 Task: Look for space in Zürich (Kreis 11) / Oerlikon, Switzerland from 10th July, 2023 to 15th July, 2023 for 7 adults in price range Rs.10000 to Rs.15000. Place can be entire place or shared room with 4 bedrooms having 7 beds and 4 bathrooms. Property type can be house, flat, guest house. Amenities needed are: wifi, TV, free parkinig on premises, gym, breakfast. Booking option can be shelf check-in. Required host language is English.
Action: Mouse moved to (503, 111)
Screenshot: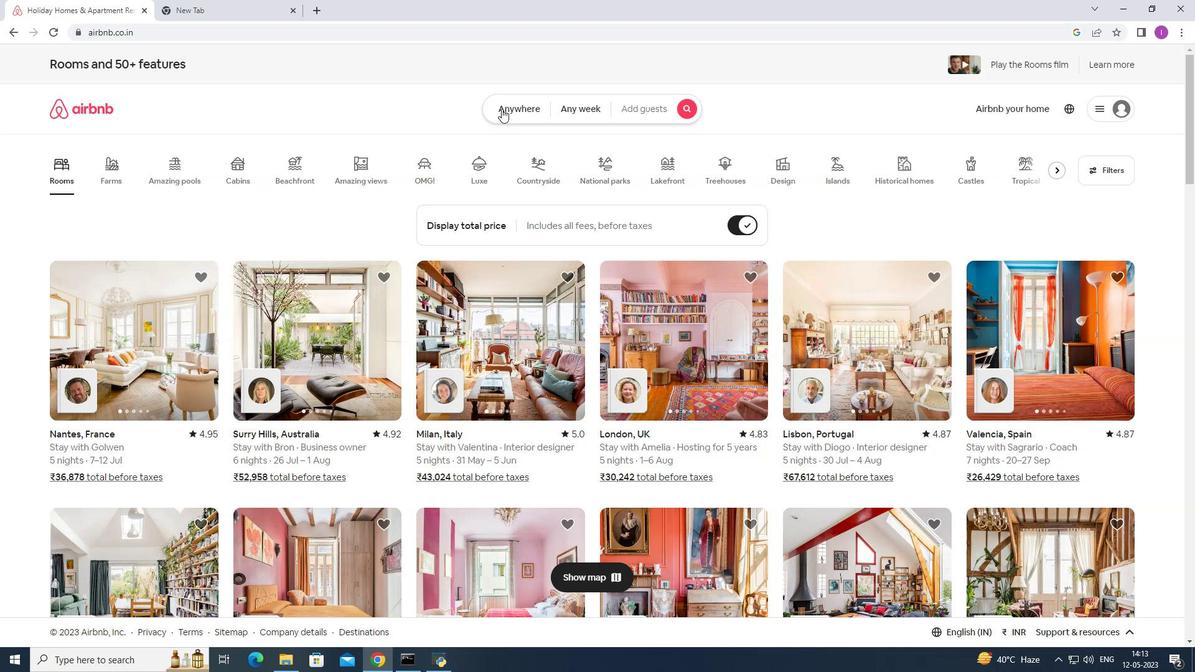 
Action: Mouse pressed left at (503, 111)
Screenshot: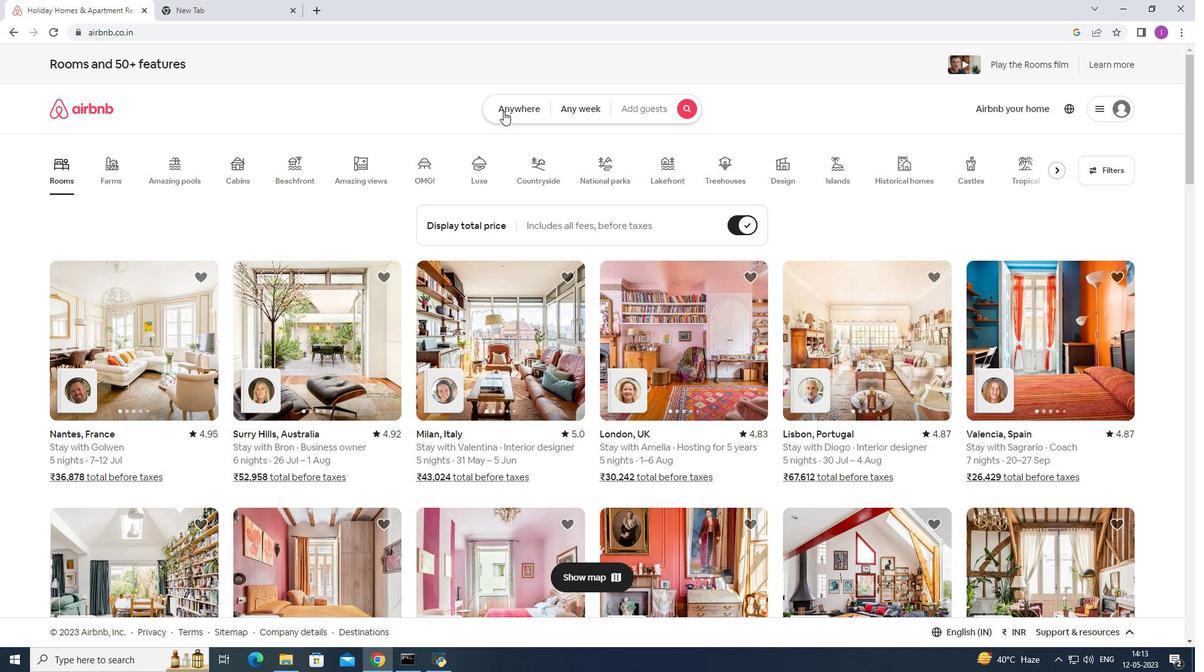 
Action: Mouse moved to (417, 166)
Screenshot: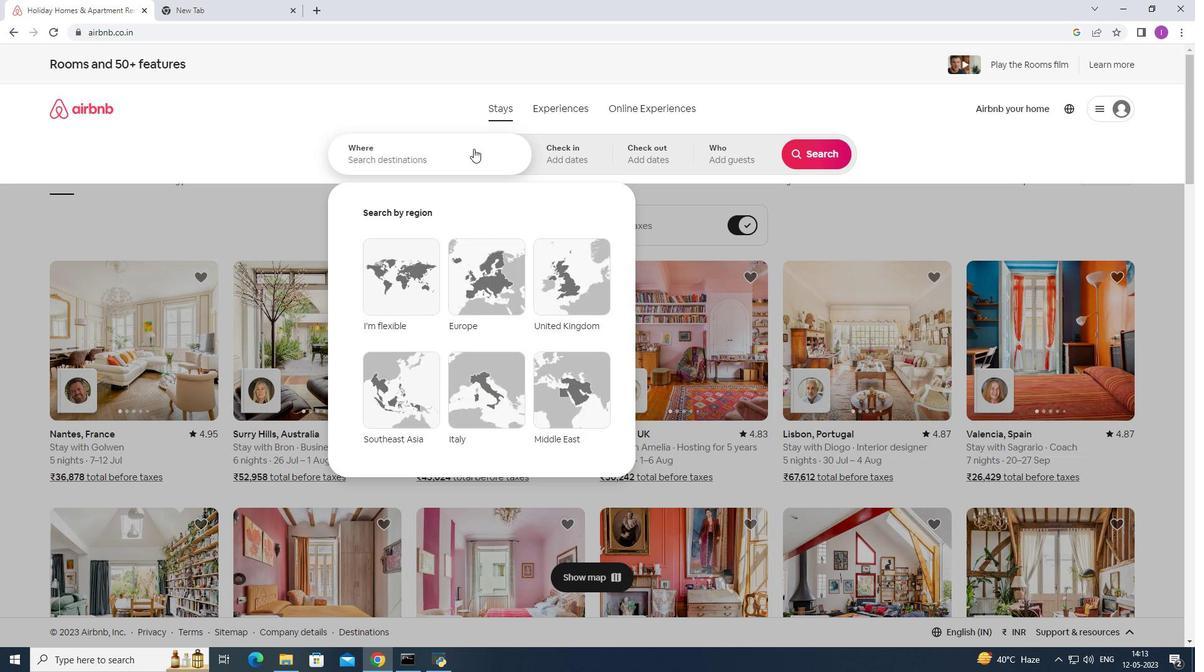 
Action: Mouse pressed left at (417, 166)
Screenshot: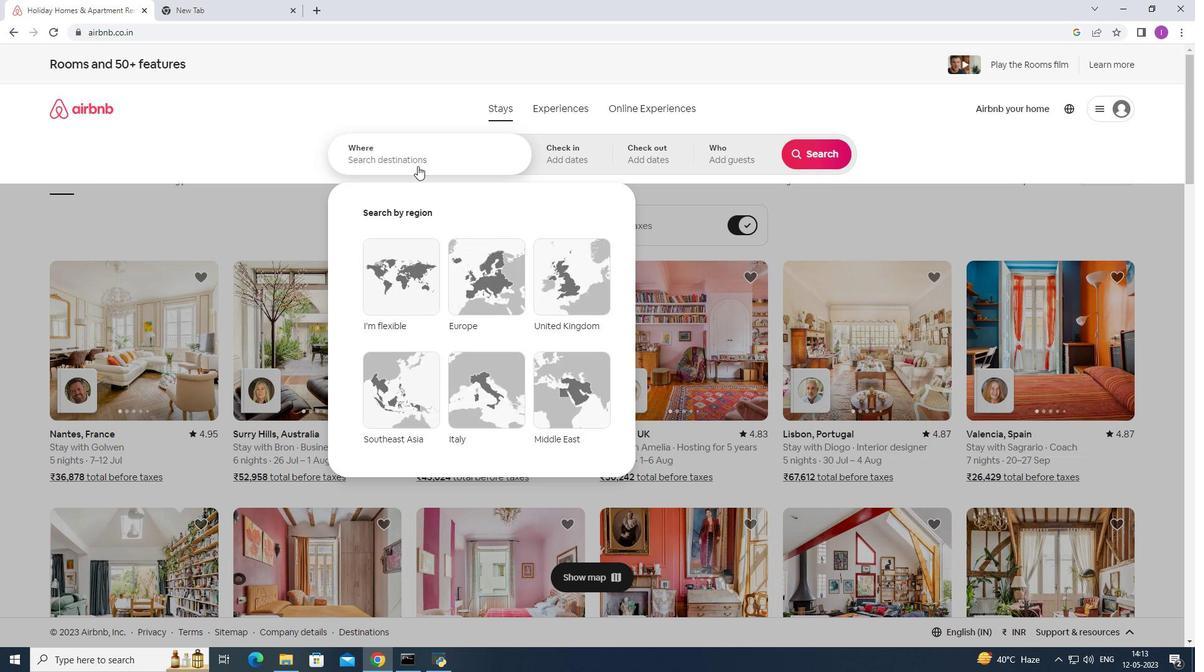 
Action: Key pressed <Key.shift><Key.shift><Key.shift><Key.shift><Key.shift><Key.shift><Key.shift><Key.shift><Key.shift><Key.shift><Key.shift><Key.shift><Key.shift><Key.shift><Key.shift><Key.shift><Key.shift><Key.shift><Key.shift><Key.shift><Key.shift><Key.shift><Key.shift><Key.shift>Zurich,<Key.backspace>
Screenshot: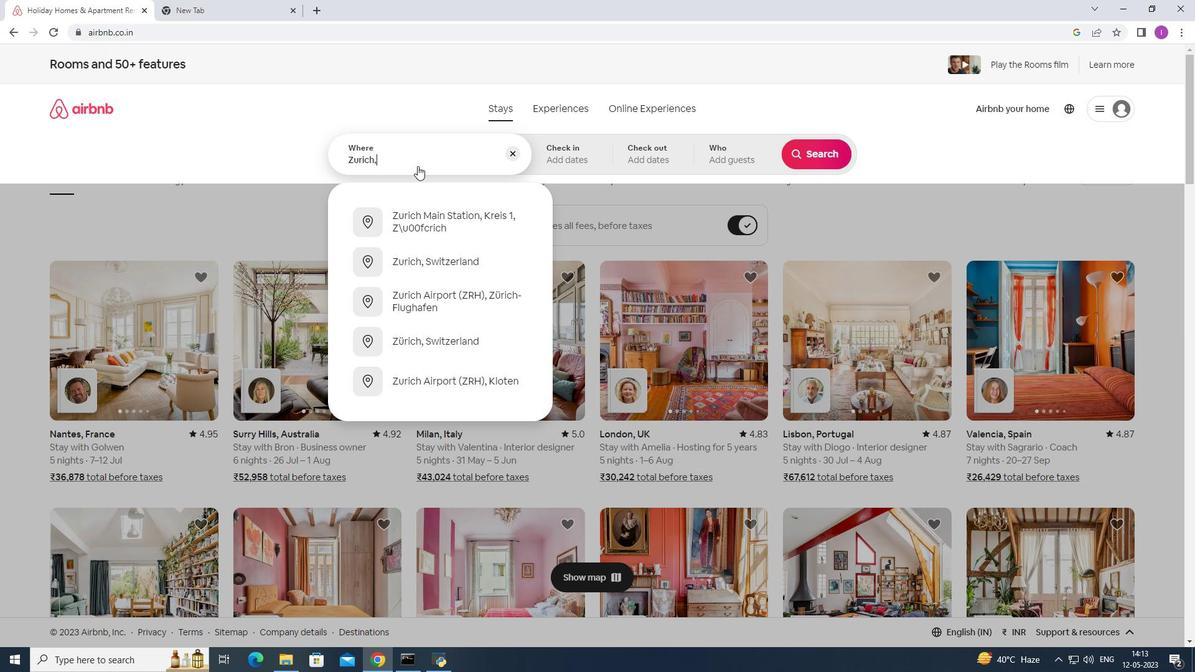 
Action: Mouse moved to (427, 227)
Screenshot: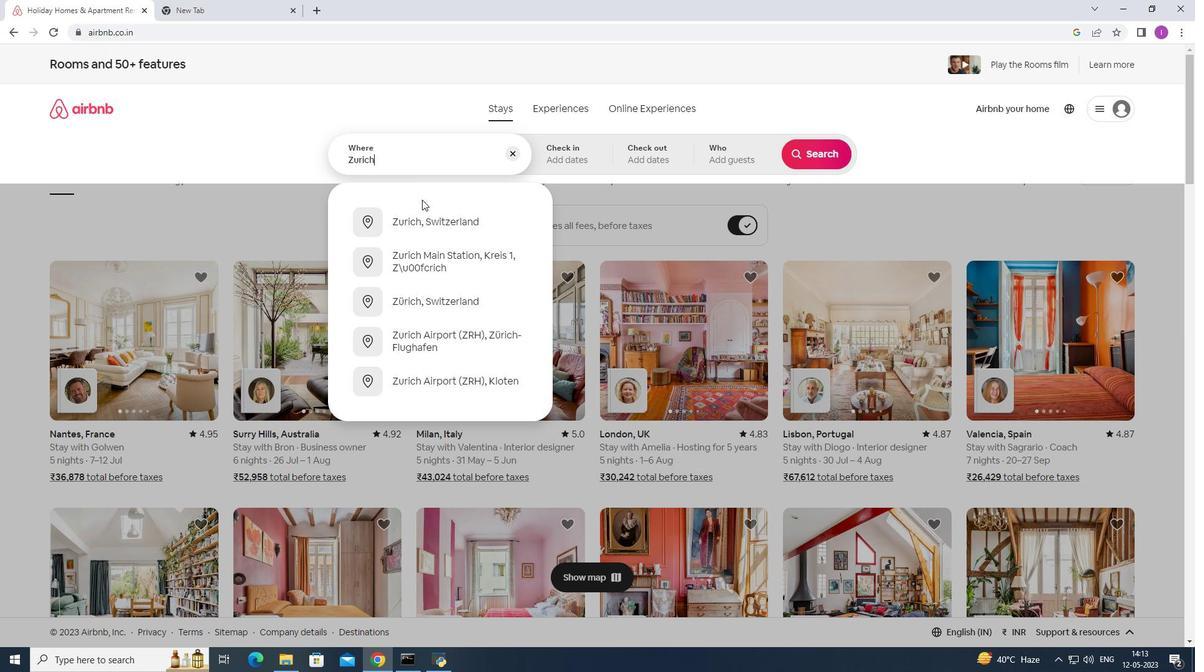 
Action: Mouse pressed left at (427, 227)
Screenshot: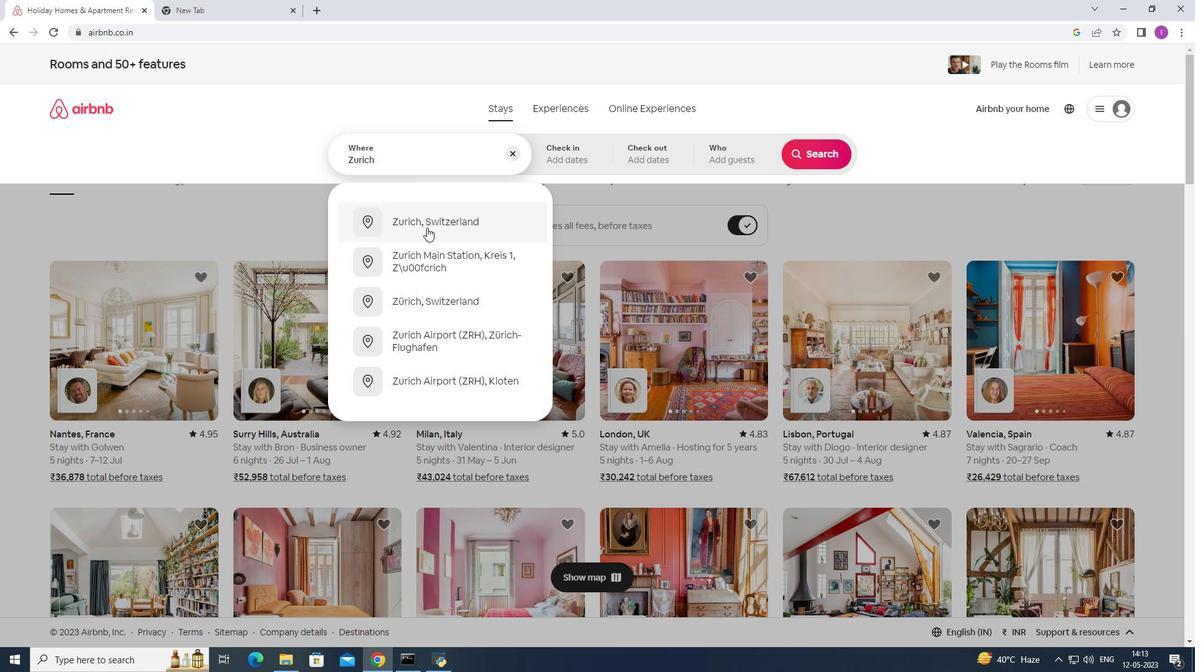
Action: Mouse moved to (825, 246)
Screenshot: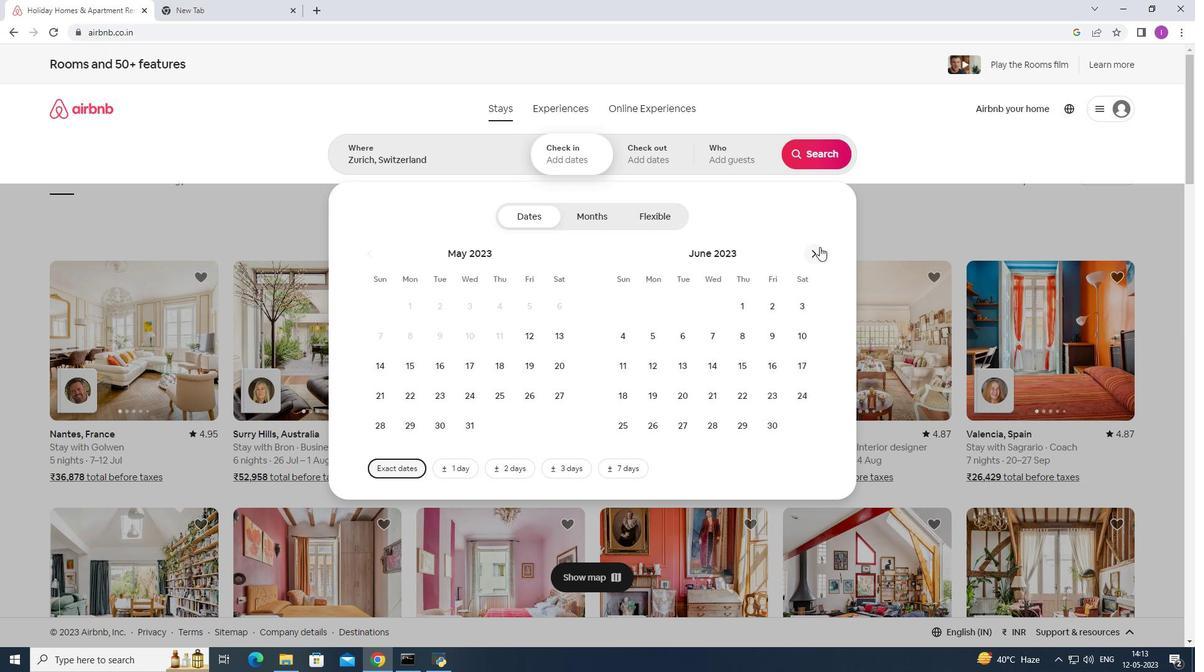 
Action: Mouse pressed left at (825, 246)
Screenshot: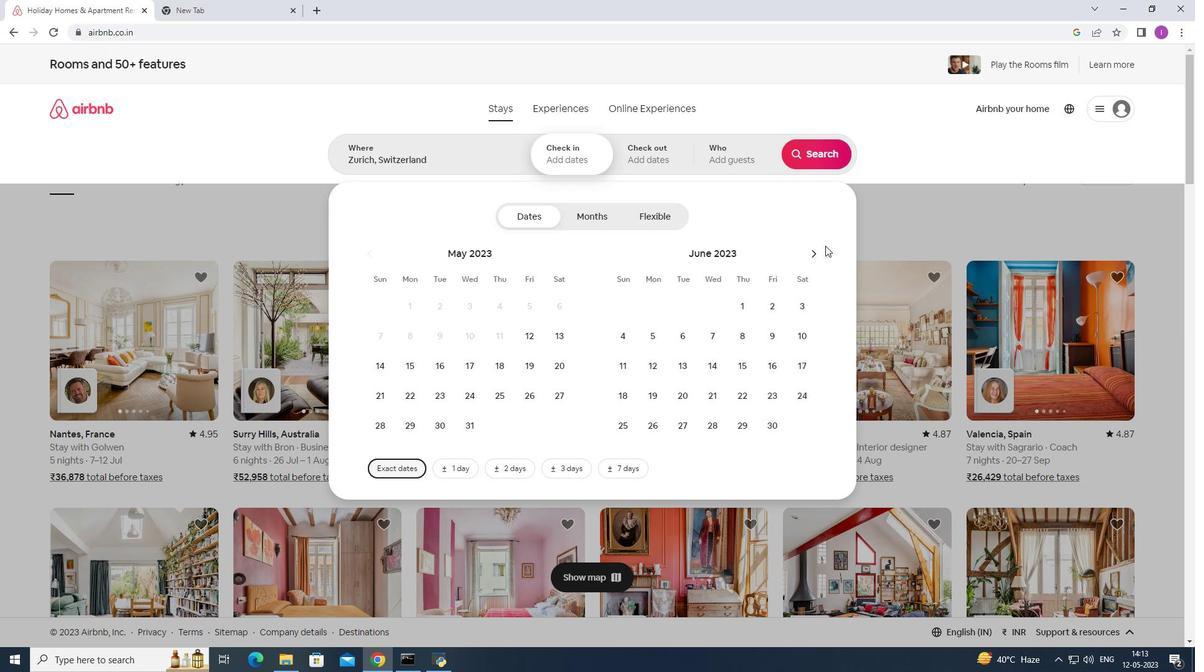 
Action: Mouse moved to (818, 252)
Screenshot: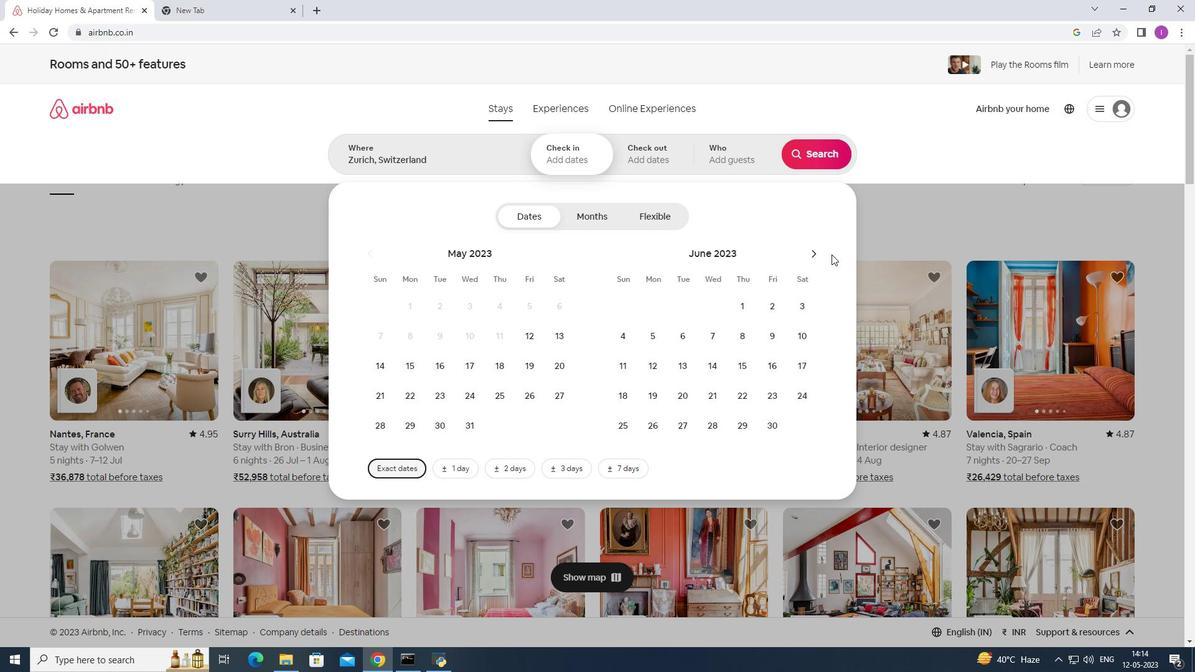 
Action: Mouse pressed left at (818, 252)
Screenshot: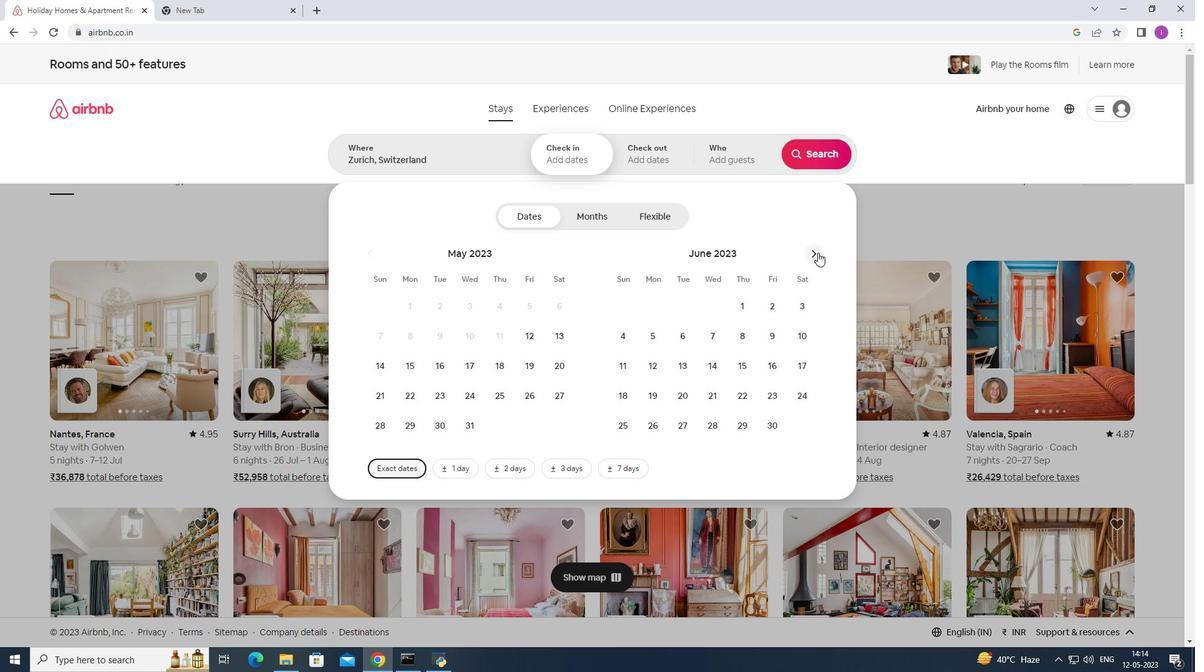 
Action: Mouse moved to (660, 362)
Screenshot: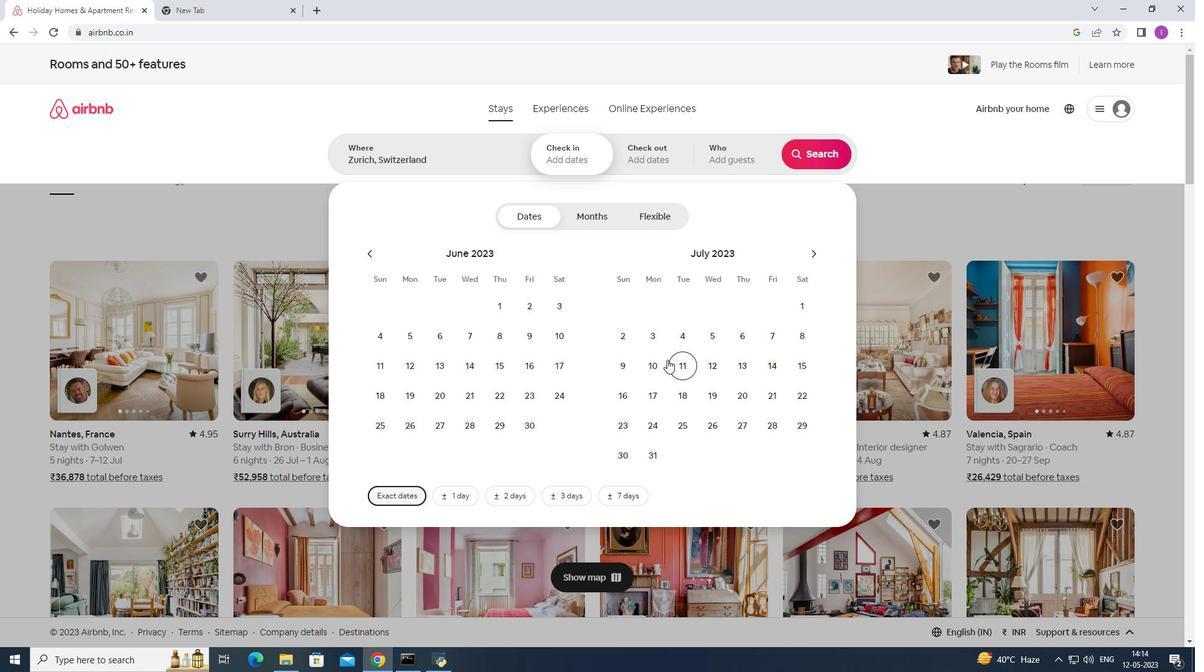 
Action: Mouse pressed left at (660, 362)
Screenshot: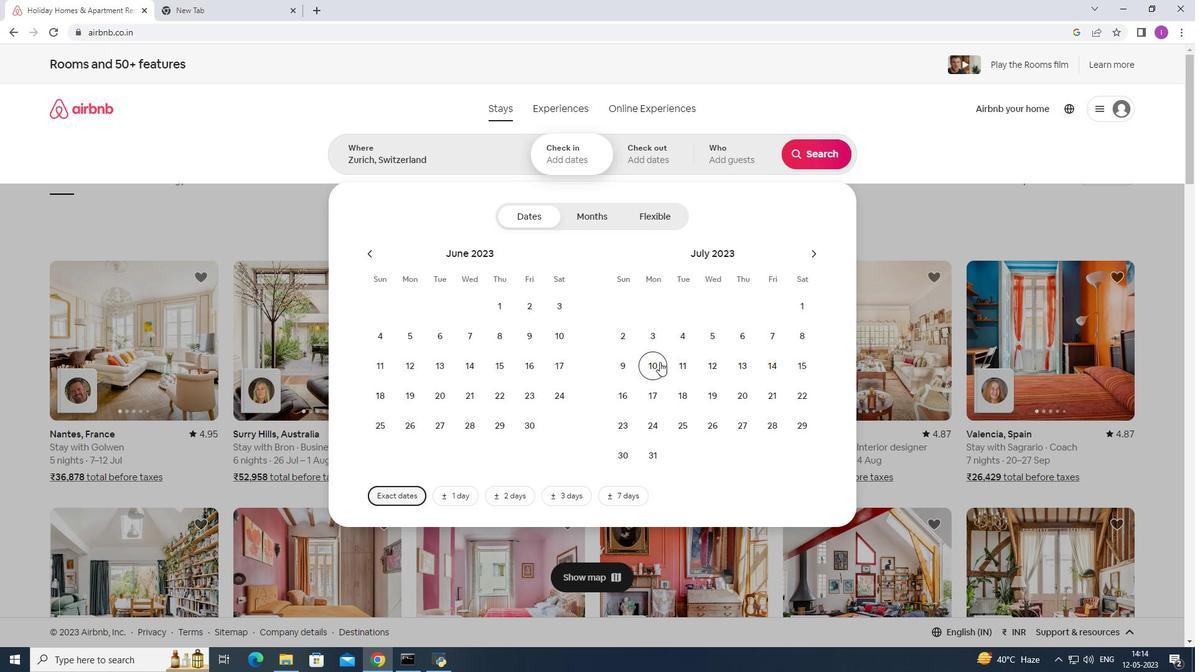 
Action: Mouse pressed left at (660, 362)
Screenshot: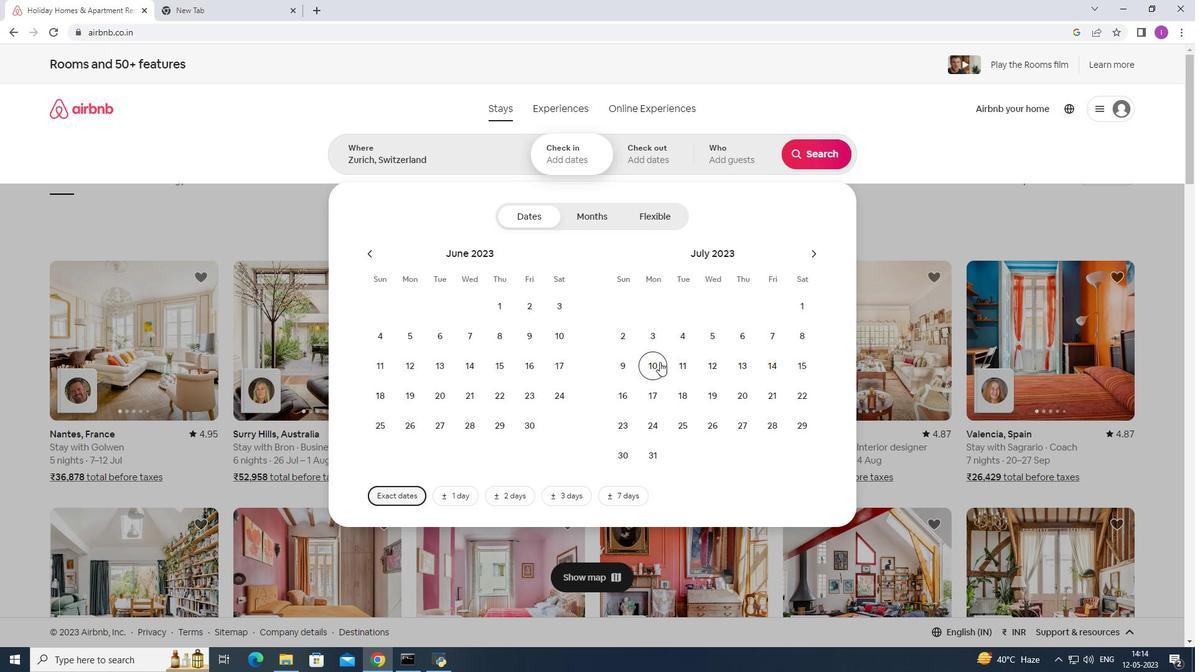 
Action: Mouse moved to (800, 358)
Screenshot: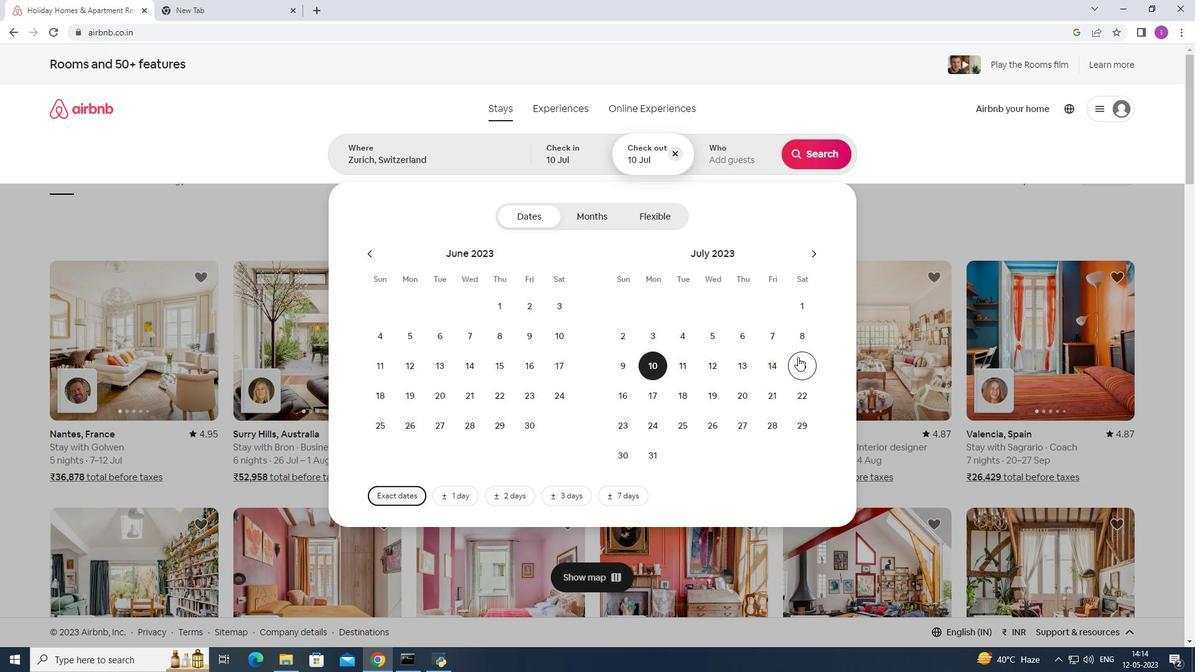 
Action: Mouse pressed left at (800, 358)
Screenshot: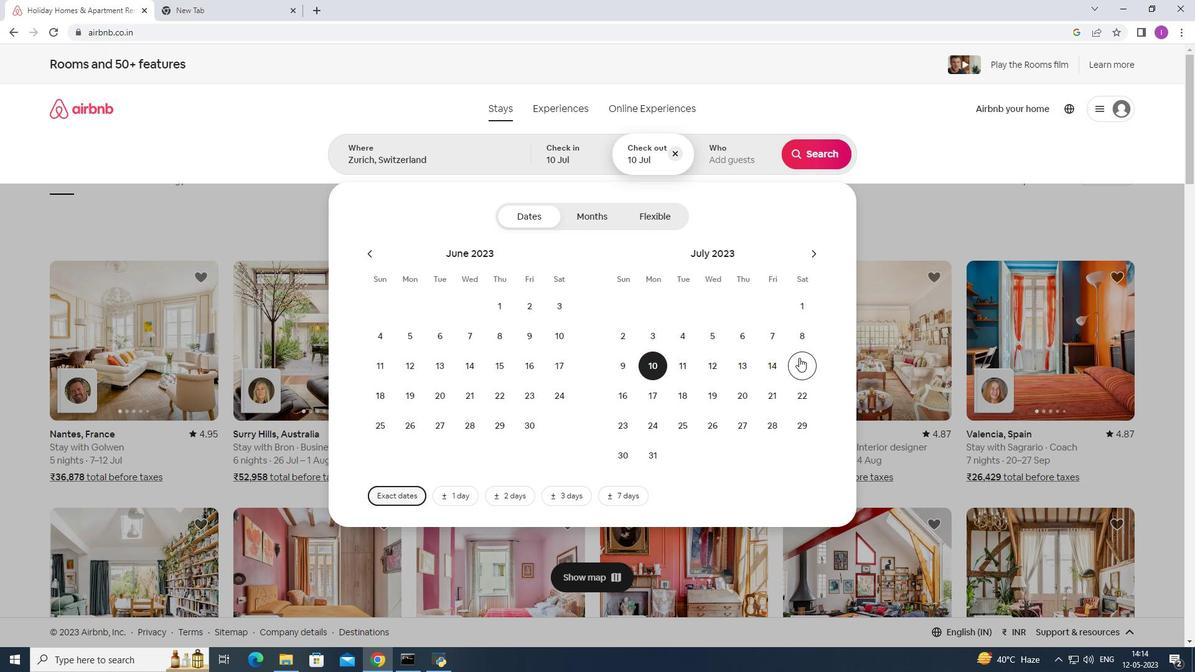 
Action: Mouse moved to (741, 166)
Screenshot: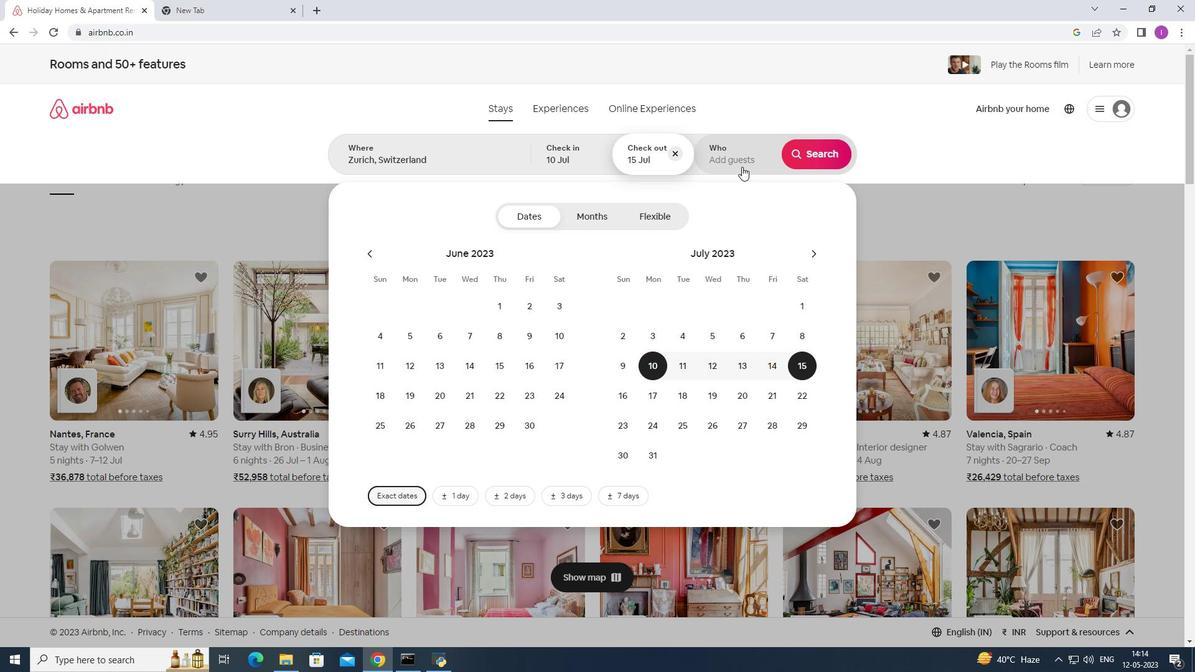 
Action: Mouse pressed left at (741, 166)
Screenshot: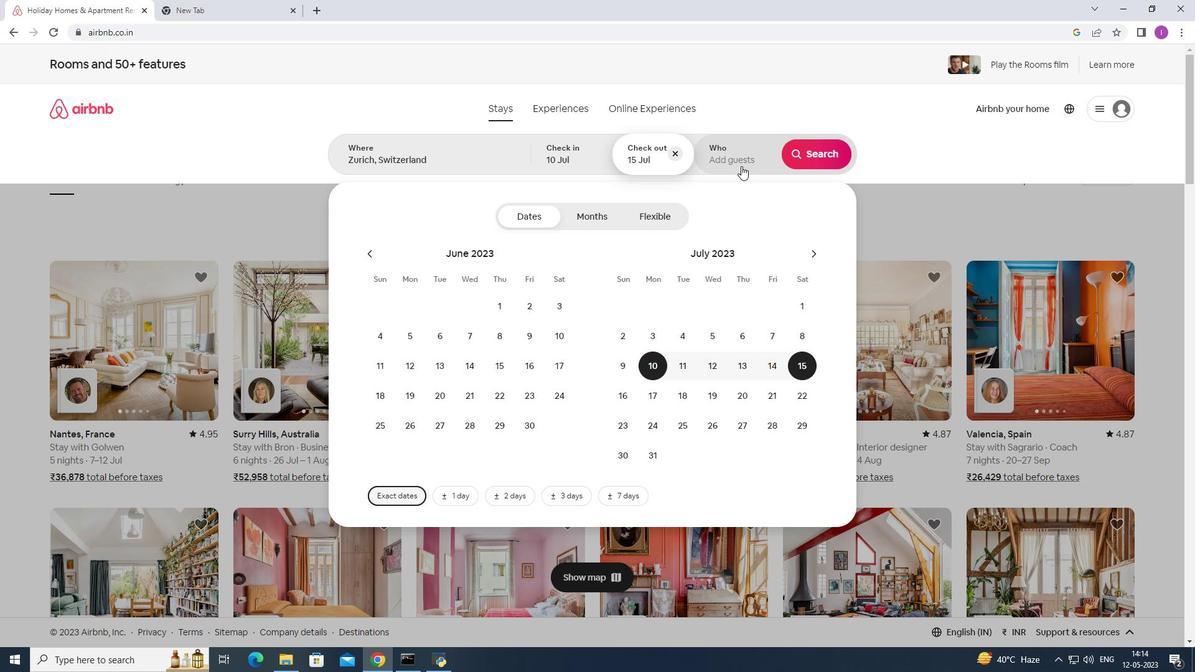 
Action: Mouse moved to (815, 221)
Screenshot: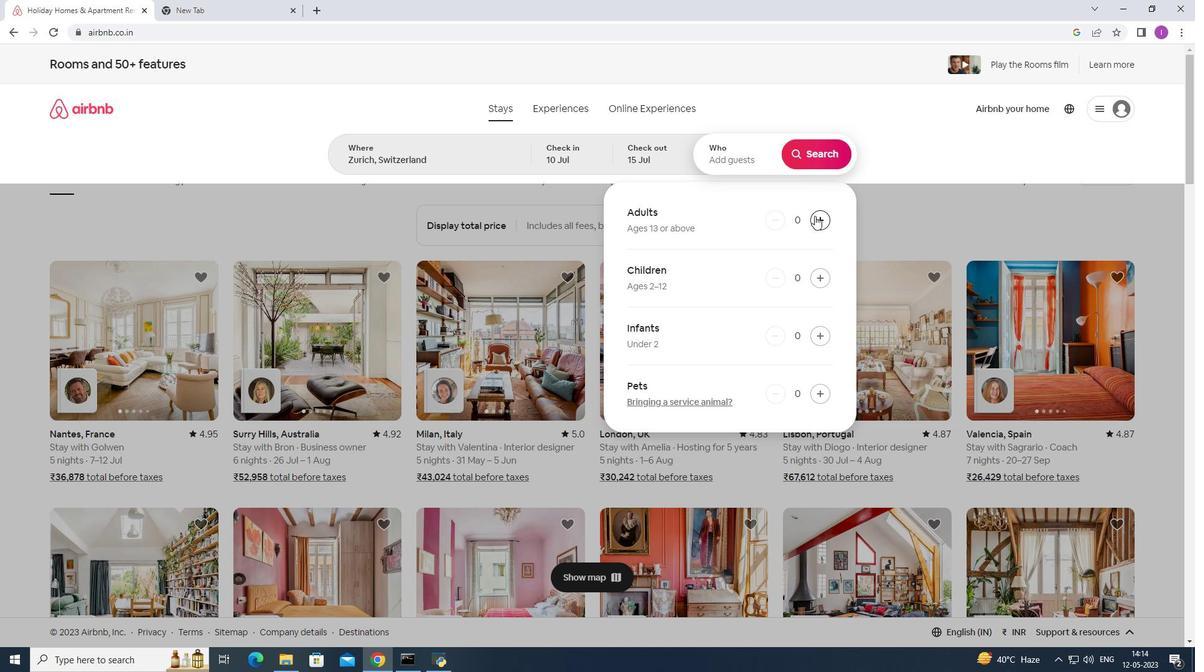 
Action: Mouse pressed left at (815, 221)
Screenshot: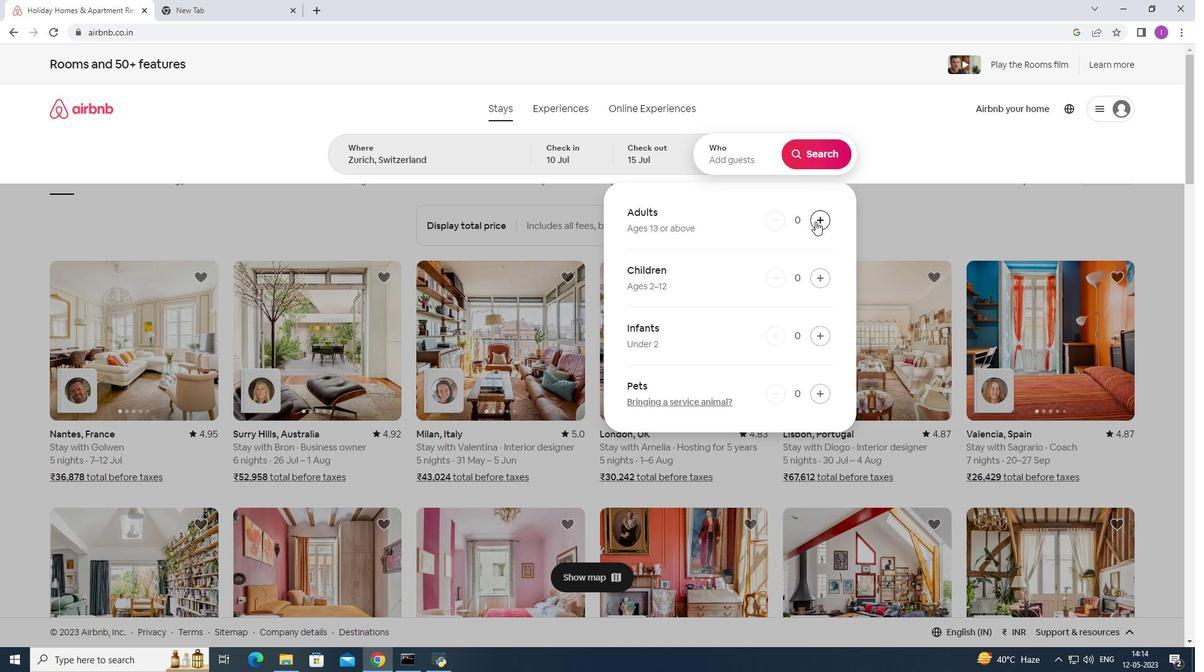 
Action: Mouse pressed left at (815, 221)
Screenshot: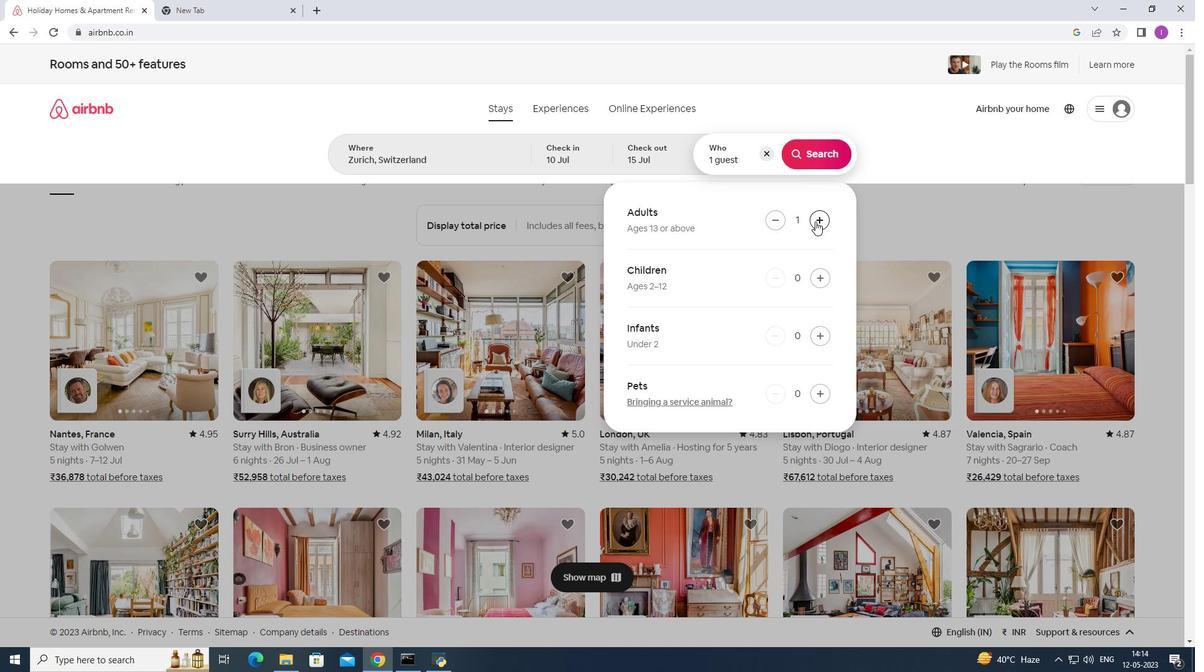 
Action: Mouse pressed left at (815, 221)
Screenshot: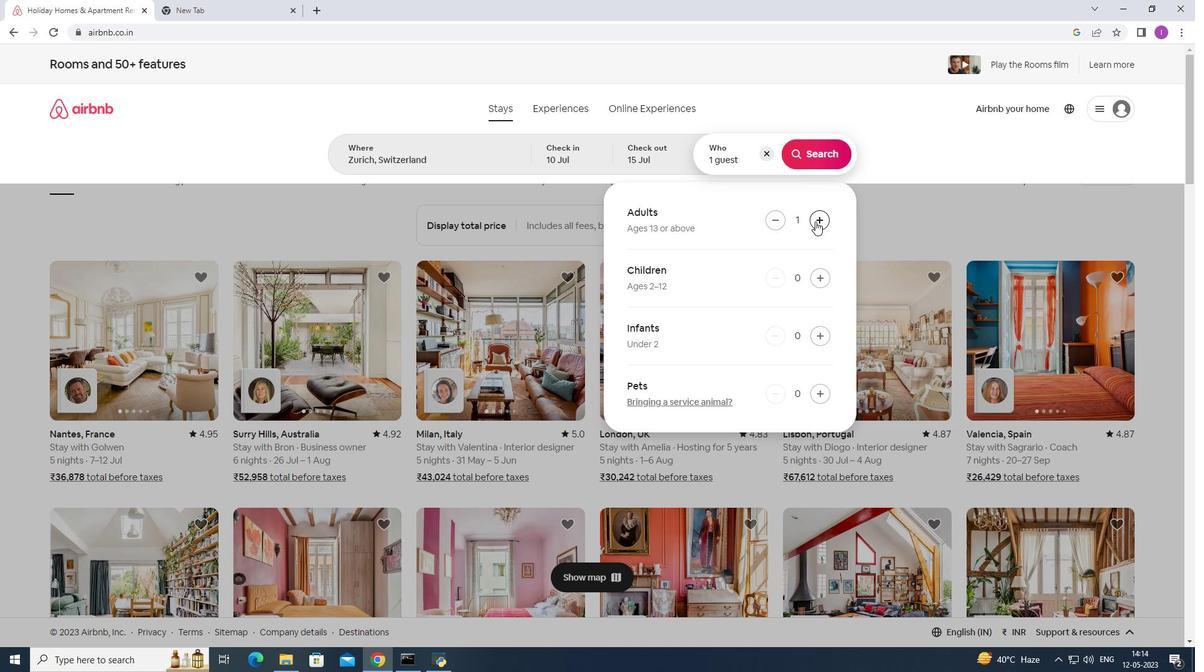 
Action: Mouse pressed left at (815, 221)
Screenshot: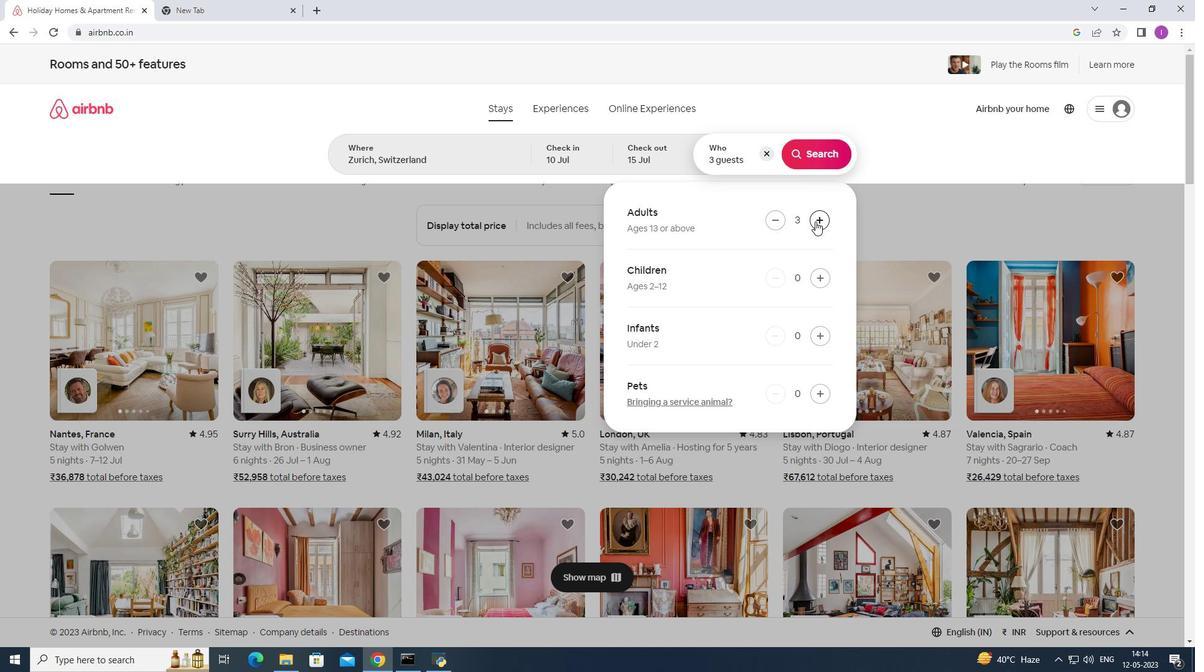 
Action: Mouse pressed left at (815, 221)
Screenshot: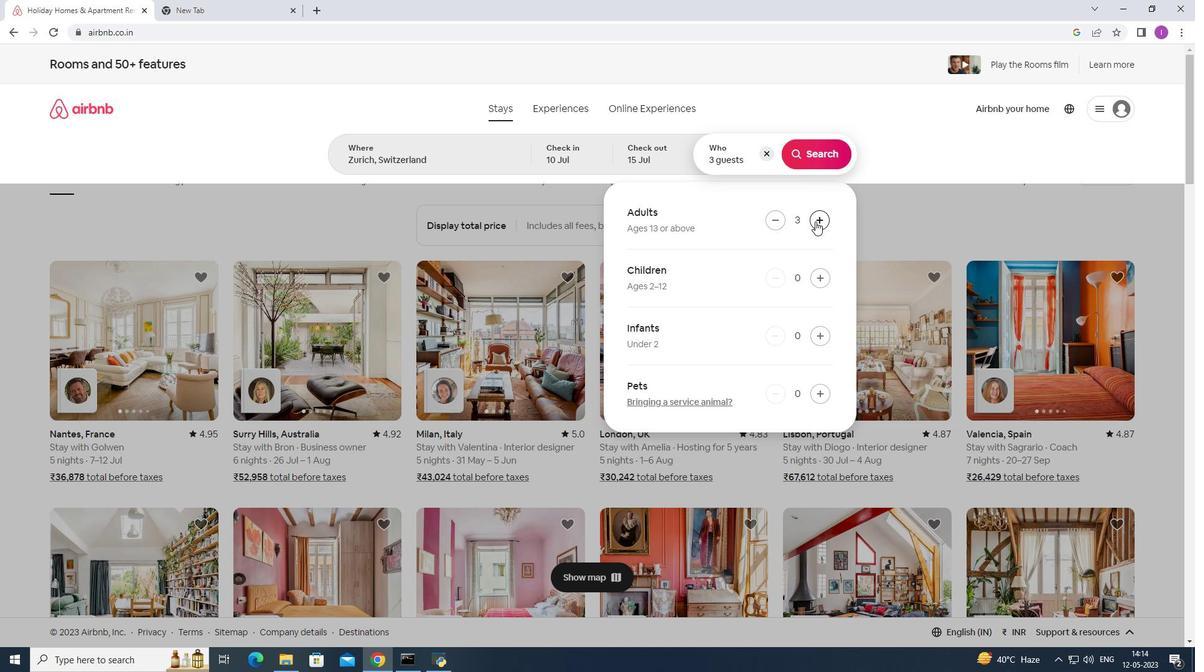 
Action: Mouse pressed left at (815, 221)
Screenshot: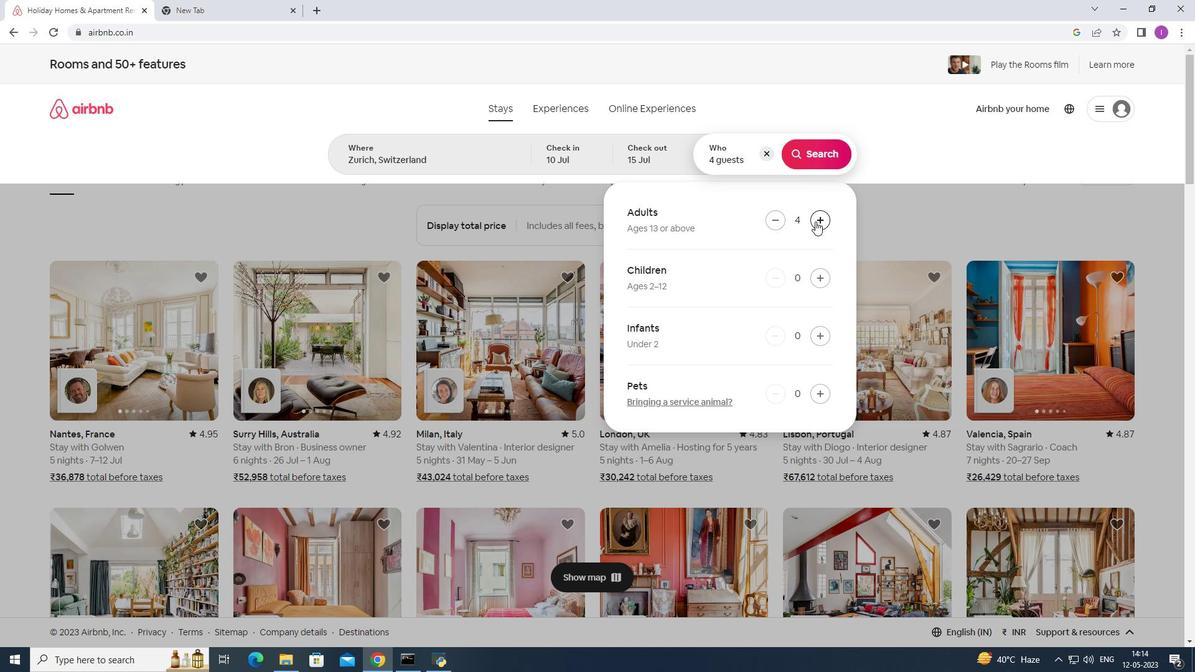 
Action: Mouse pressed left at (815, 221)
Screenshot: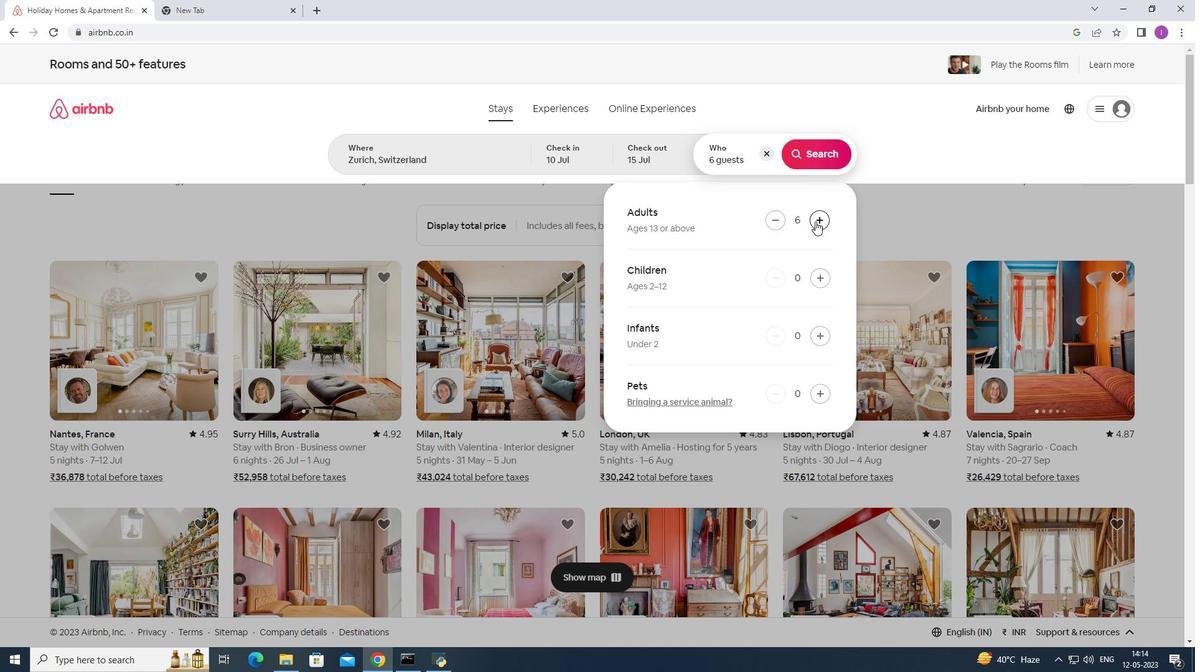 
Action: Mouse moved to (817, 160)
Screenshot: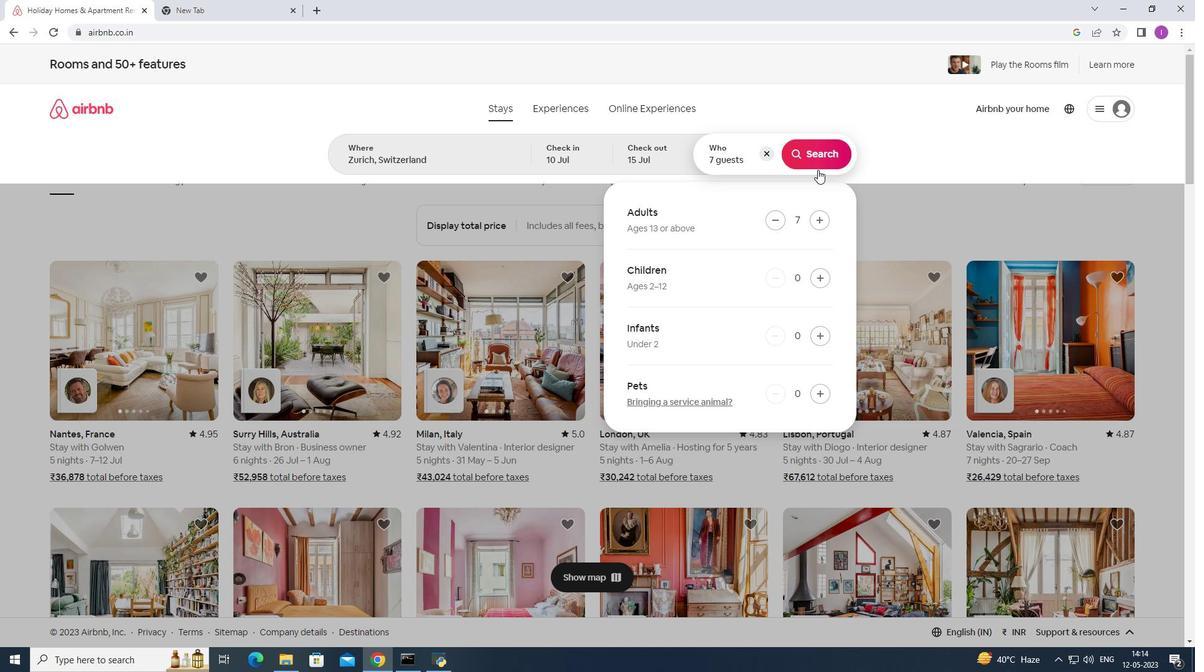 
Action: Mouse pressed left at (817, 160)
Screenshot: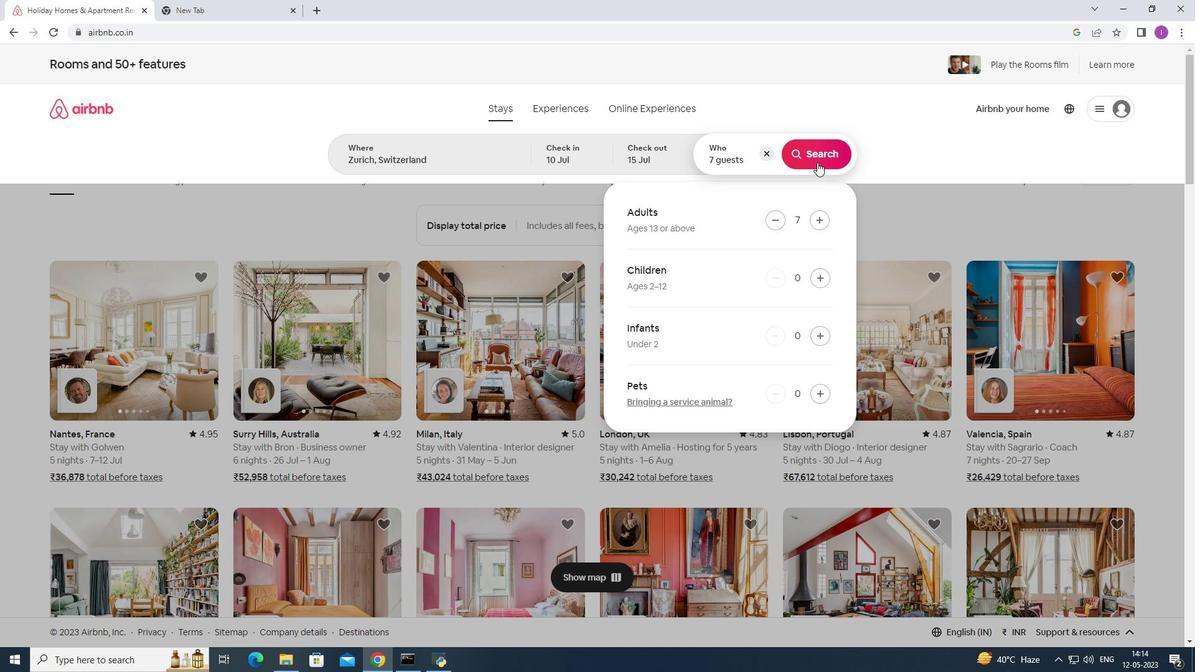 
Action: Mouse moved to (1139, 115)
Screenshot: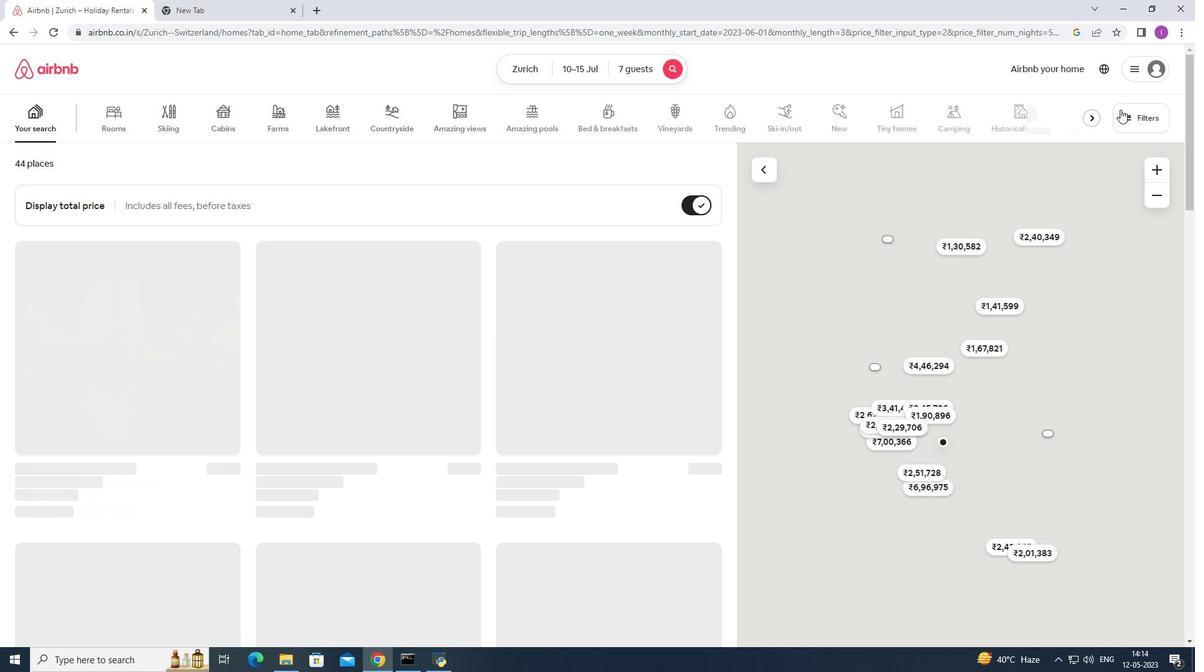 
Action: Mouse pressed left at (1139, 115)
Screenshot: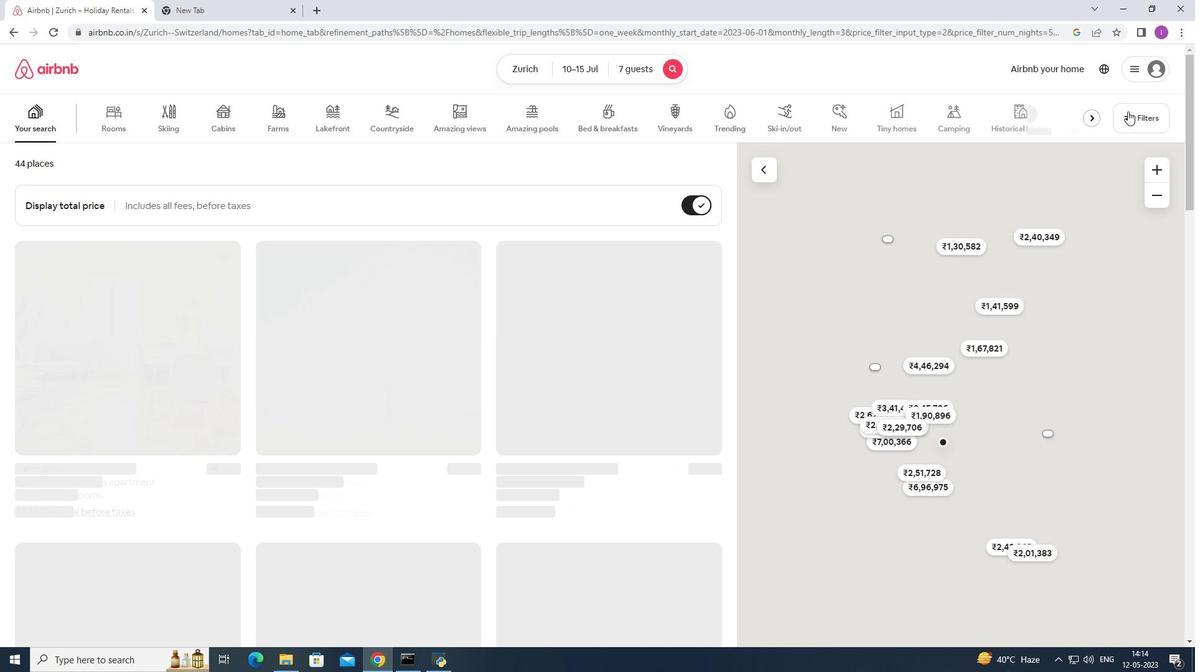 
Action: Mouse moved to (690, 423)
Screenshot: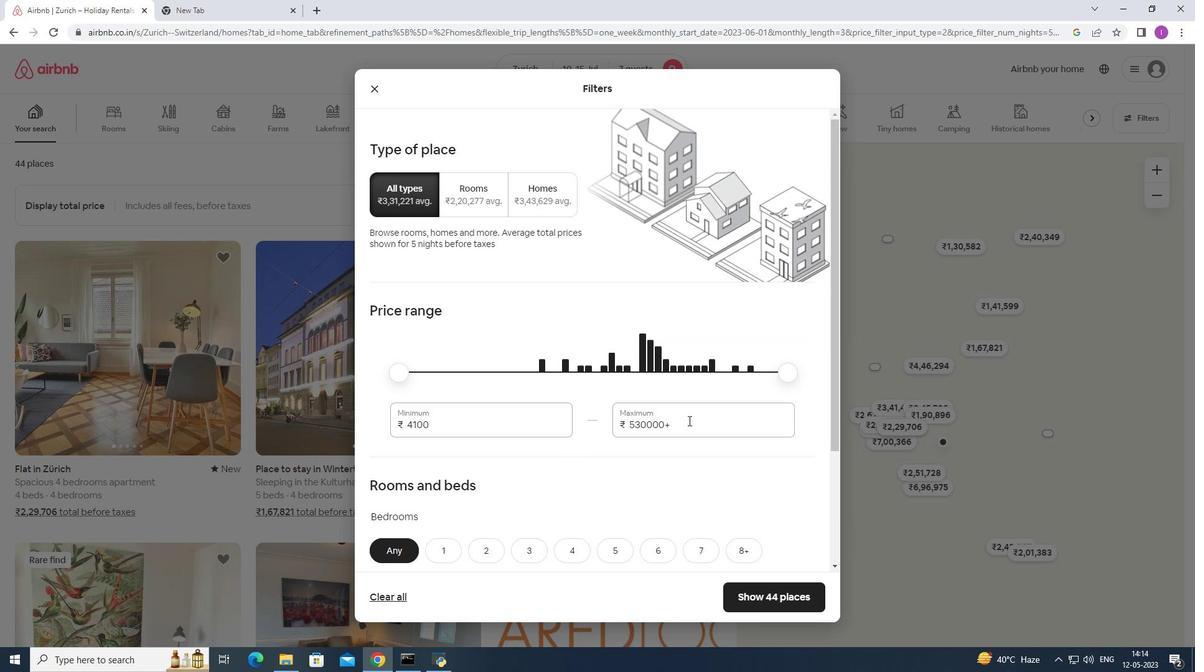 
Action: Mouse pressed left at (690, 423)
Screenshot: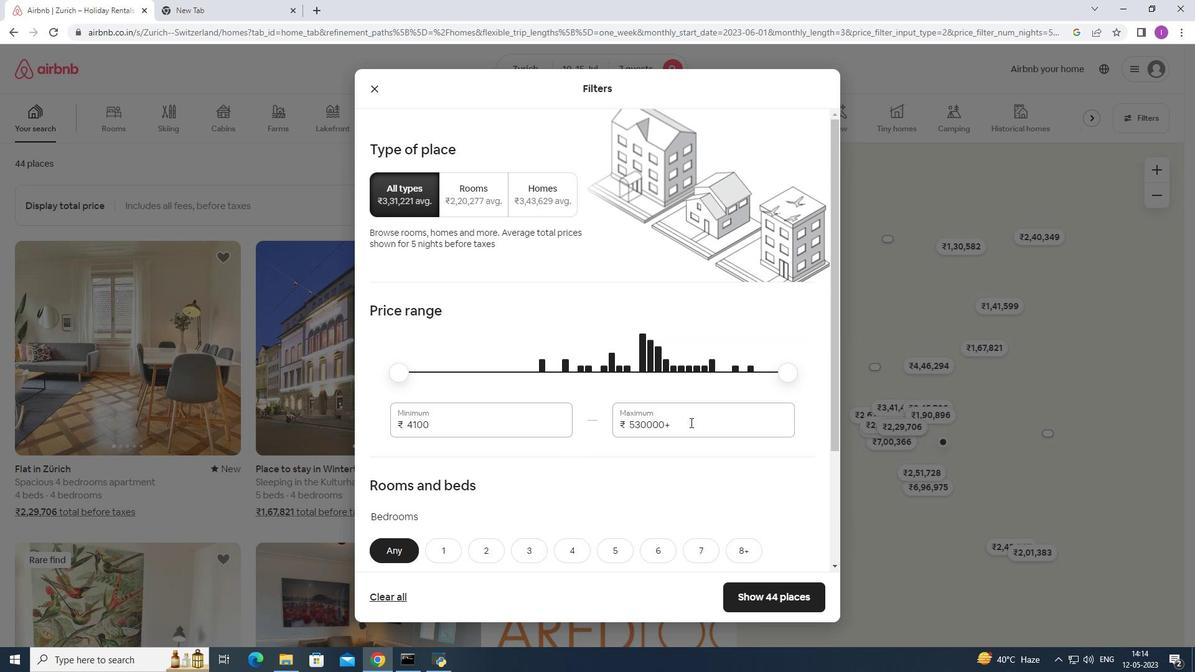 
Action: Mouse moved to (614, 422)
Screenshot: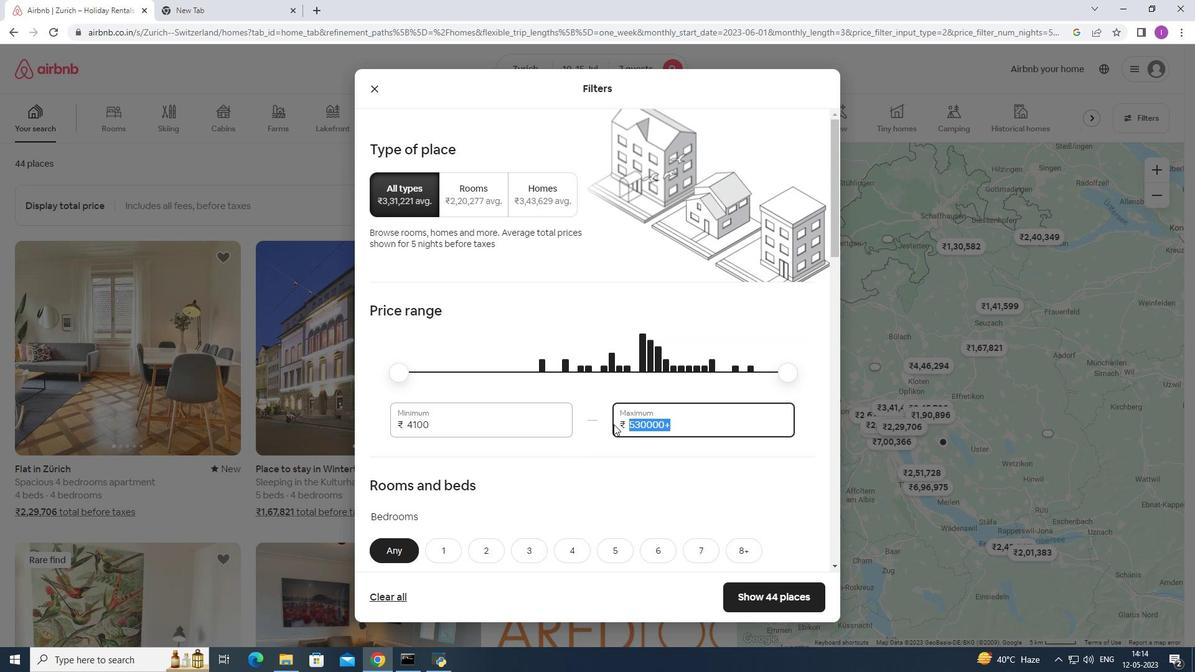 
Action: Key pressed 1
Screenshot: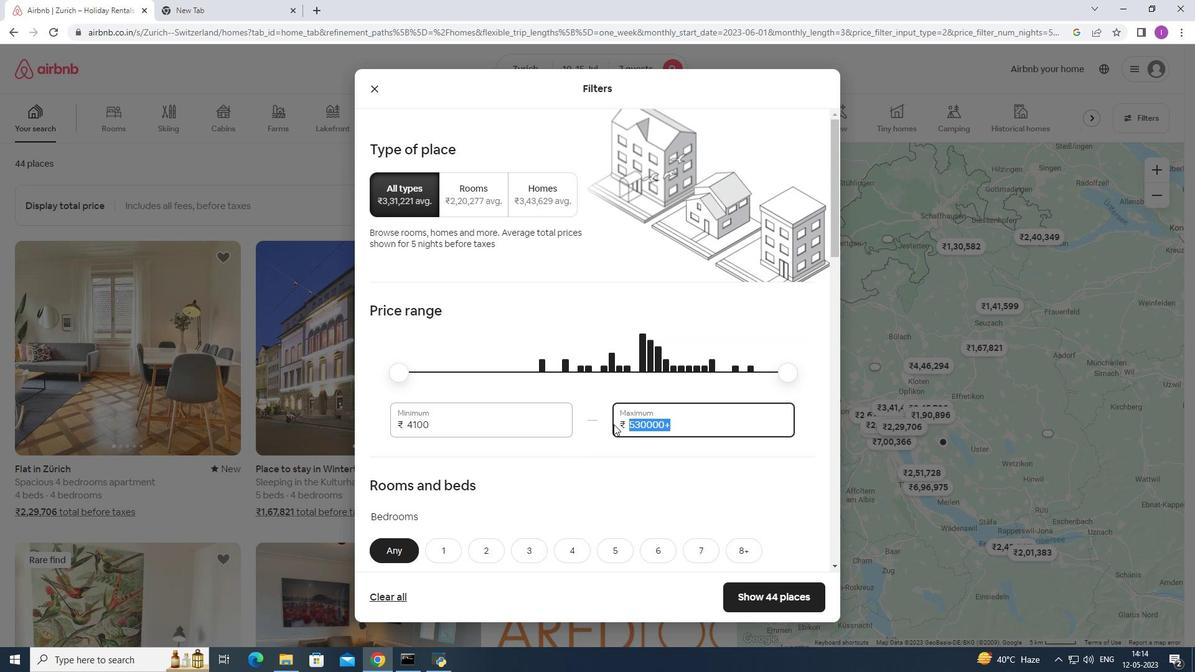 
Action: Mouse moved to (614, 420)
Screenshot: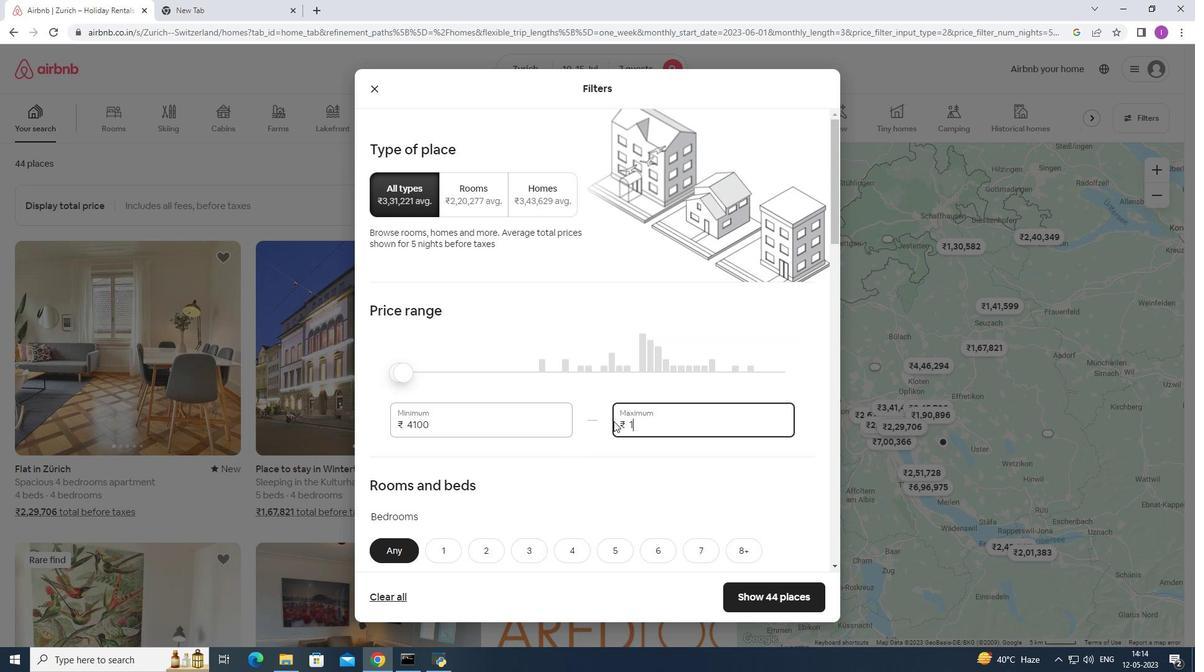 
Action: Key pressed 500
Screenshot: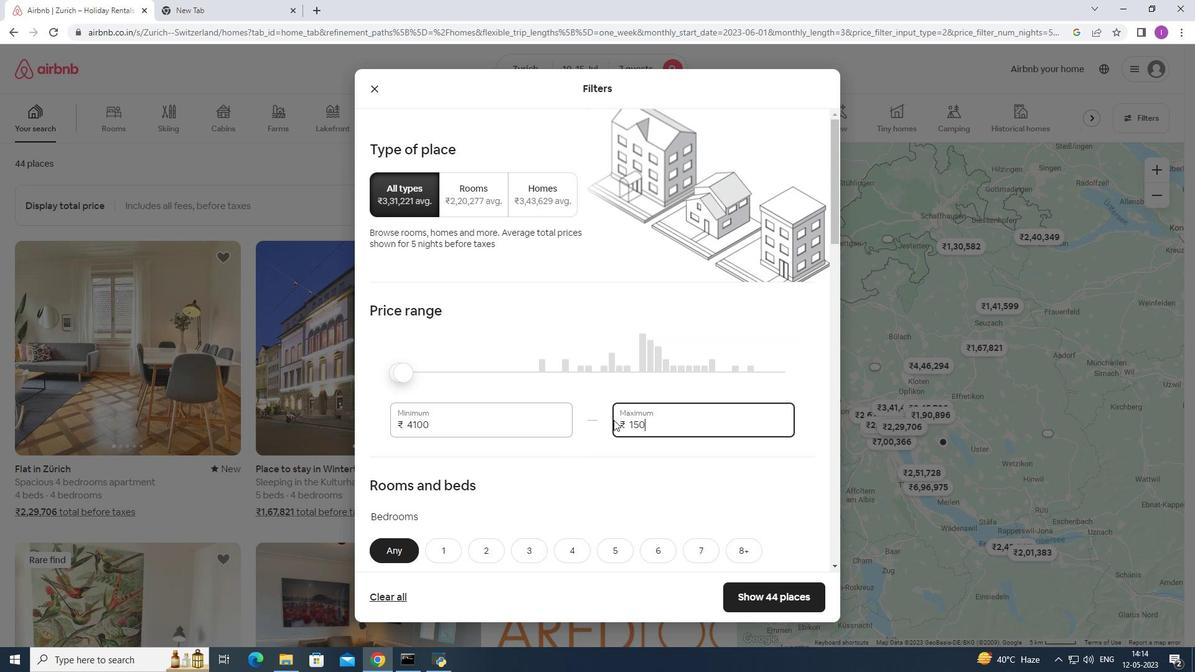 
Action: Mouse moved to (614, 419)
Screenshot: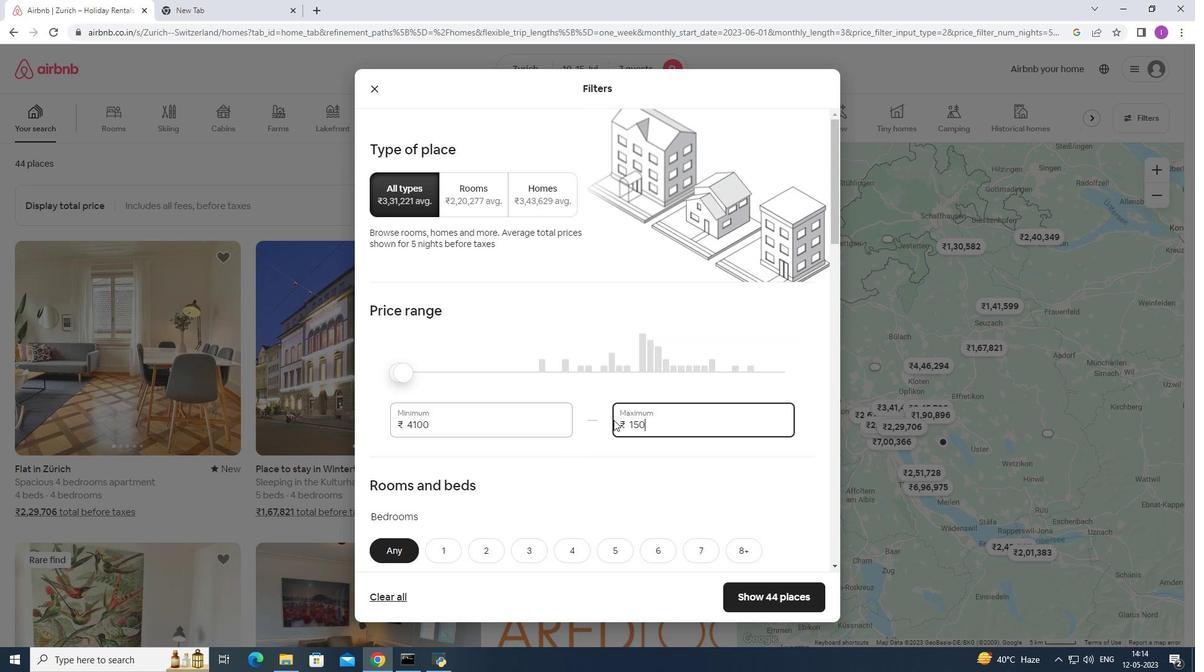 
Action: Key pressed 0
Screenshot: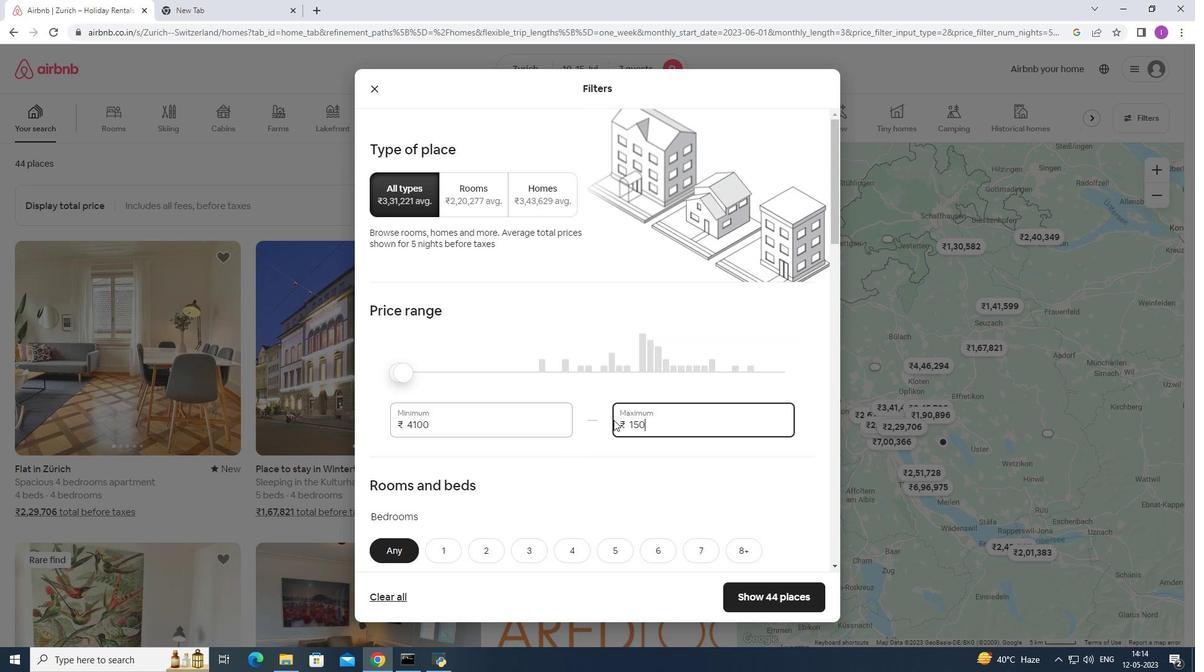 
Action: Mouse moved to (445, 427)
Screenshot: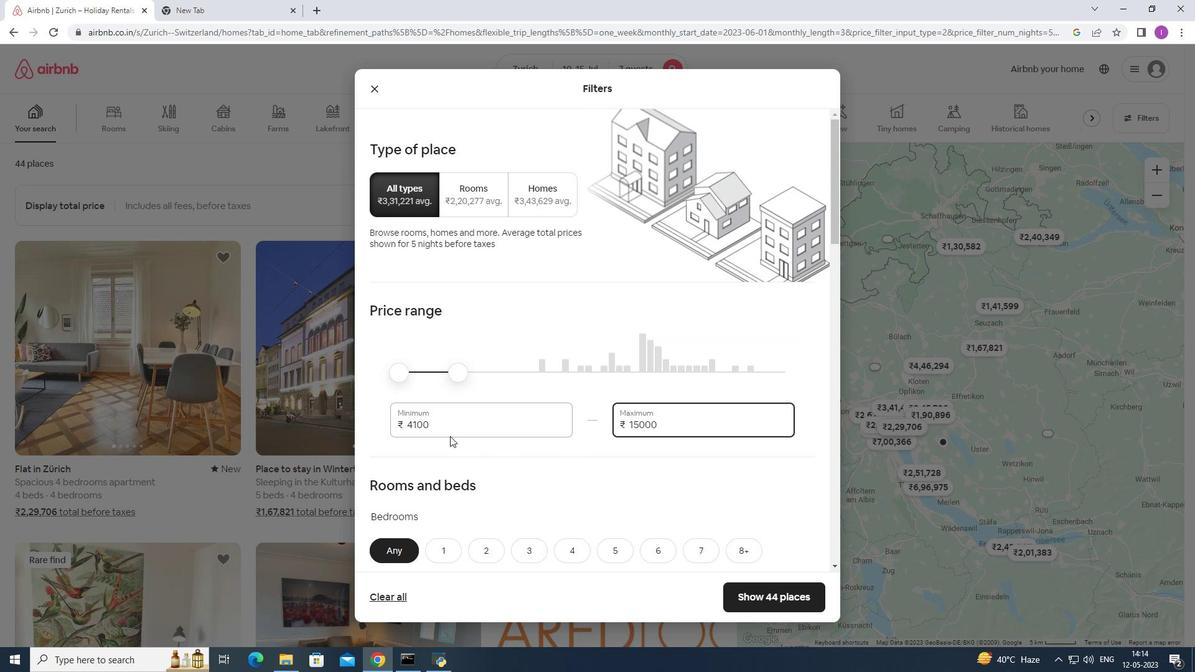 
Action: Mouse pressed left at (445, 427)
Screenshot: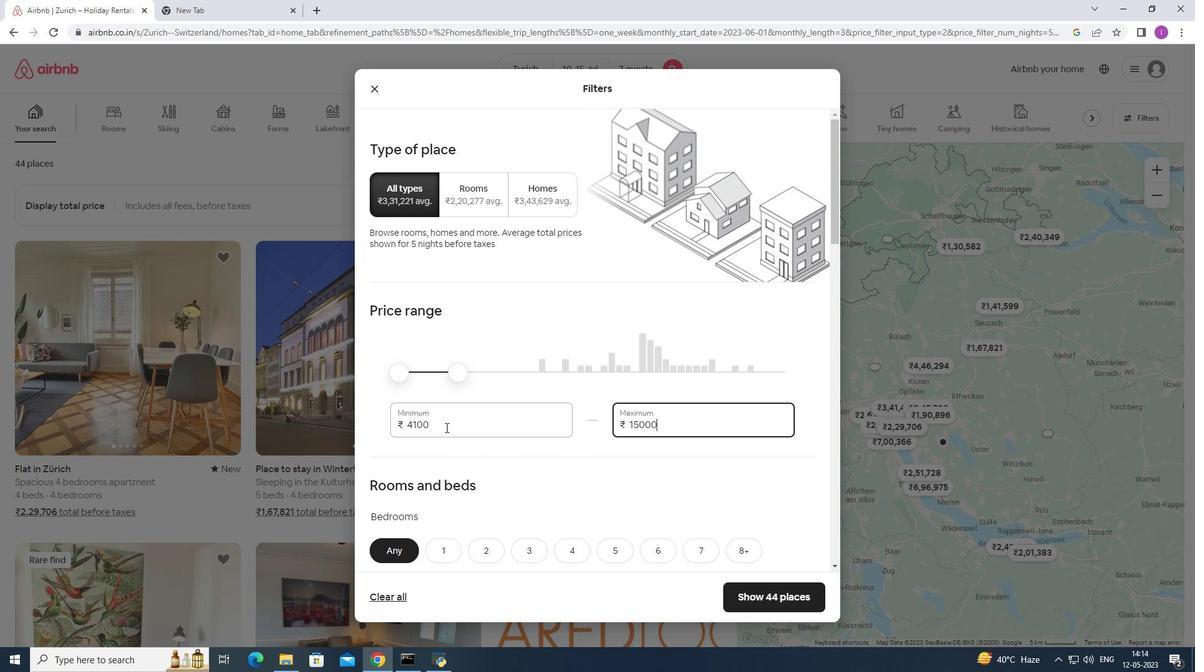 
Action: Mouse moved to (395, 423)
Screenshot: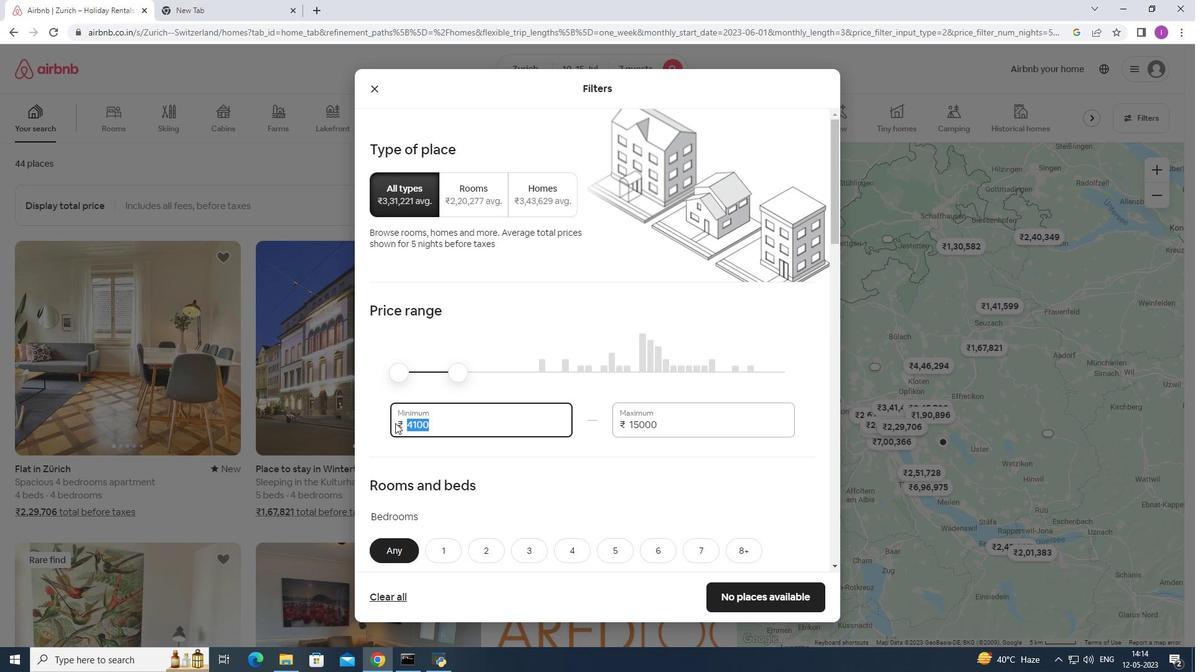 
Action: Key pressed 1
Screenshot: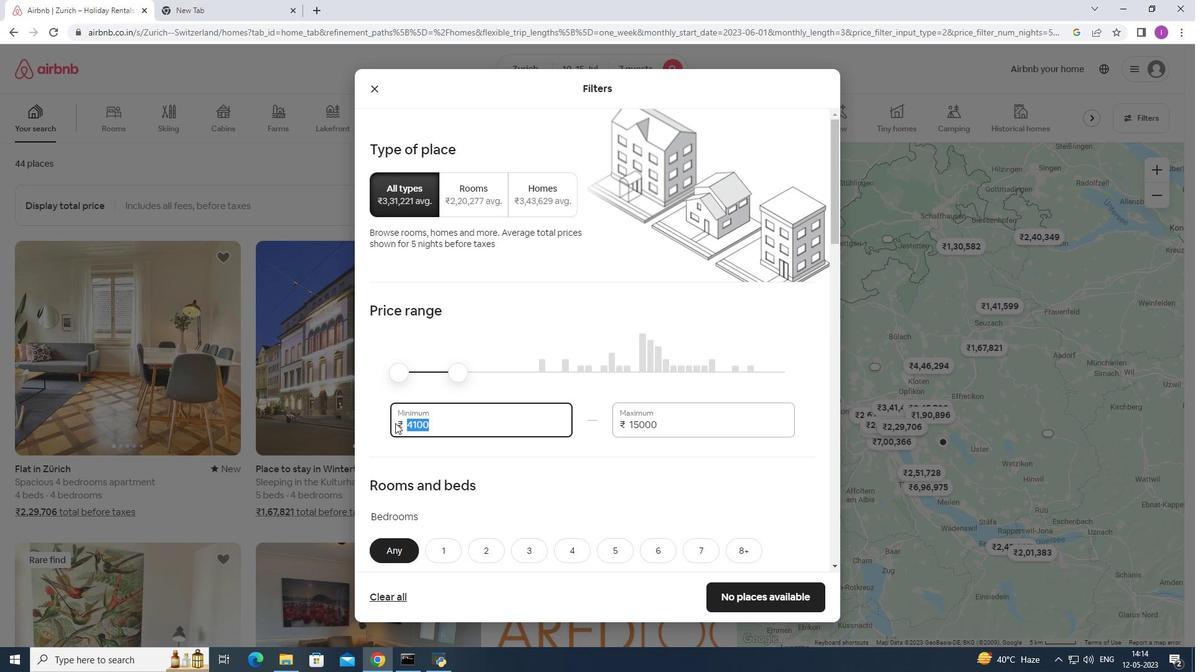 
Action: Mouse moved to (394, 429)
Screenshot: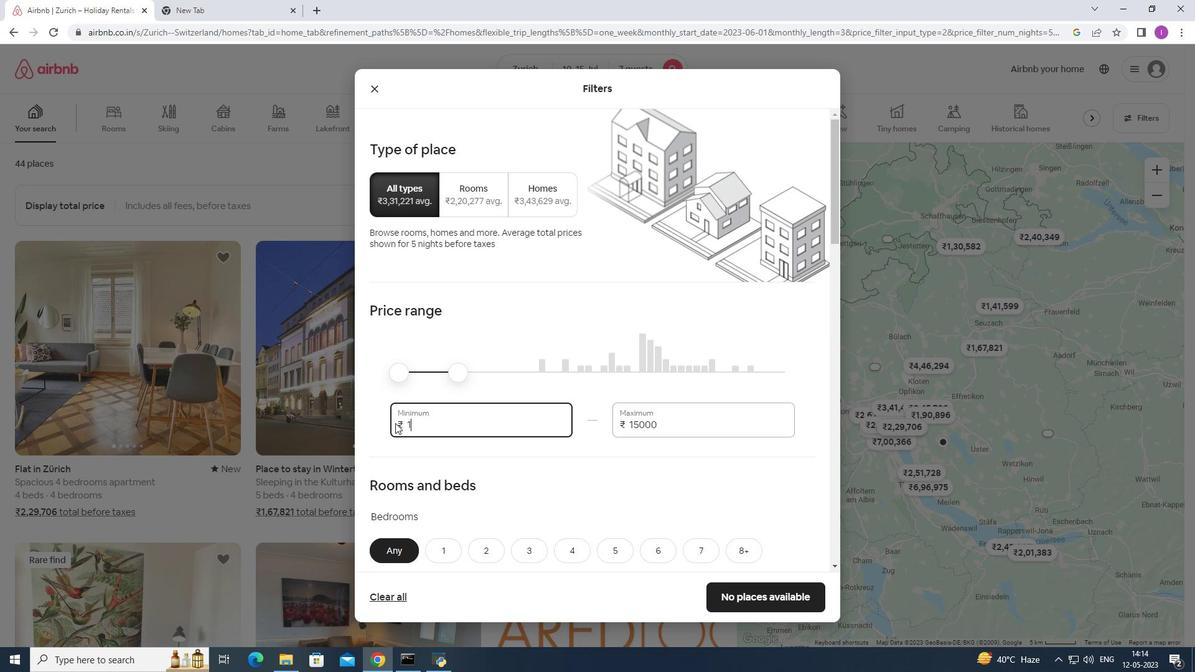 
Action: Key pressed 0
Screenshot: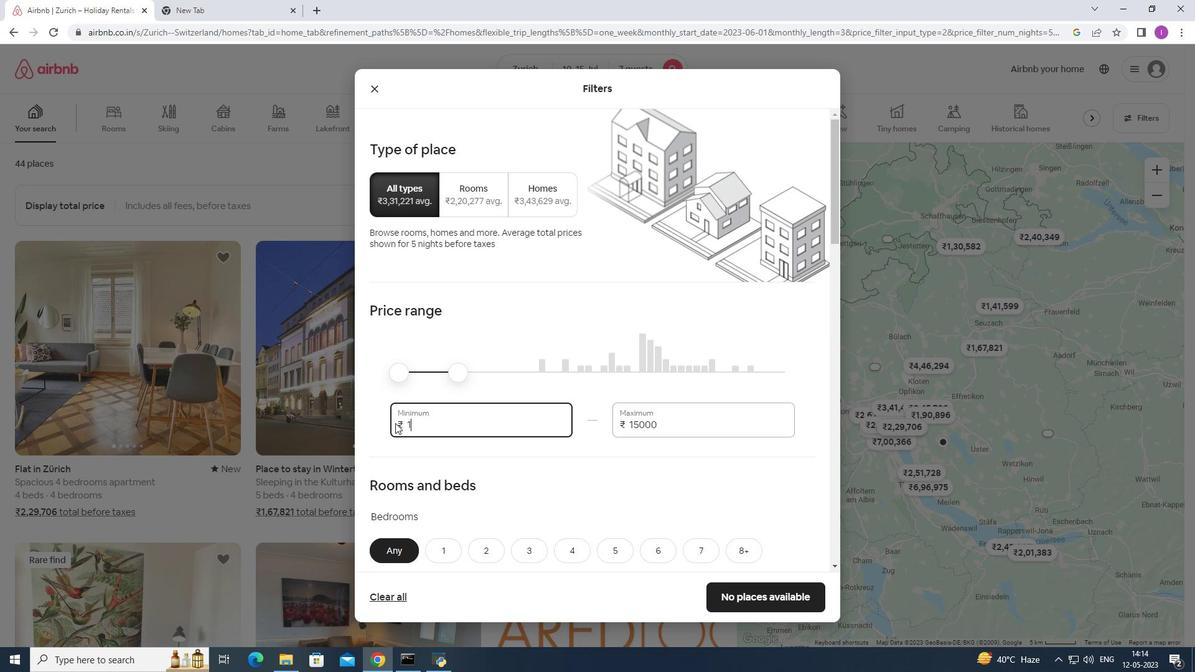 
Action: Mouse moved to (394, 430)
Screenshot: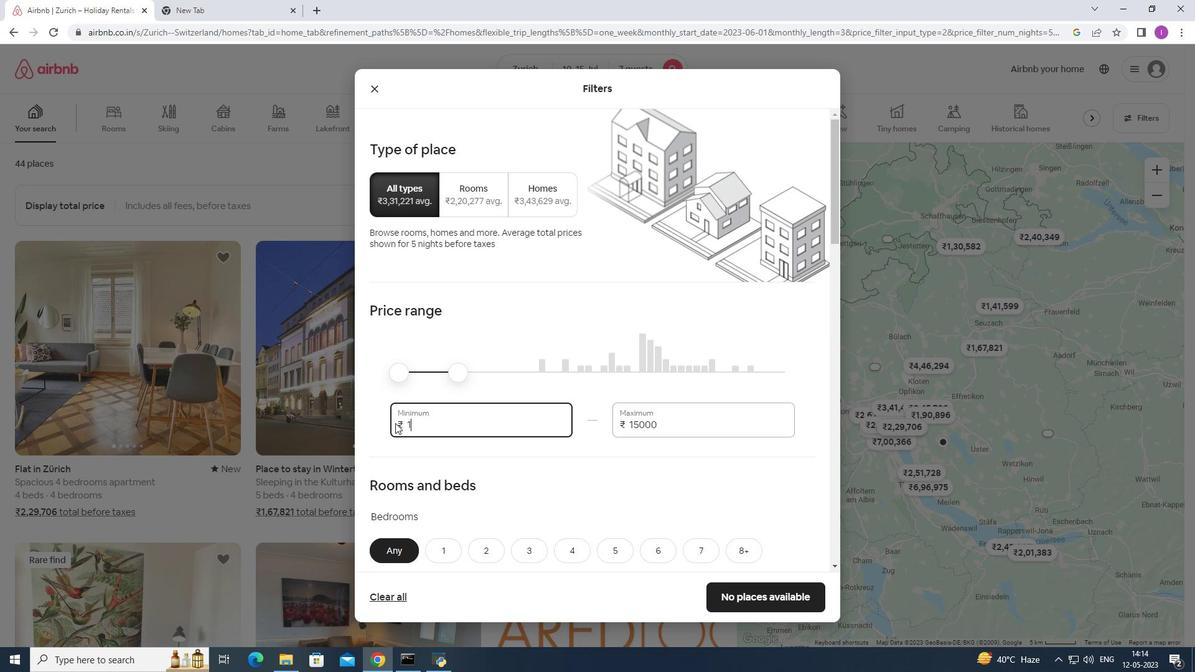 
Action: Key pressed 00
Screenshot: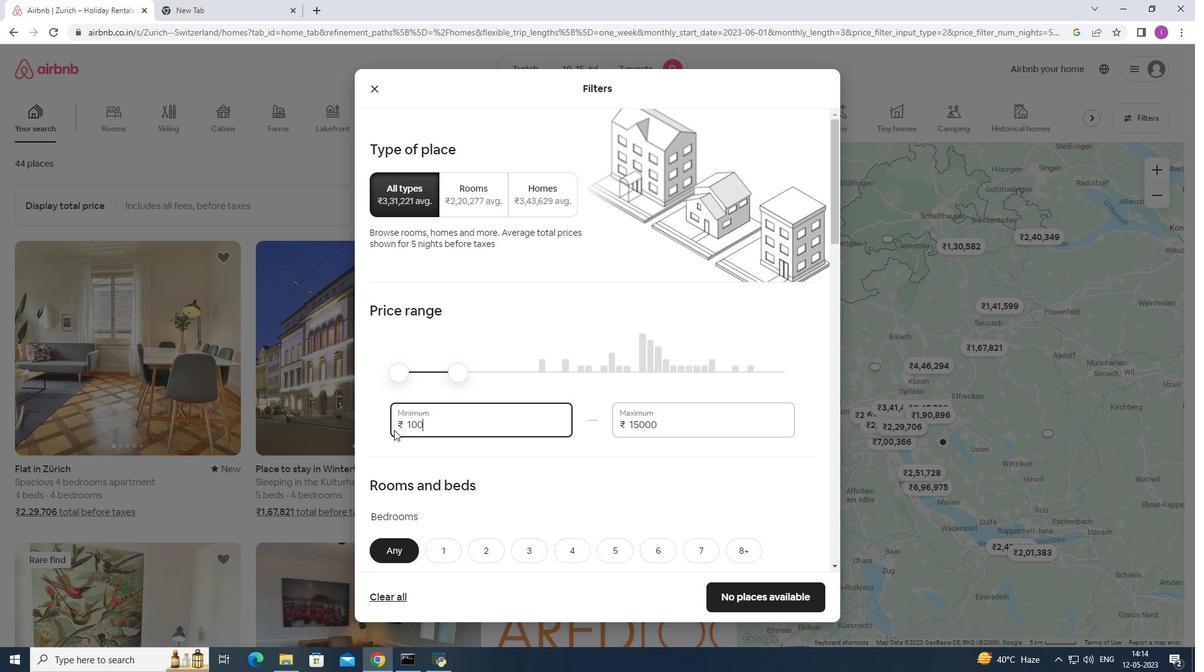 
Action: Mouse moved to (394, 430)
Screenshot: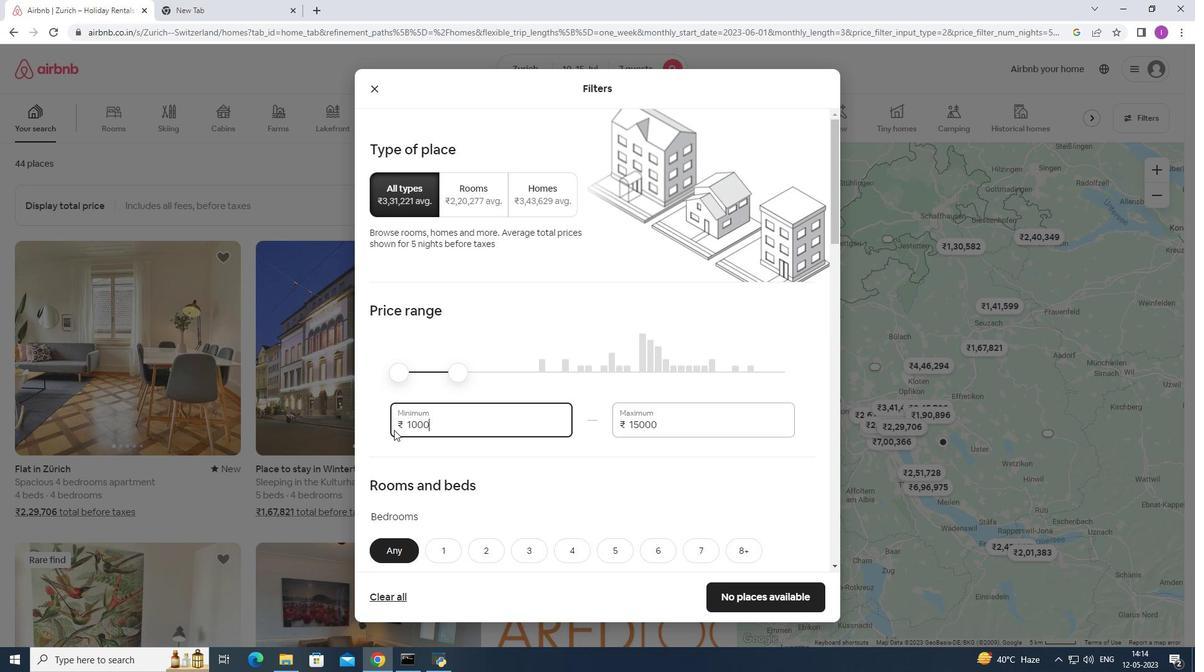 
Action: Key pressed 0
Screenshot: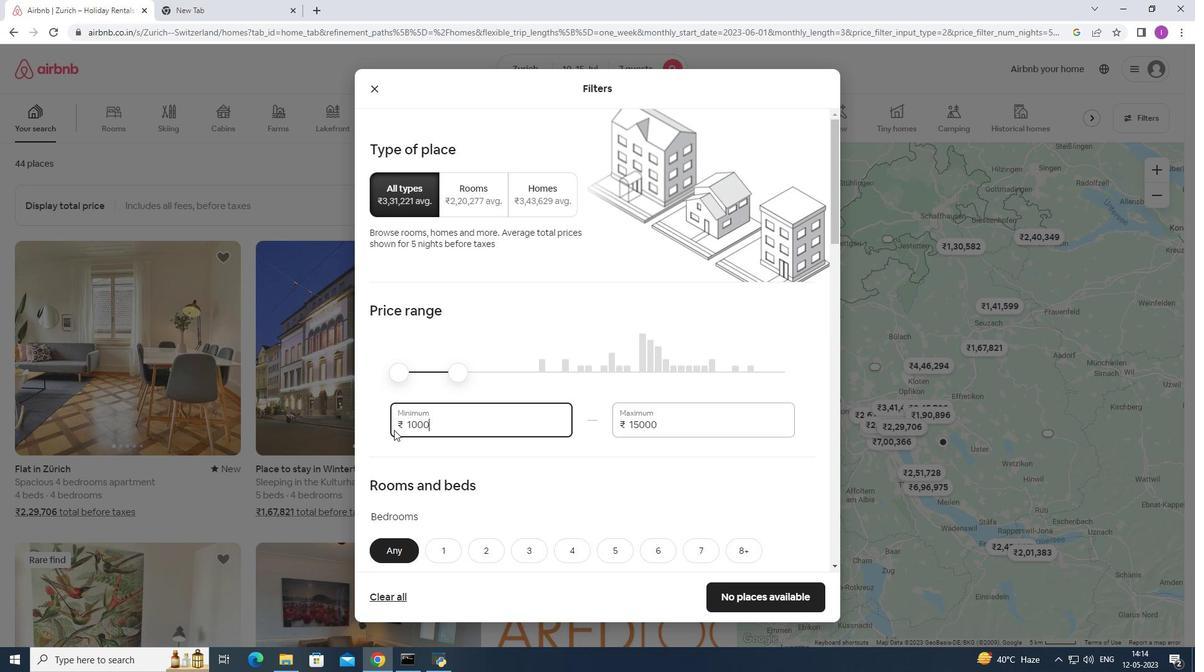 
Action: Mouse moved to (627, 409)
Screenshot: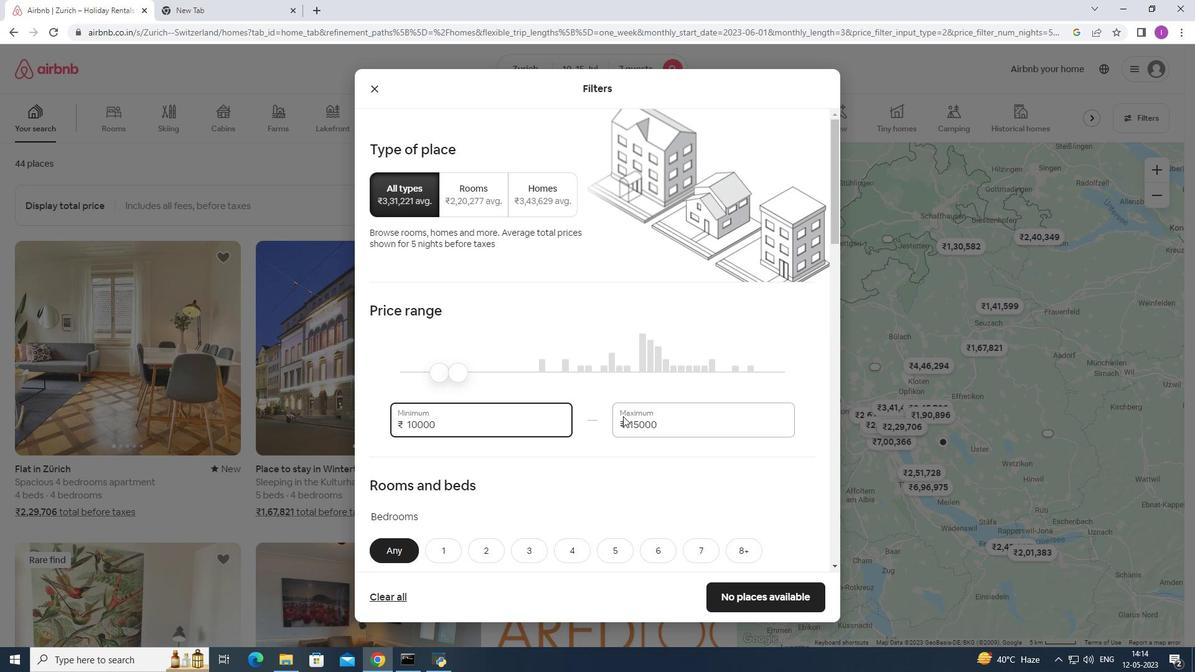 
Action: Mouse scrolled (627, 409) with delta (0, 0)
Screenshot: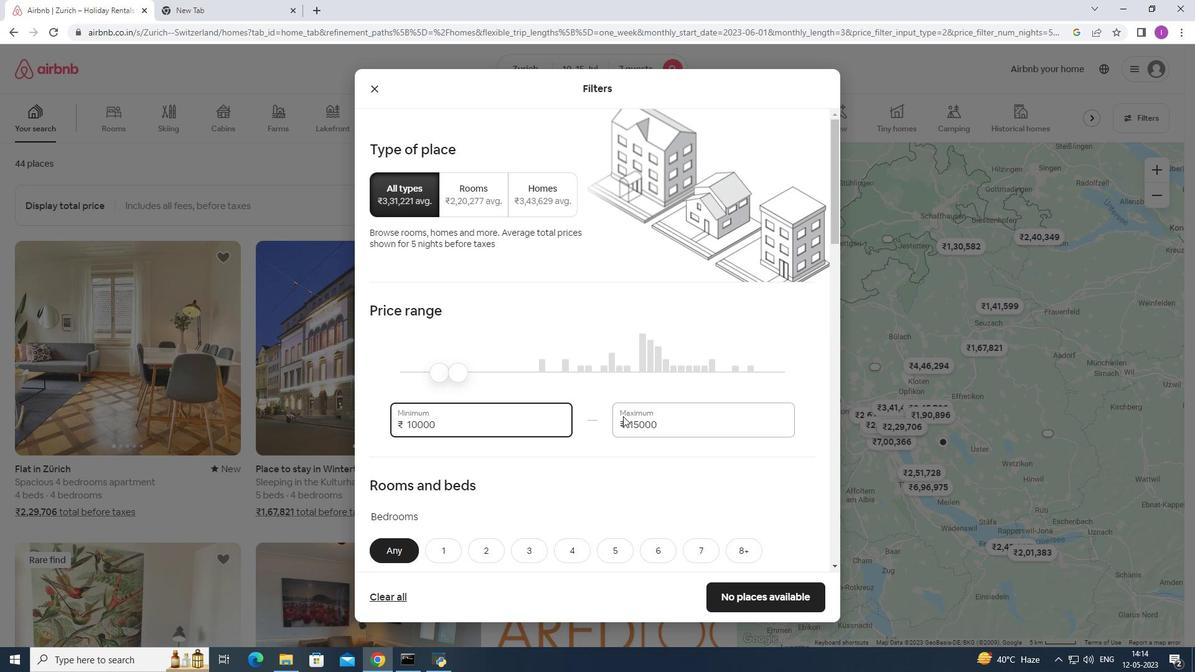 
Action: Mouse scrolled (627, 409) with delta (0, 0)
Screenshot: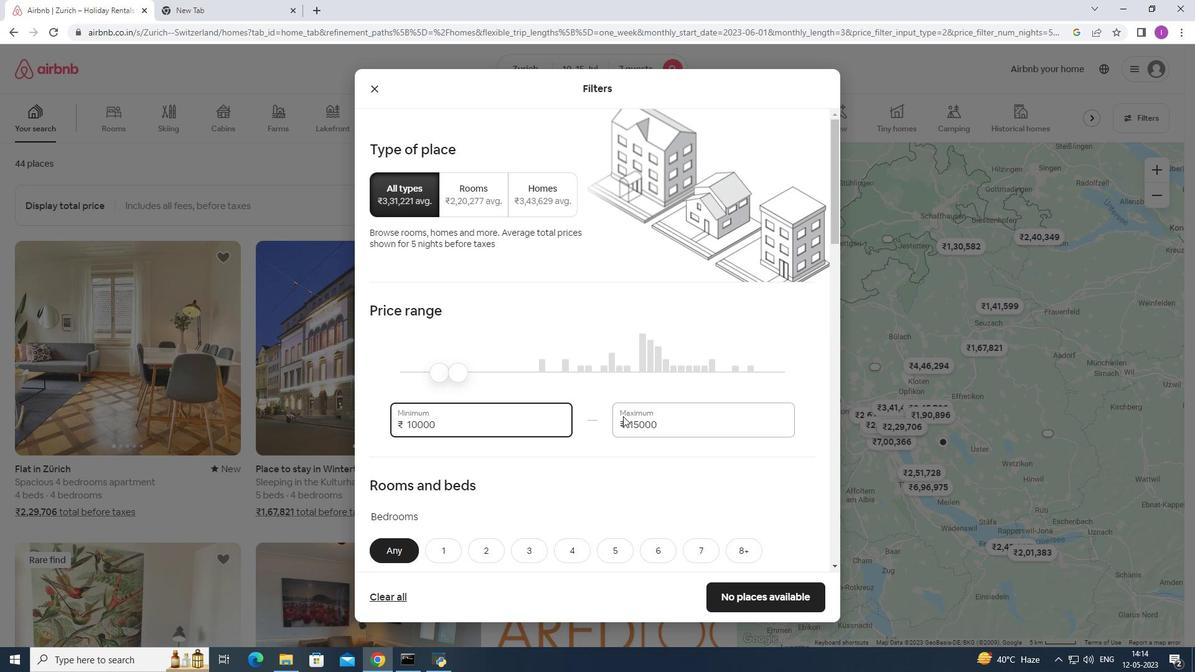 
Action: Mouse moved to (627, 409)
Screenshot: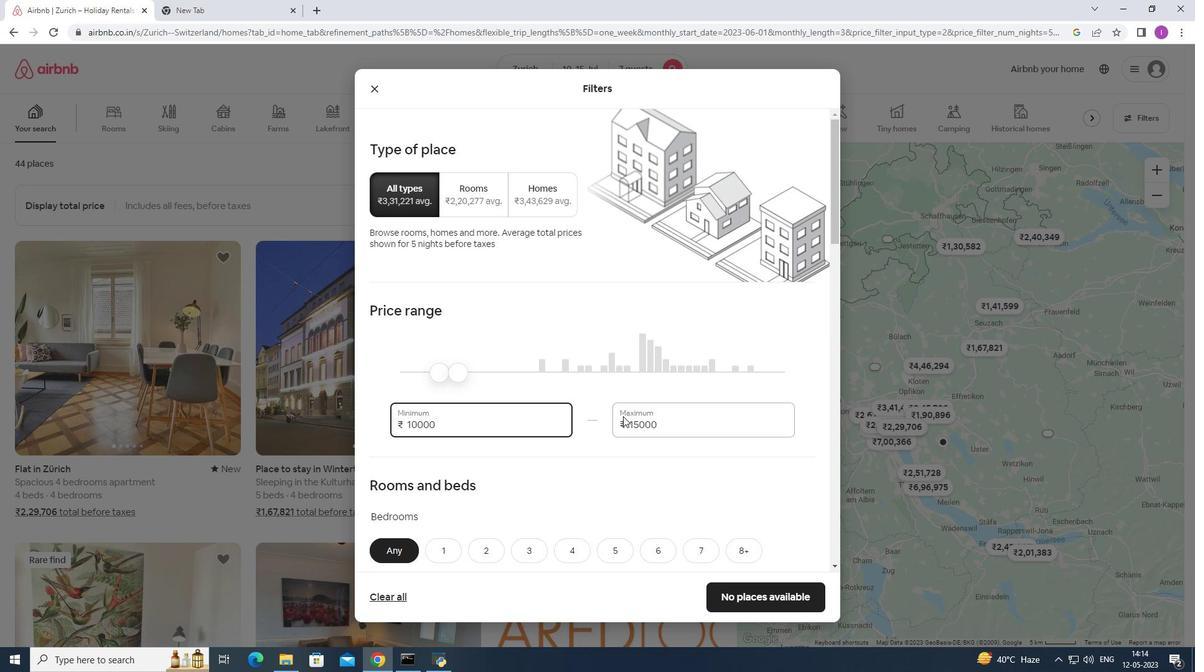 
Action: Mouse scrolled (627, 408) with delta (0, 0)
Screenshot: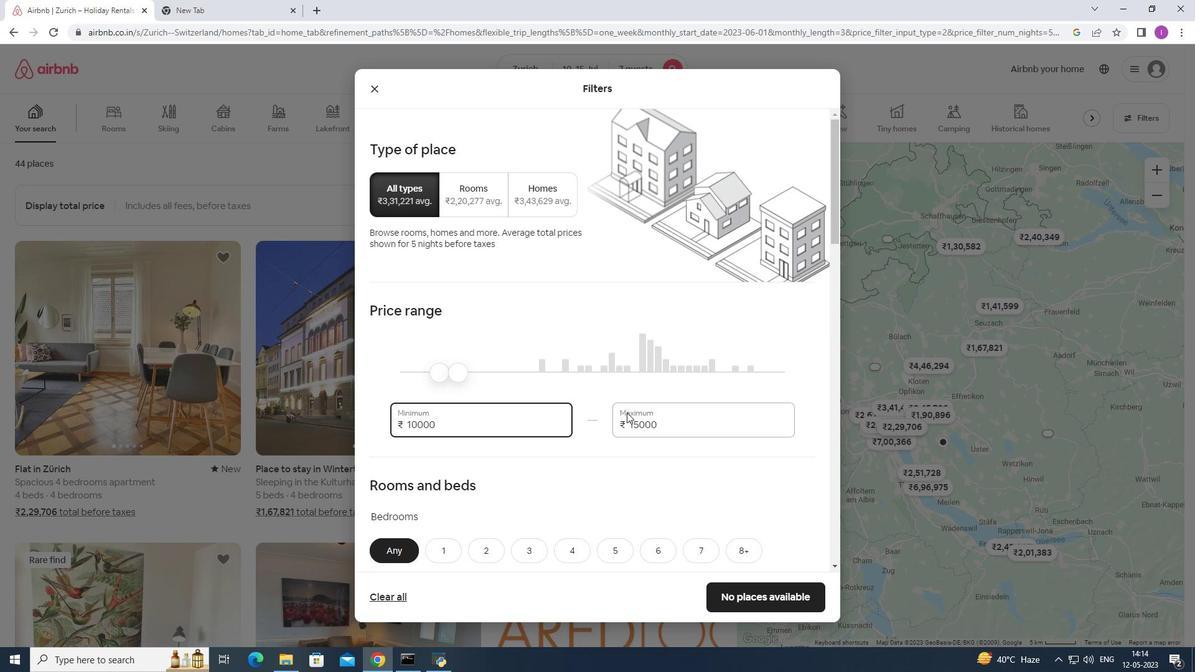 
Action: Mouse moved to (548, 322)
Screenshot: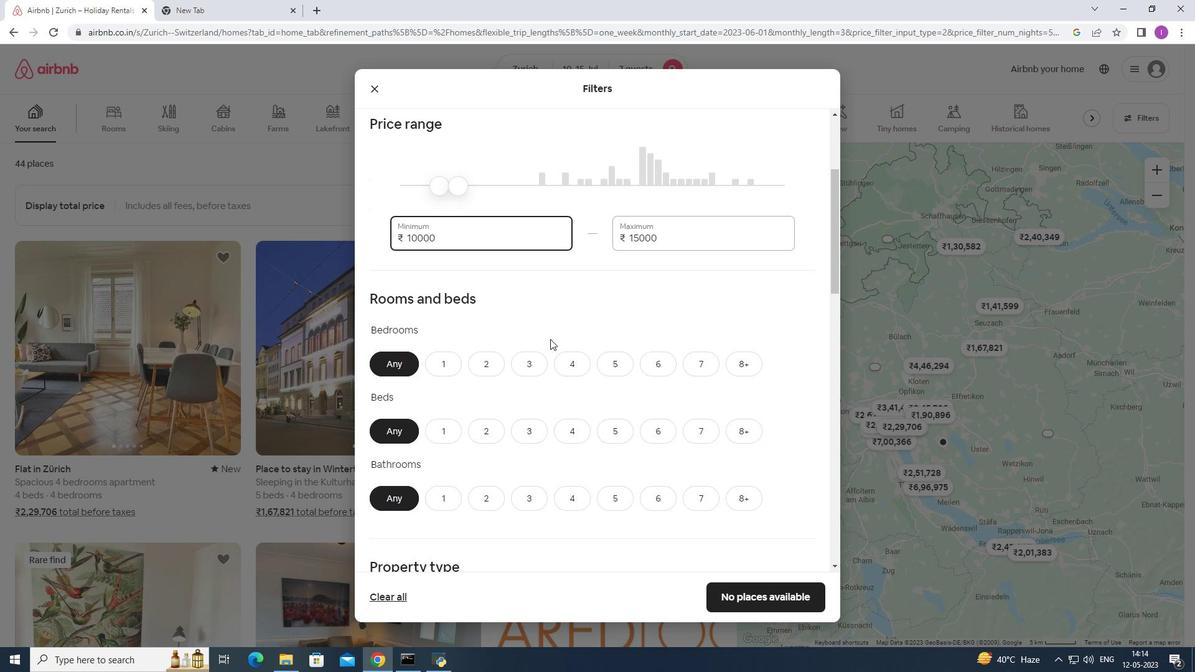 
Action: Mouse scrolled (548, 321) with delta (0, 0)
Screenshot: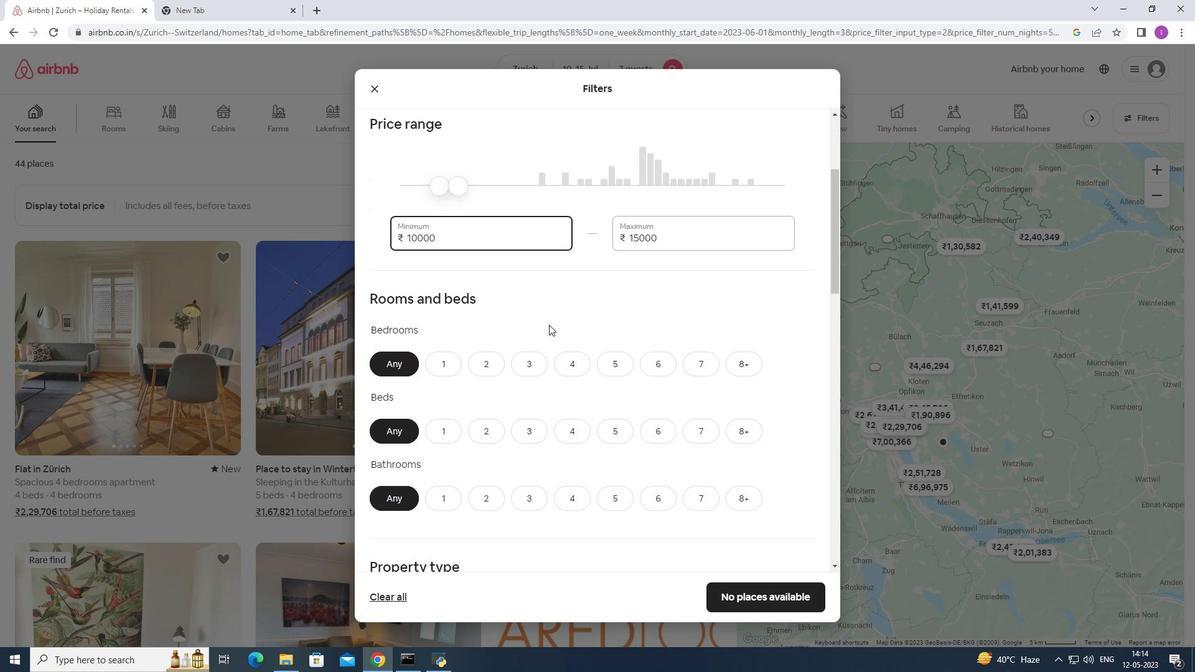 
Action: Mouse moved to (548, 322)
Screenshot: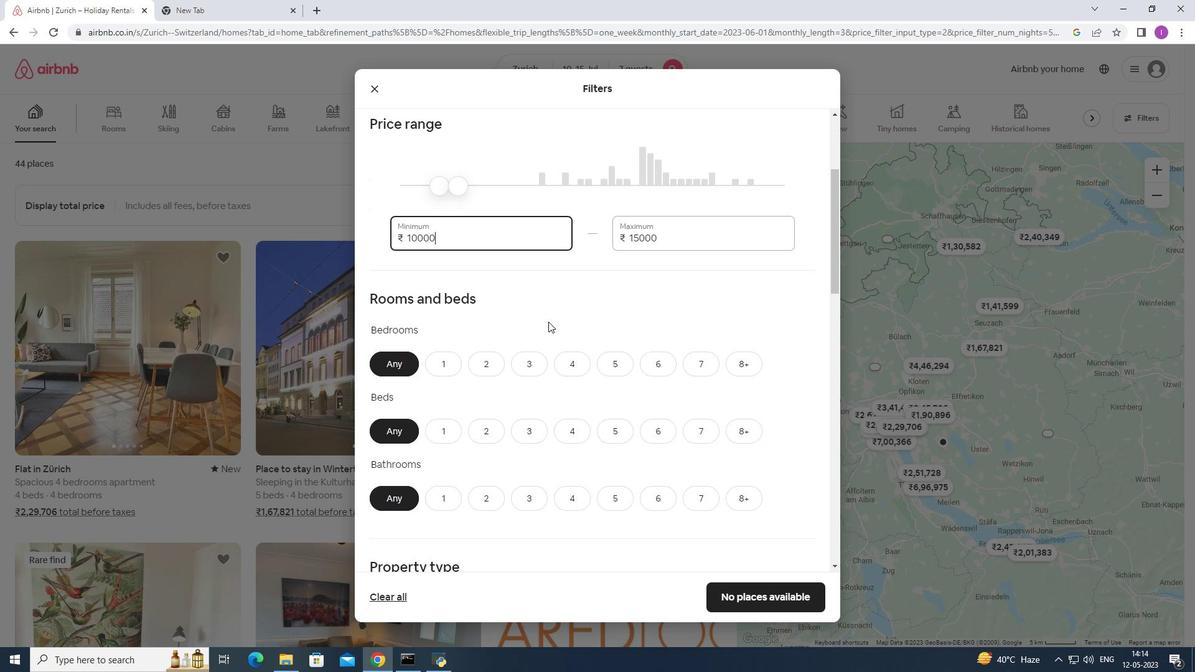 
Action: Mouse scrolled (548, 321) with delta (0, 0)
Screenshot: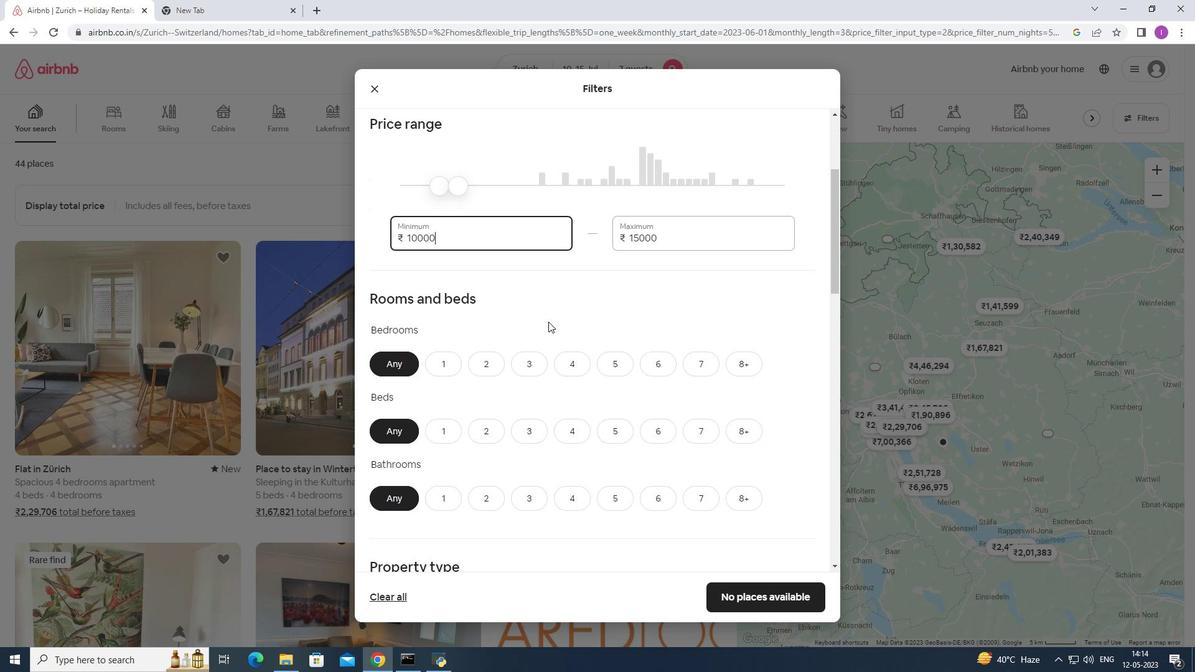 
Action: Mouse moved to (567, 233)
Screenshot: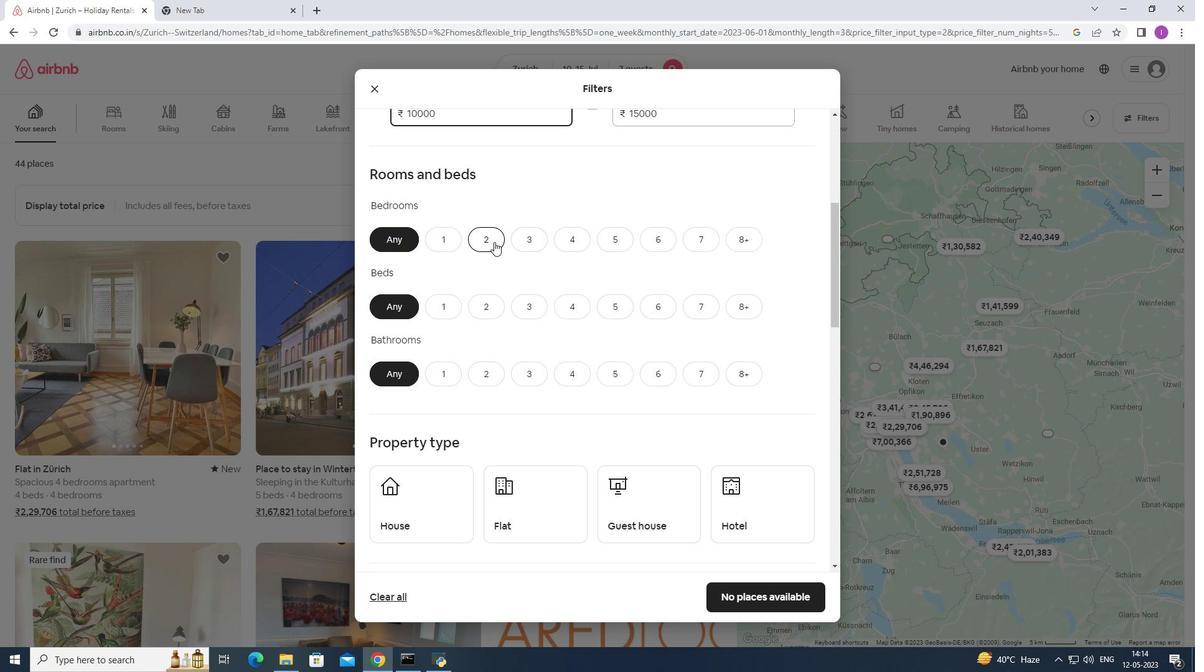 
Action: Mouse pressed left at (567, 233)
Screenshot: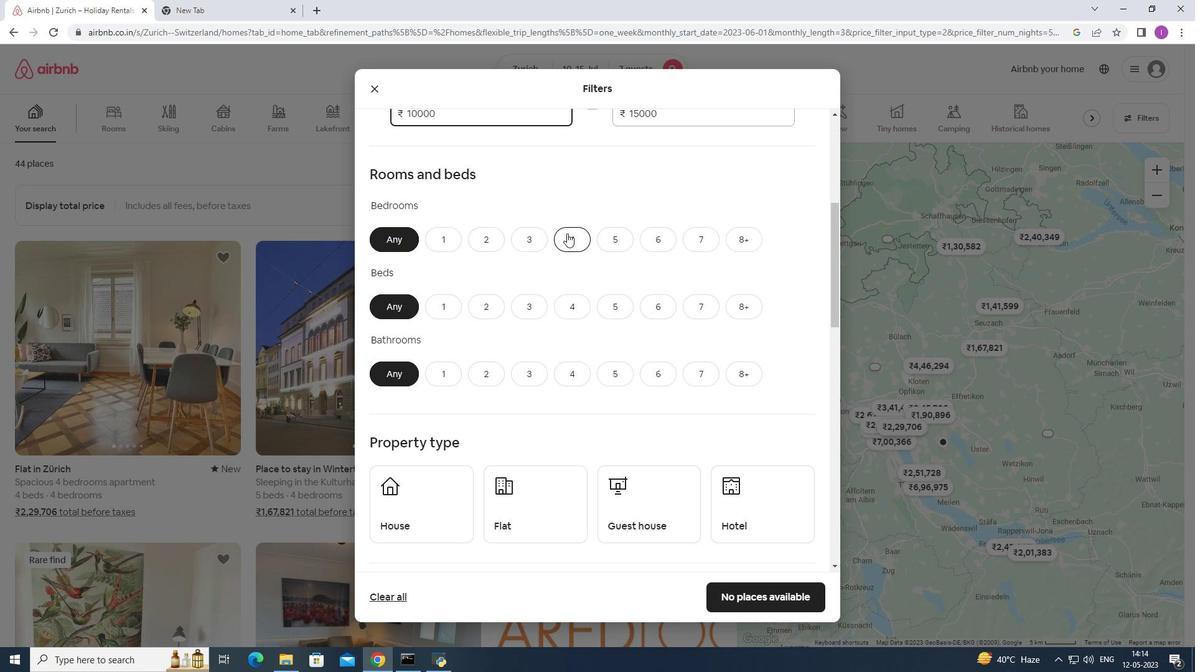 
Action: Mouse moved to (703, 307)
Screenshot: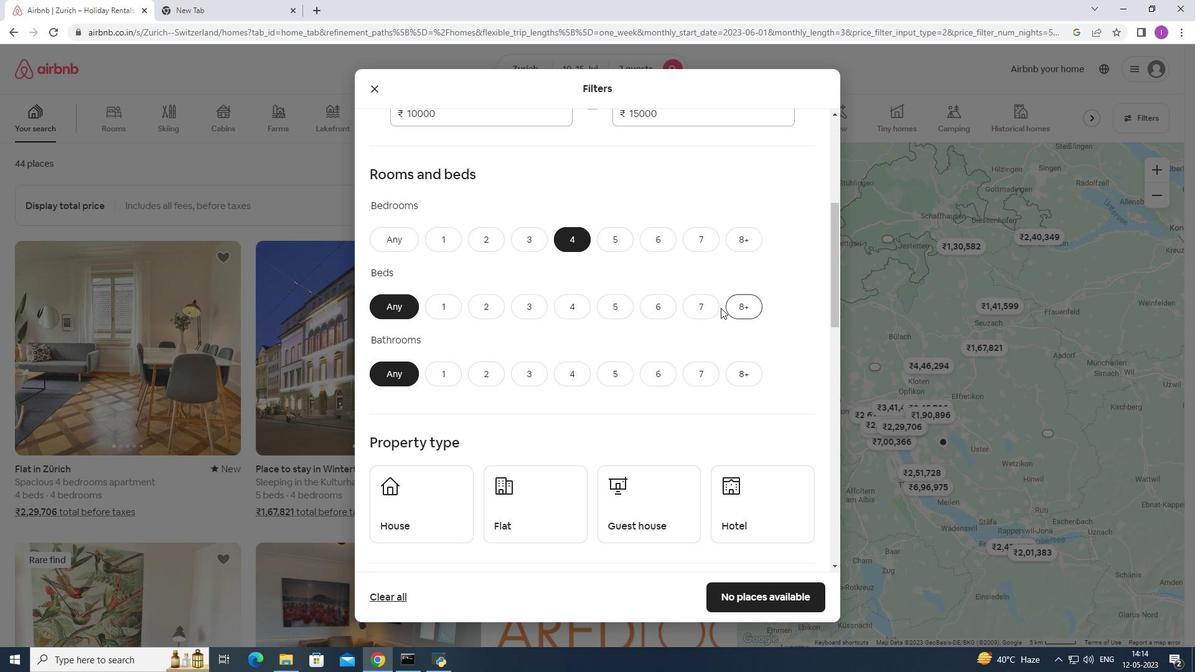 
Action: Mouse pressed left at (703, 307)
Screenshot: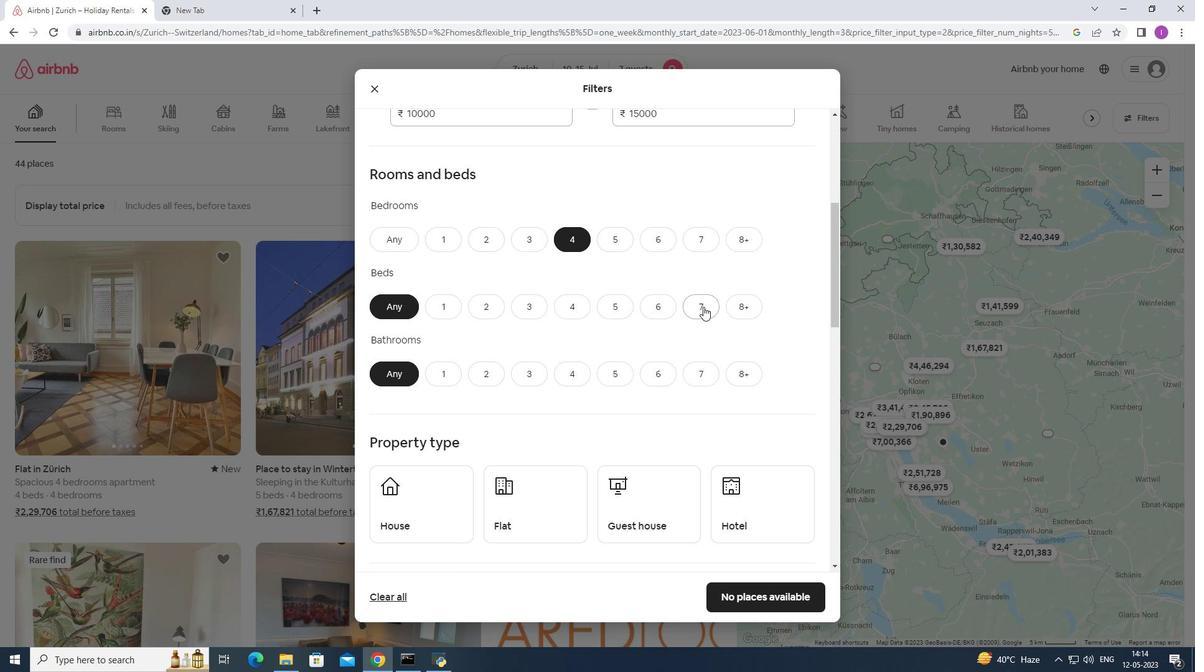 
Action: Mouse moved to (574, 366)
Screenshot: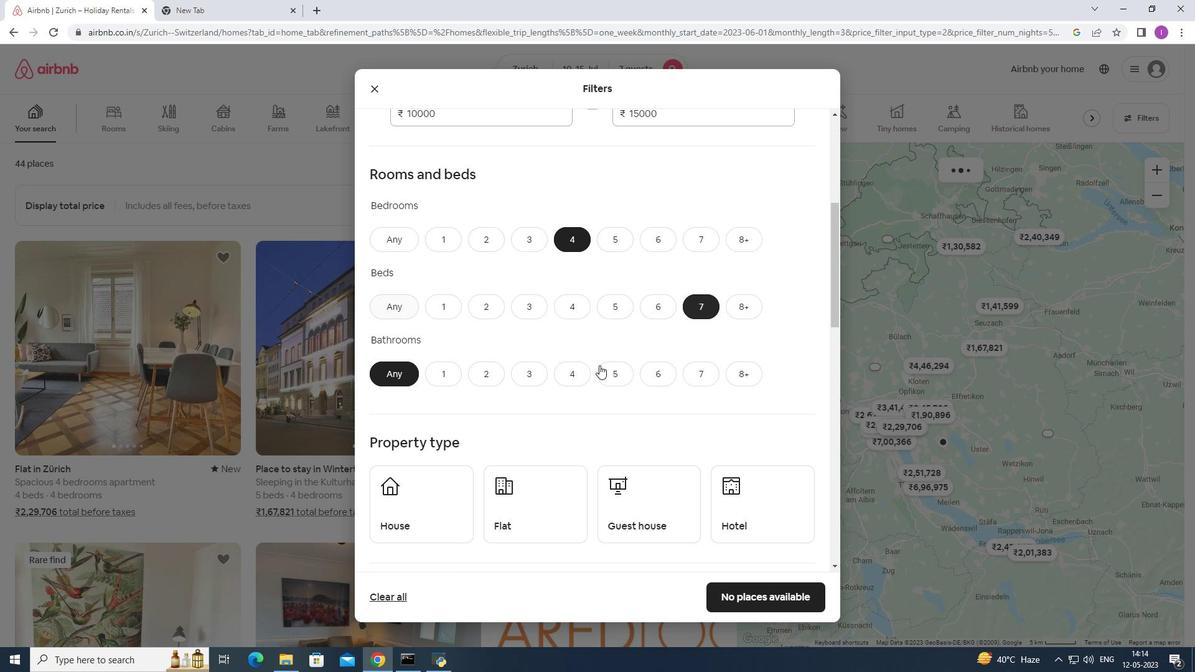 
Action: Mouse pressed left at (574, 366)
Screenshot: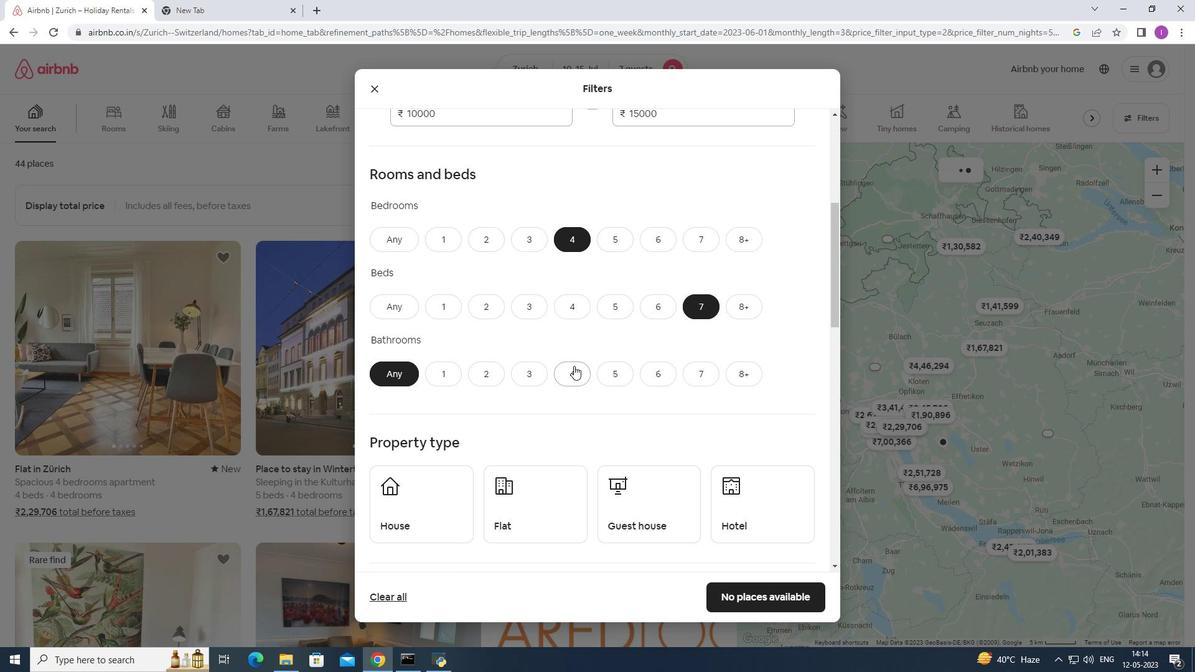 
Action: Mouse moved to (605, 313)
Screenshot: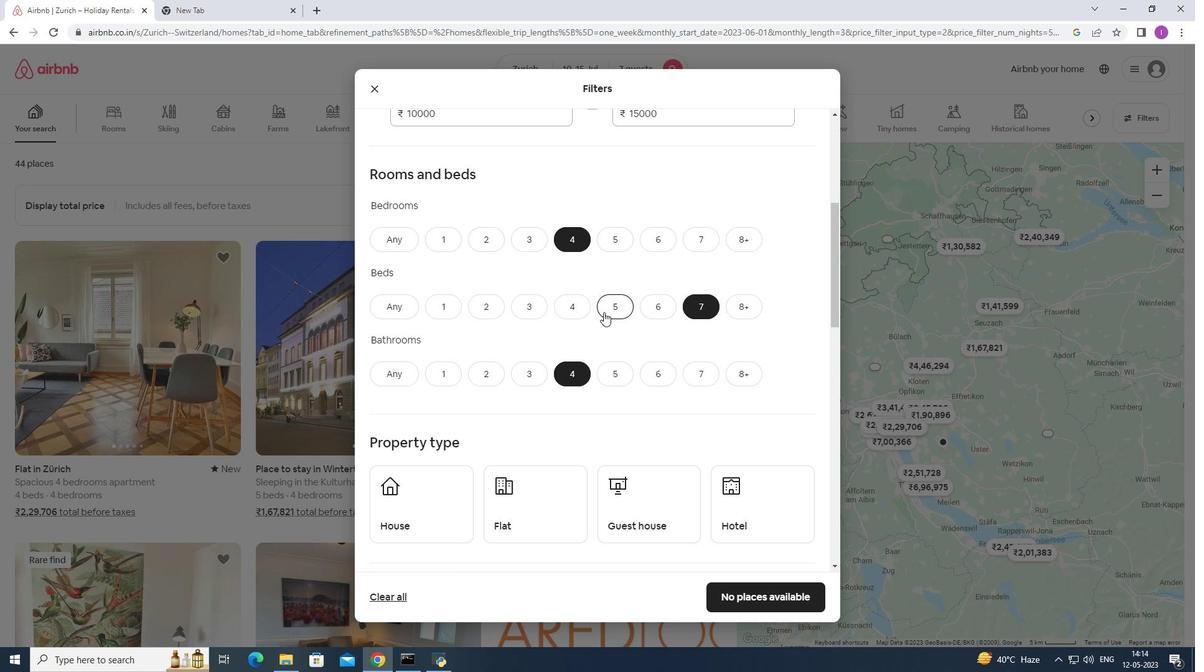 
Action: Mouse scrolled (605, 312) with delta (0, 0)
Screenshot: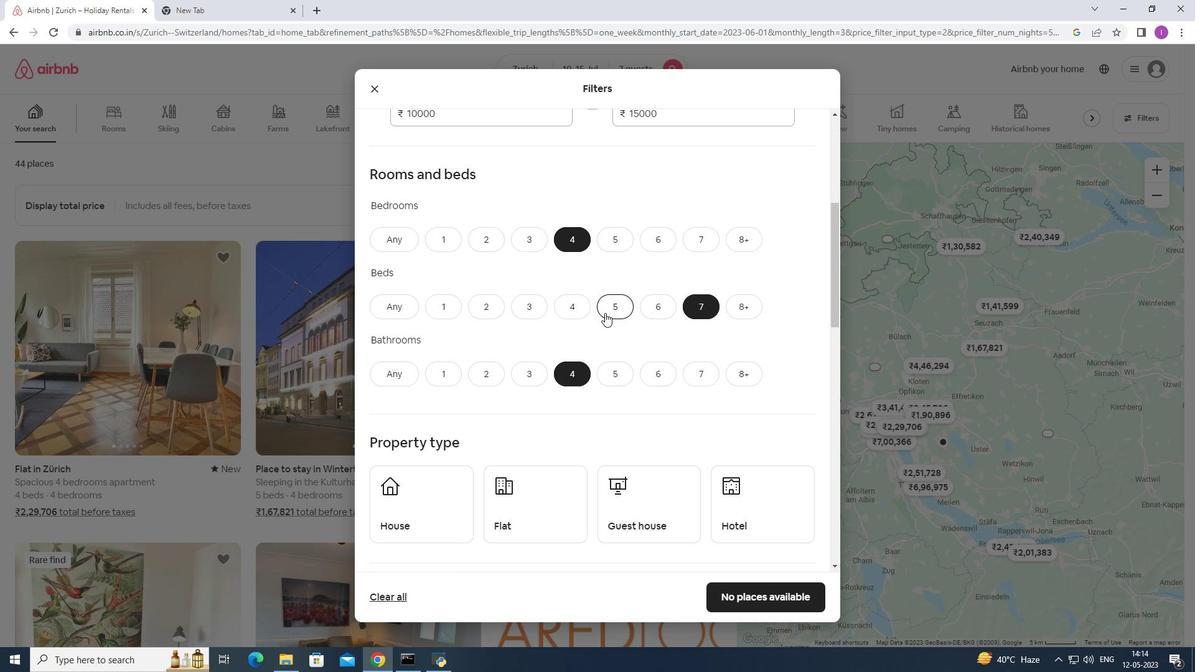 
Action: Mouse scrolled (605, 312) with delta (0, 0)
Screenshot: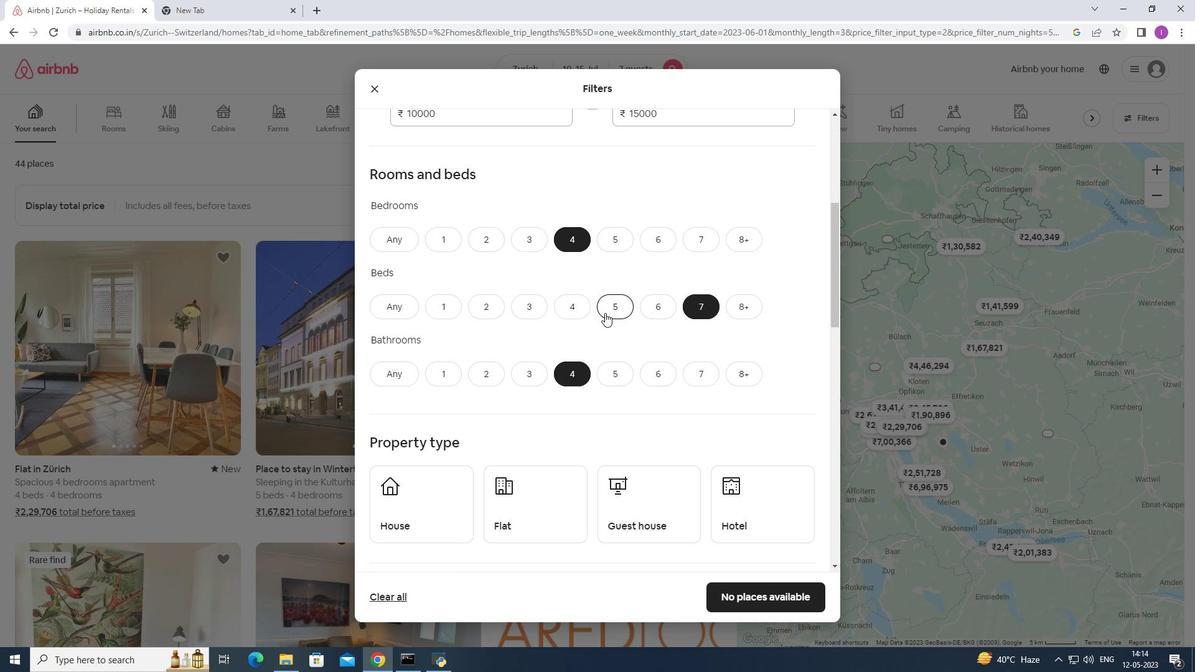 
Action: Mouse scrolled (605, 312) with delta (0, 0)
Screenshot: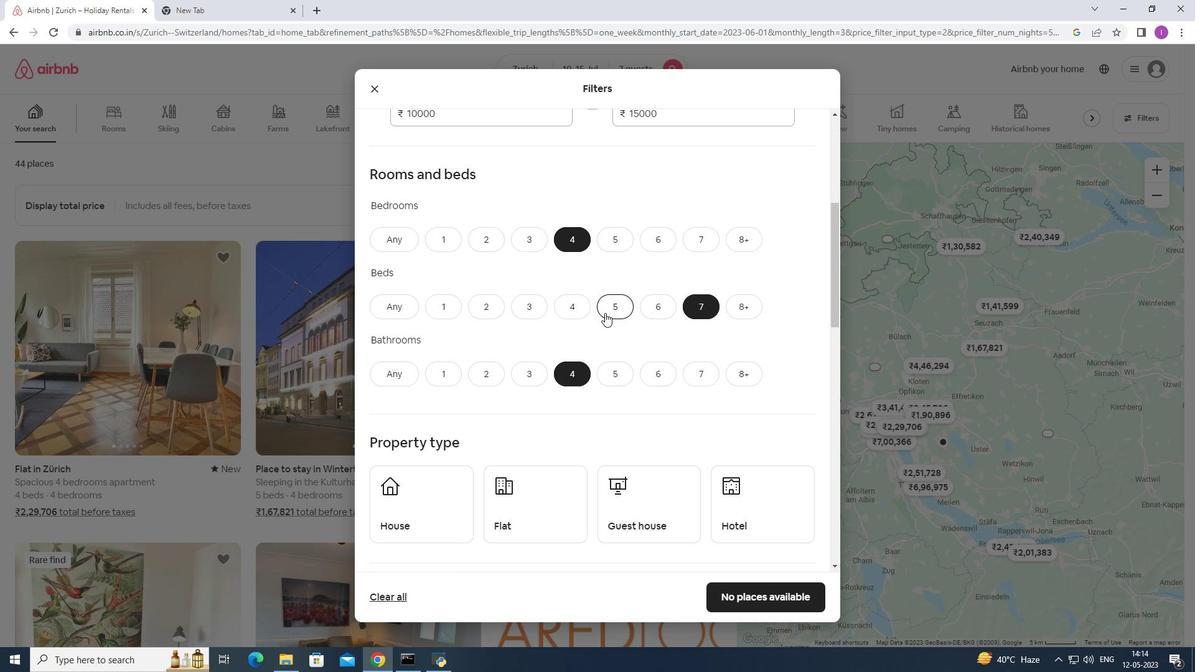 
Action: Mouse moved to (436, 315)
Screenshot: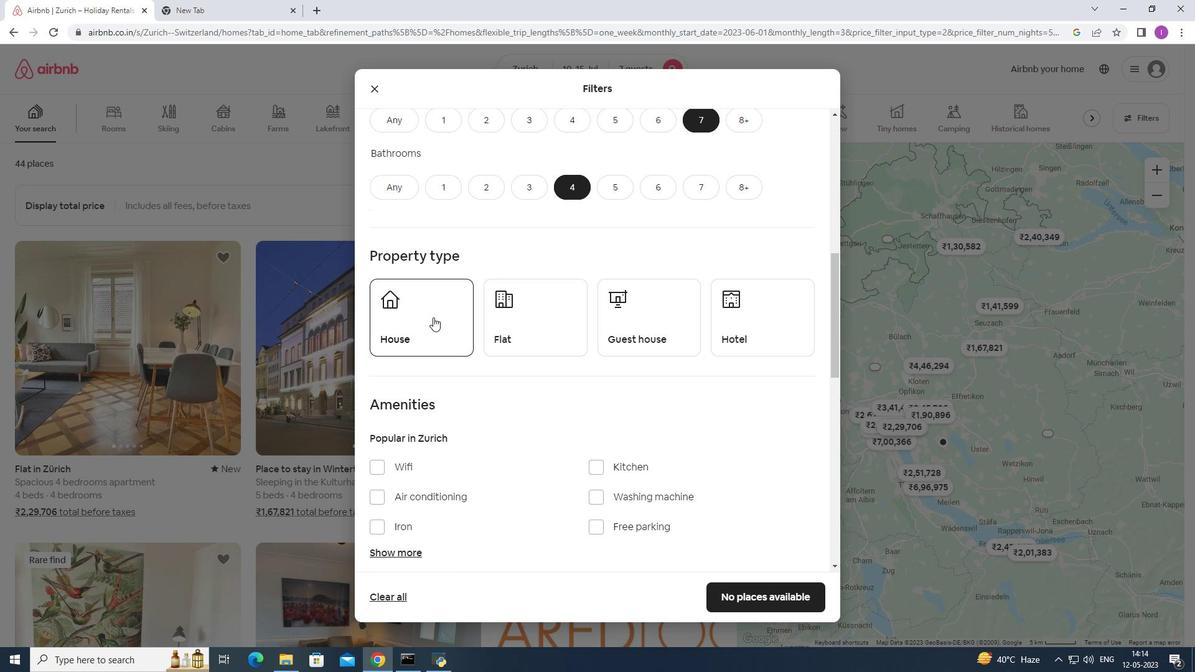 
Action: Mouse pressed left at (436, 315)
Screenshot: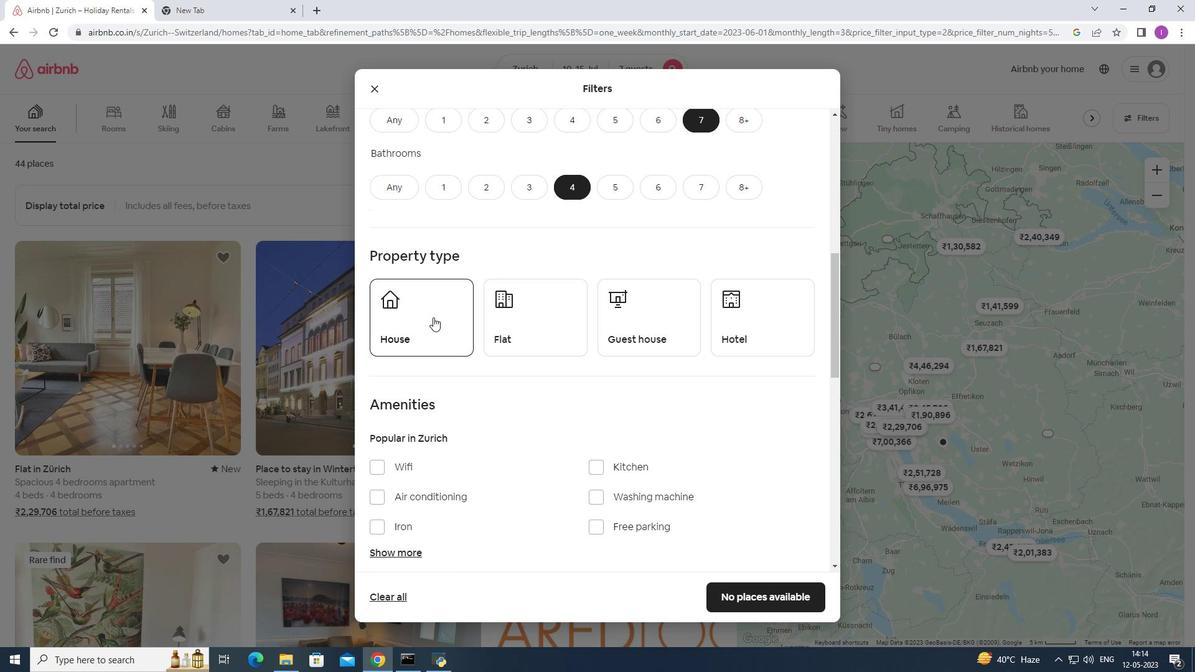 
Action: Mouse moved to (576, 313)
Screenshot: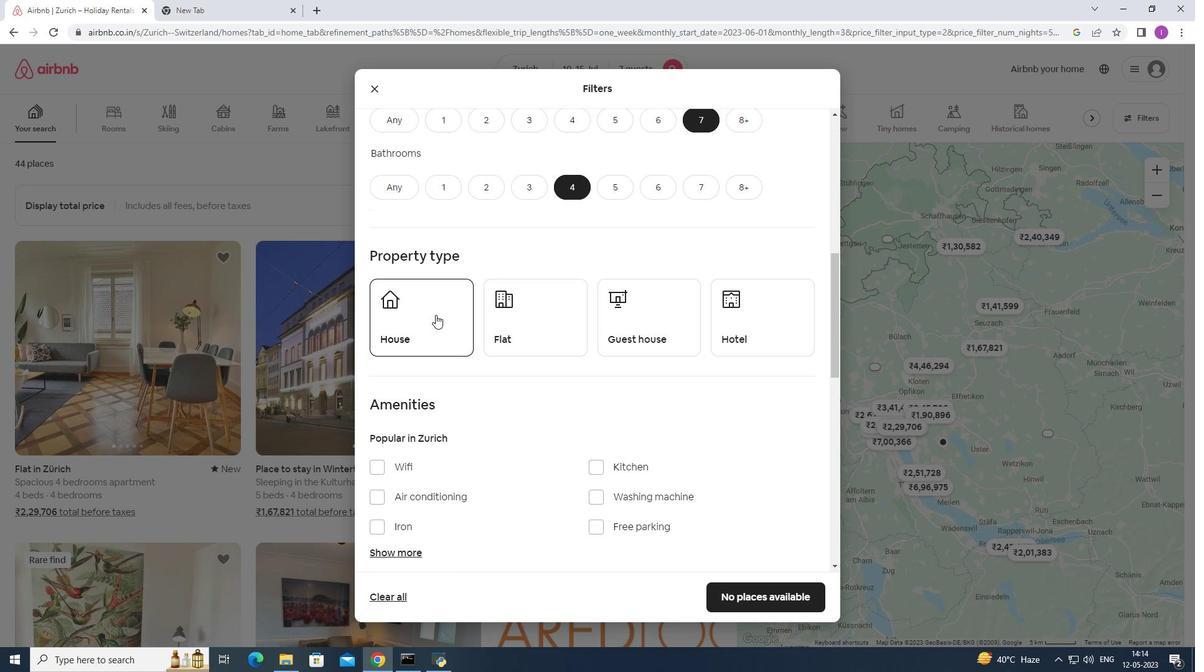 
Action: Mouse pressed left at (576, 313)
Screenshot: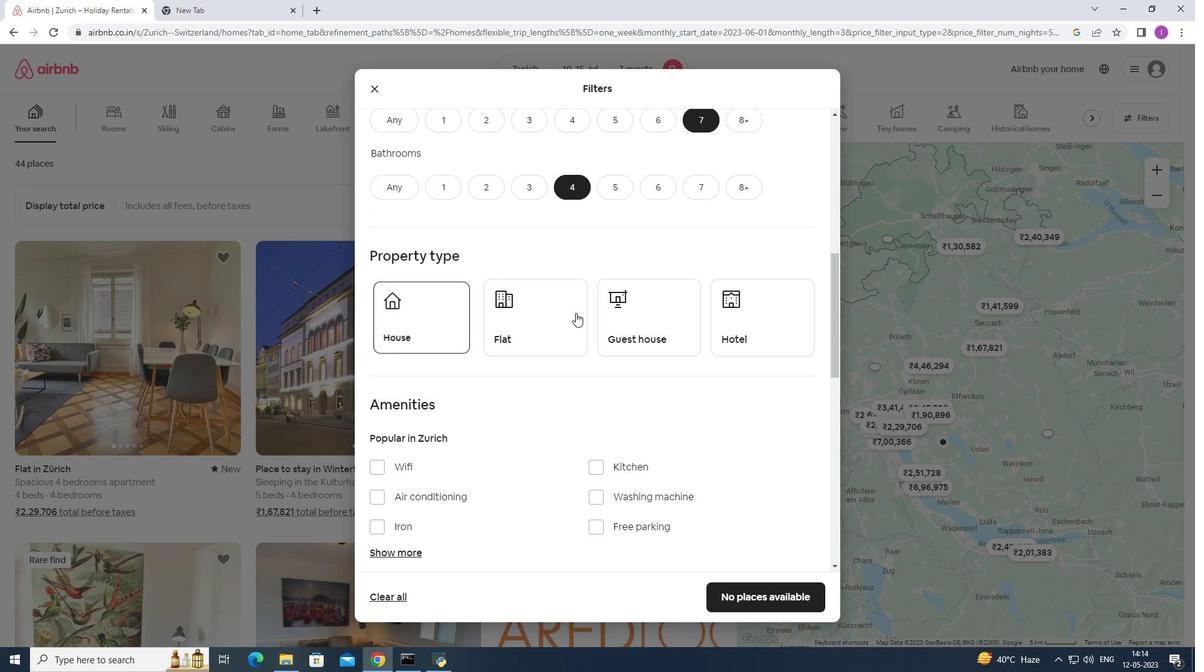 
Action: Mouse moved to (624, 330)
Screenshot: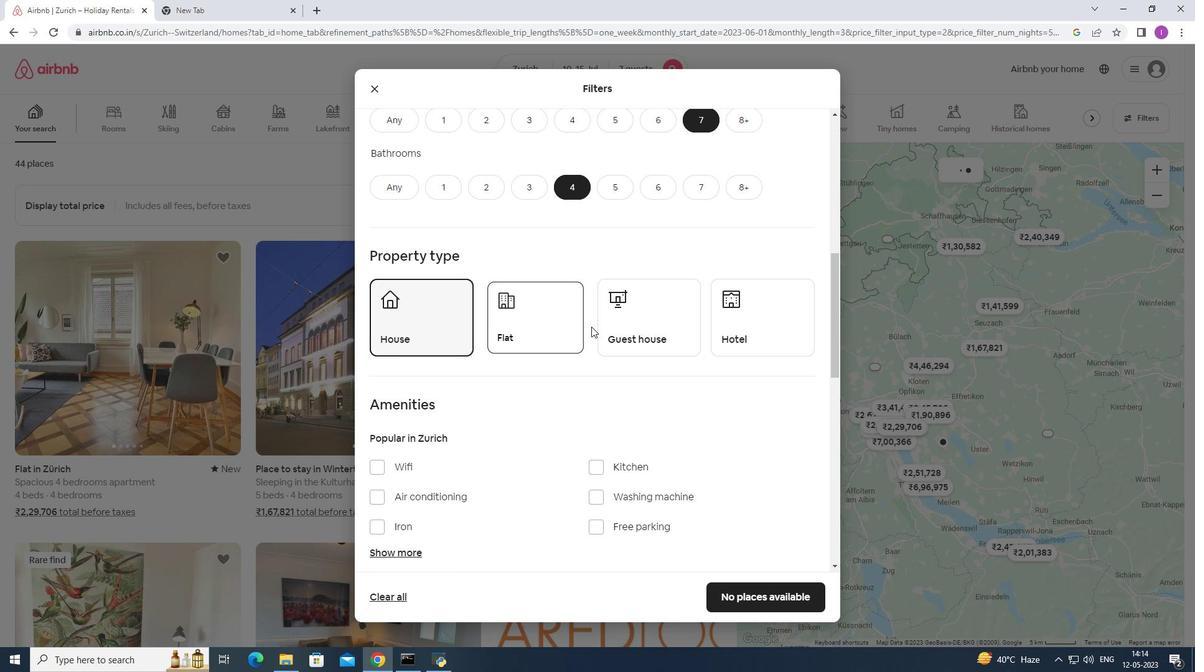 
Action: Mouse pressed left at (624, 330)
Screenshot: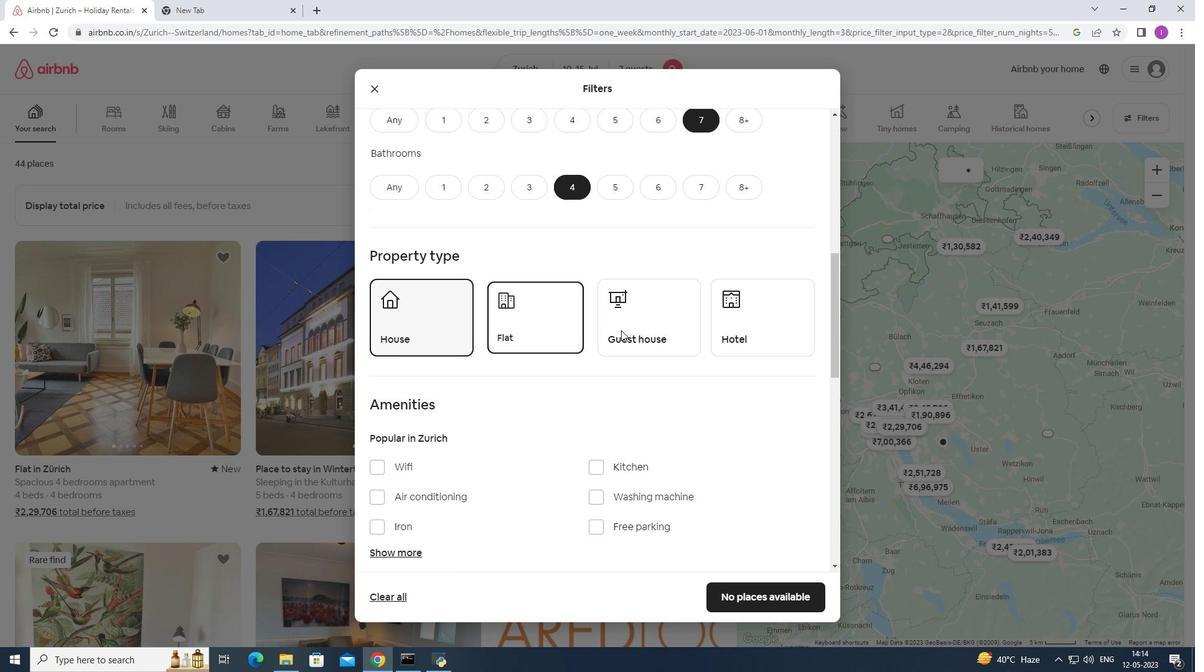 
Action: Mouse moved to (597, 392)
Screenshot: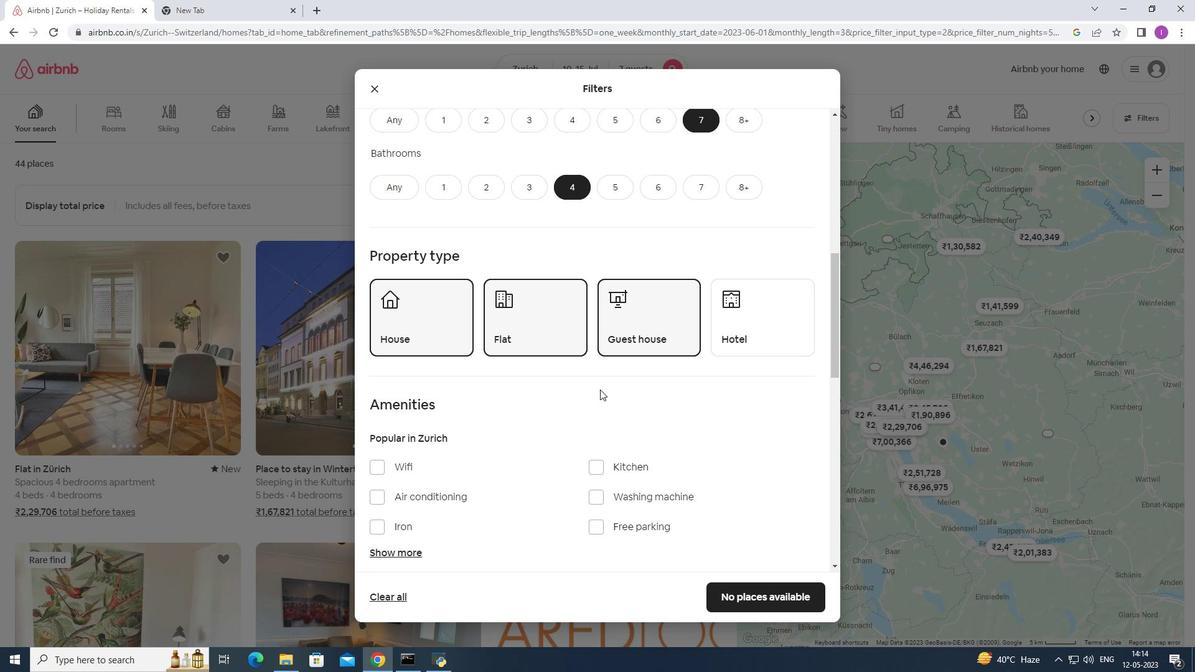 
Action: Mouse scrolled (597, 391) with delta (0, 0)
Screenshot: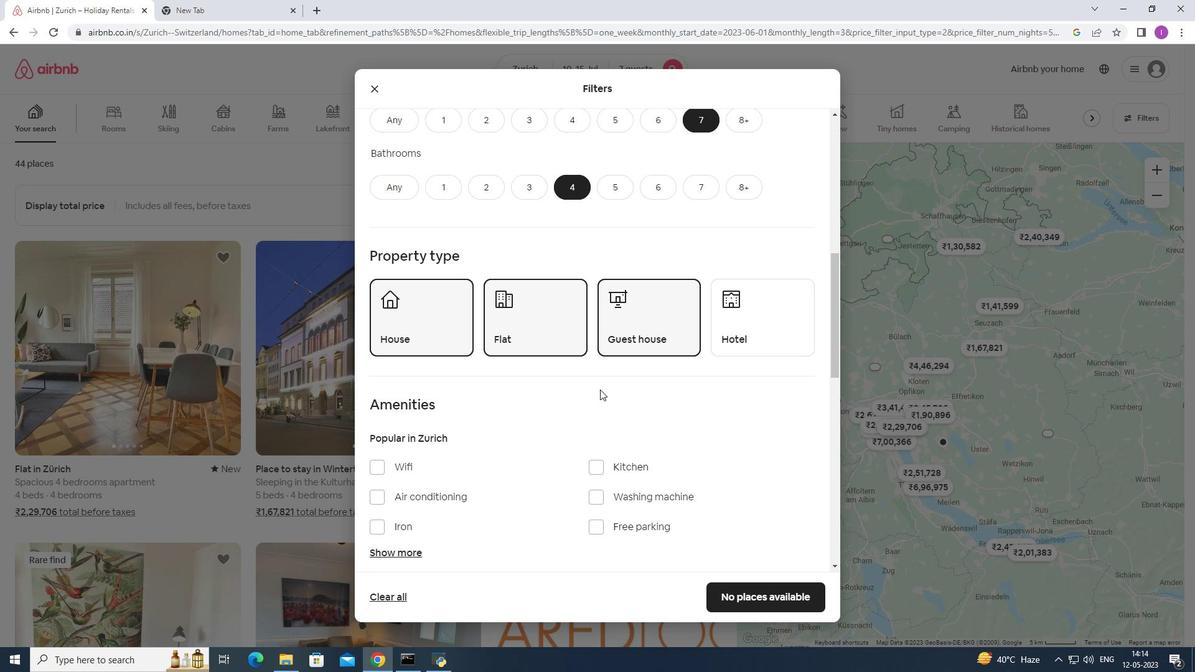 
Action: Mouse scrolled (597, 391) with delta (0, 0)
Screenshot: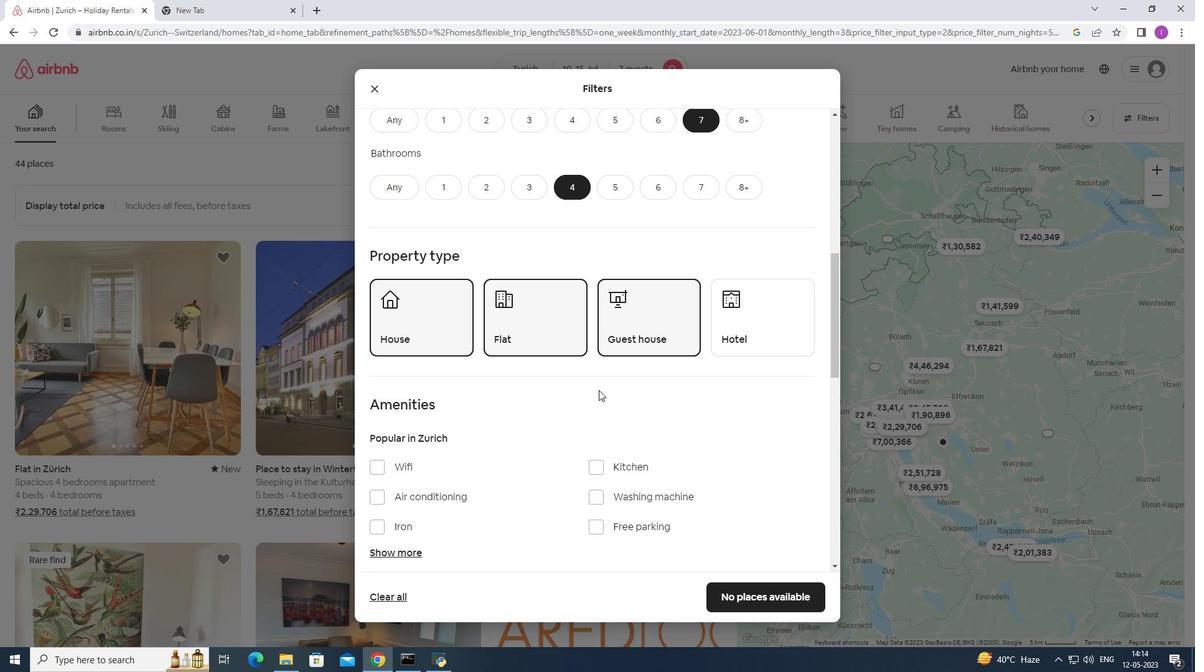 
Action: Mouse moved to (597, 391)
Screenshot: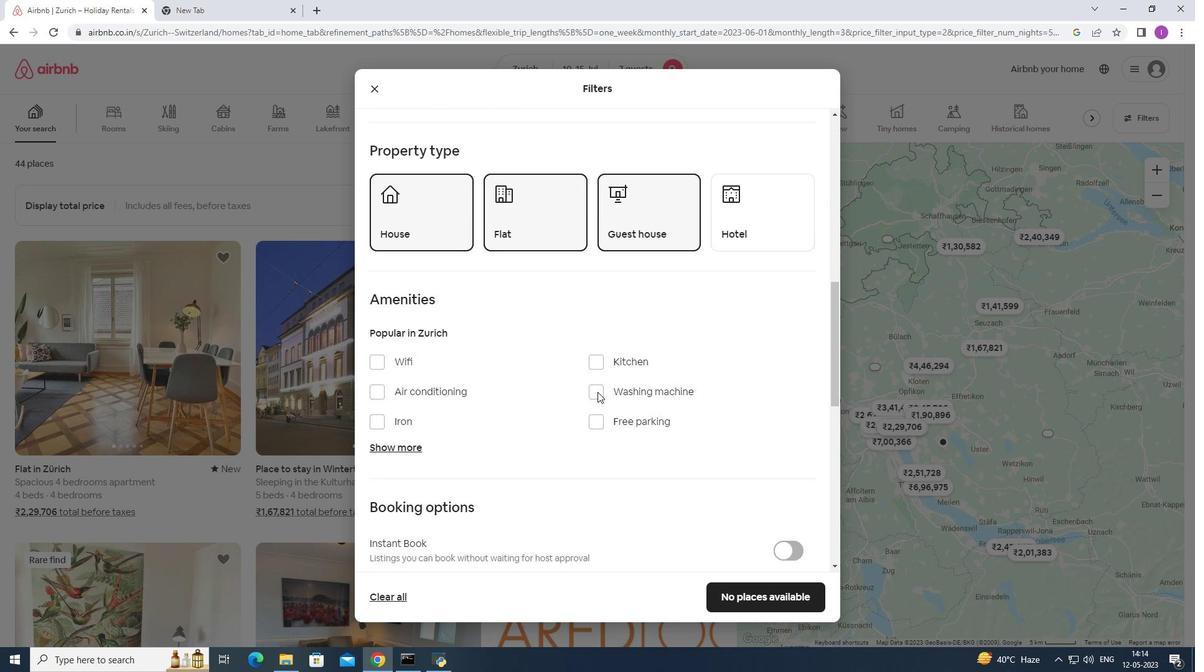 
Action: Mouse scrolled (597, 391) with delta (0, 0)
Screenshot: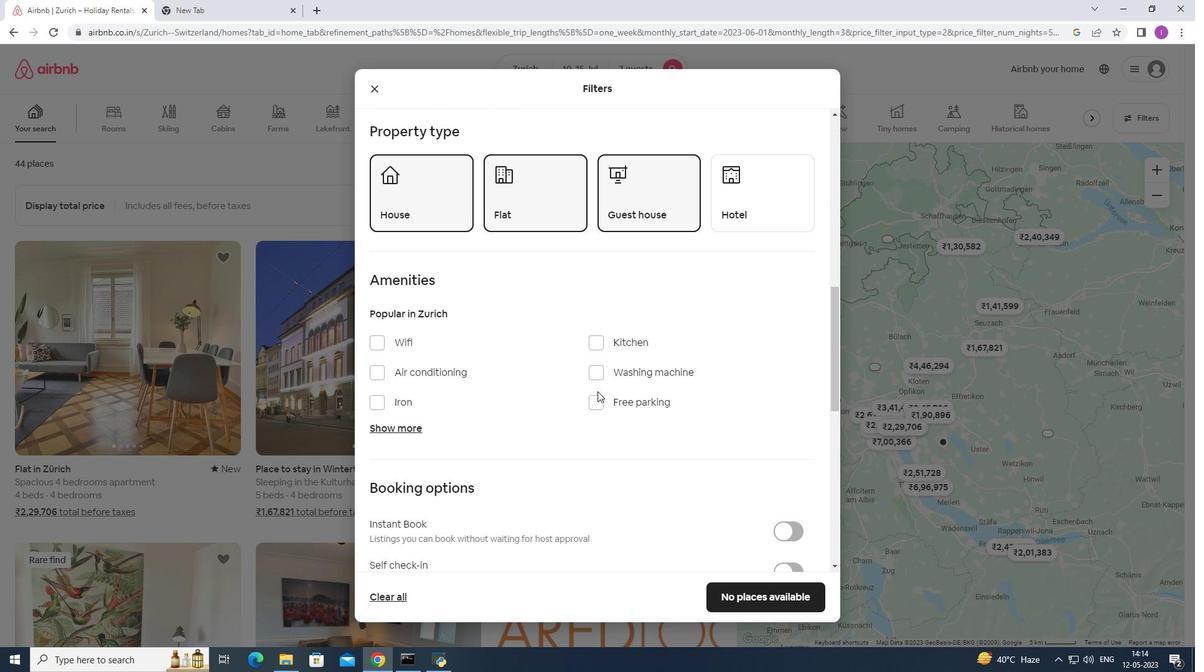 
Action: Mouse moved to (381, 280)
Screenshot: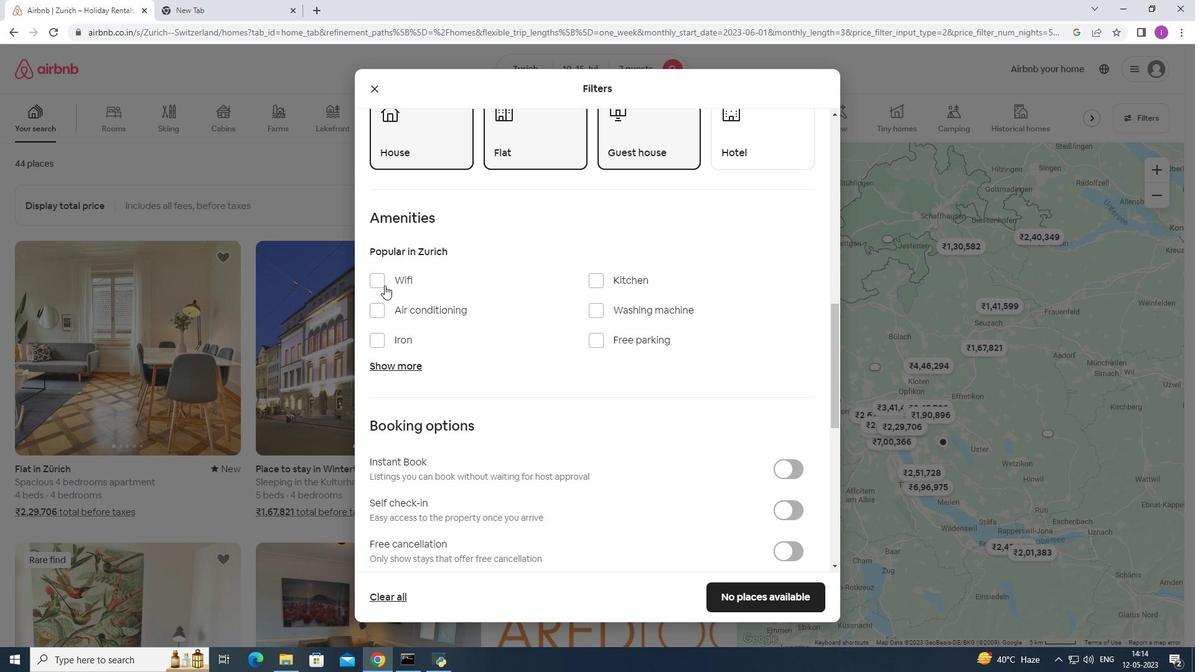 
Action: Mouse pressed left at (381, 280)
Screenshot: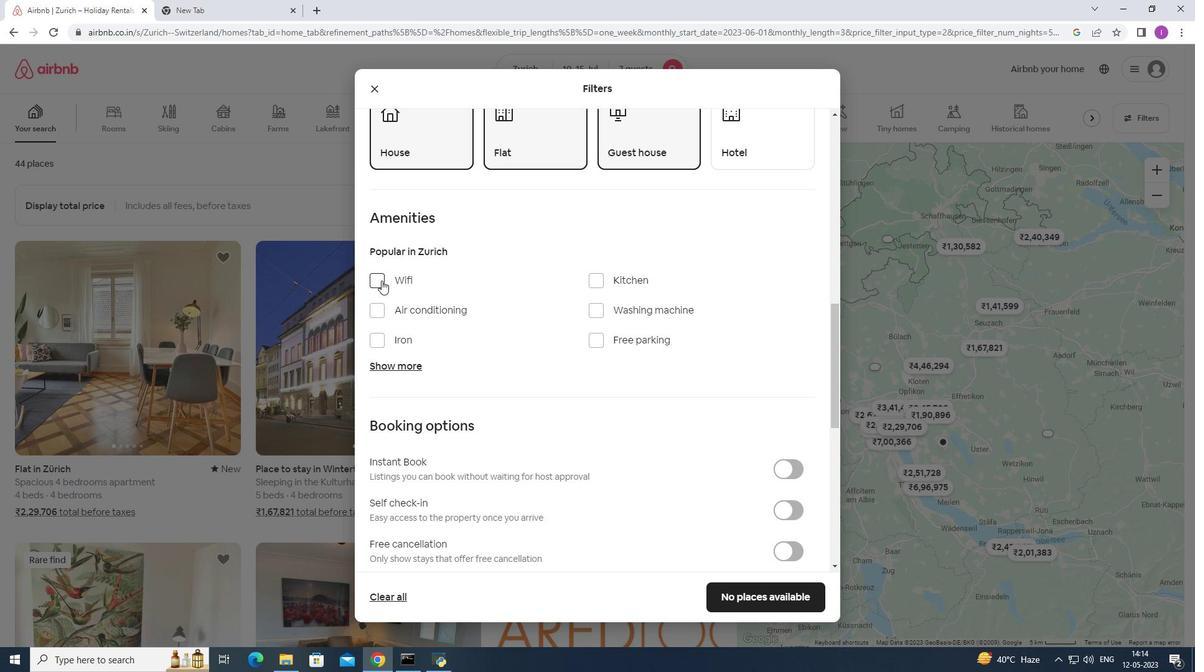 
Action: Mouse moved to (597, 320)
Screenshot: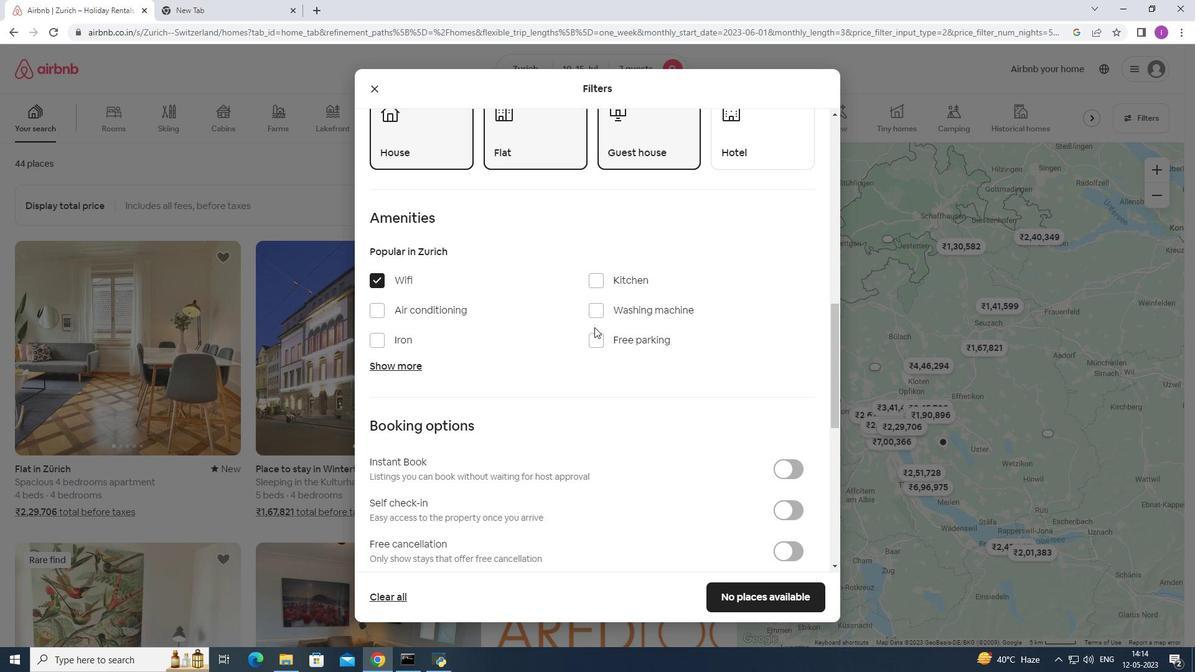 
Action: Mouse scrolled (597, 320) with delta (0, 0)
Screenshot: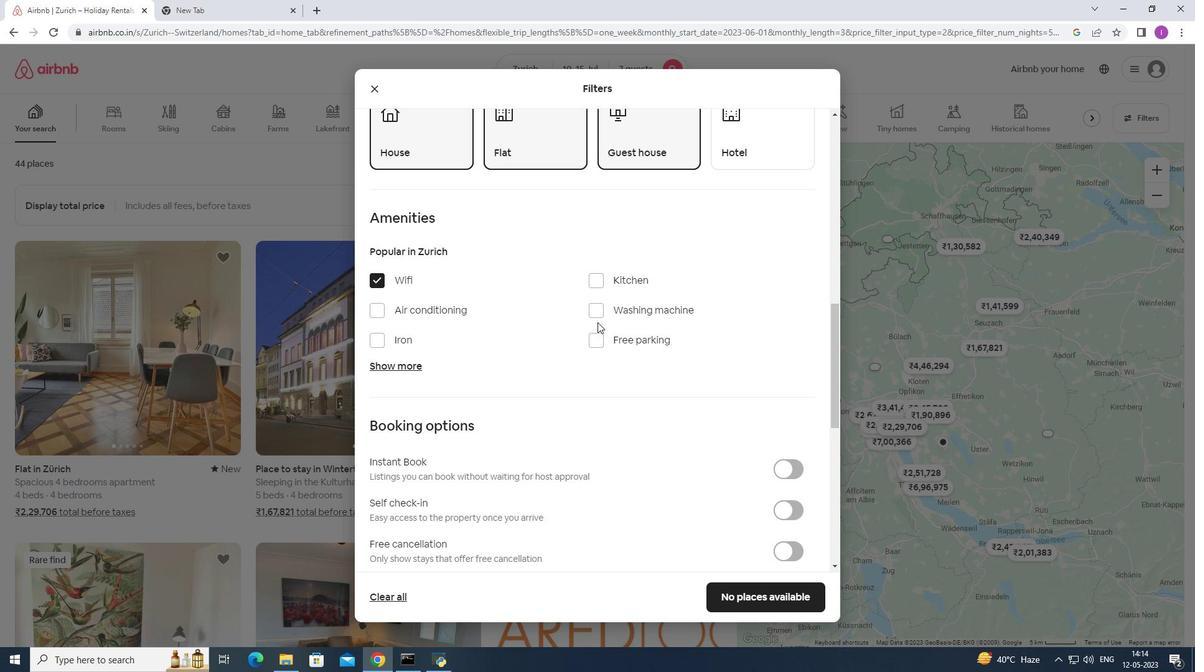 
Action: Mouse moved to (596, 277)
Screenshot: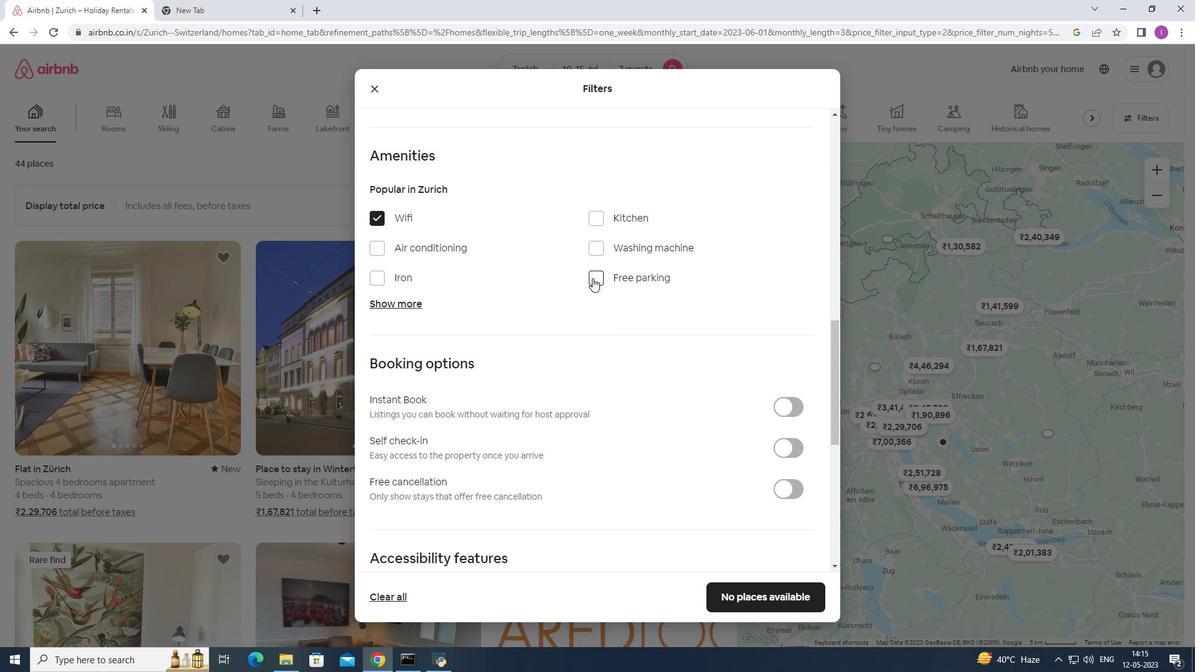 
Action: Mouse pressed left at (596, 277)
Screenshot: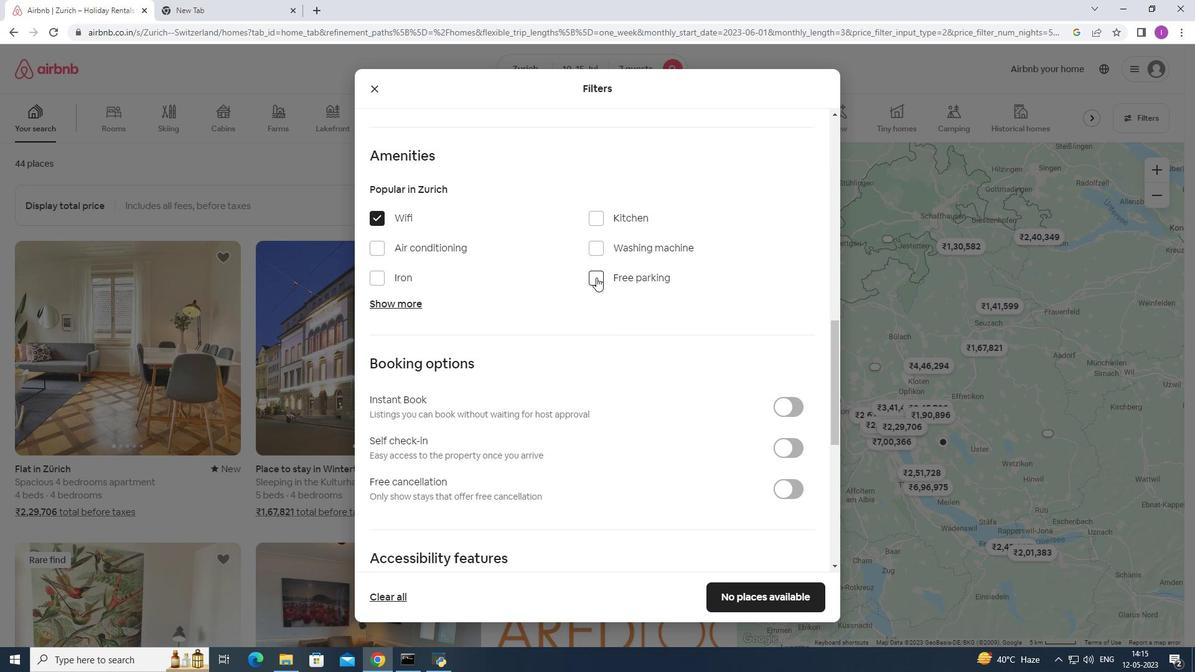
Action: Mouse moved to (383, 298)
Screenshot: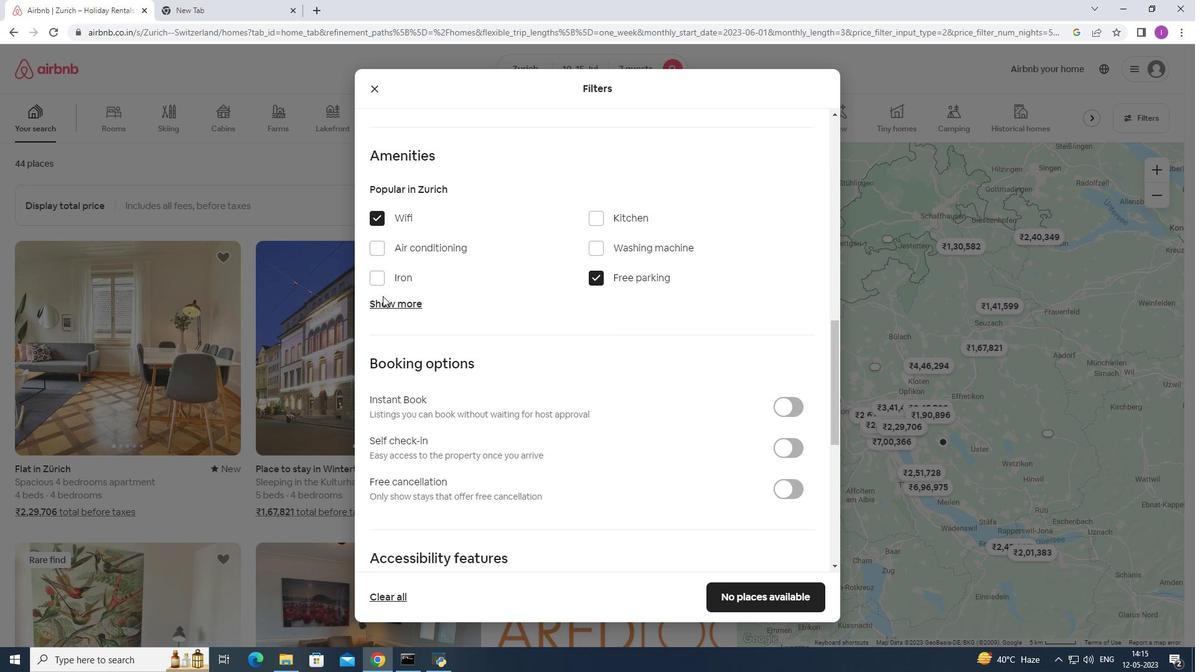 
Action: Mouse pressed left at (383, 298)
Screenshot: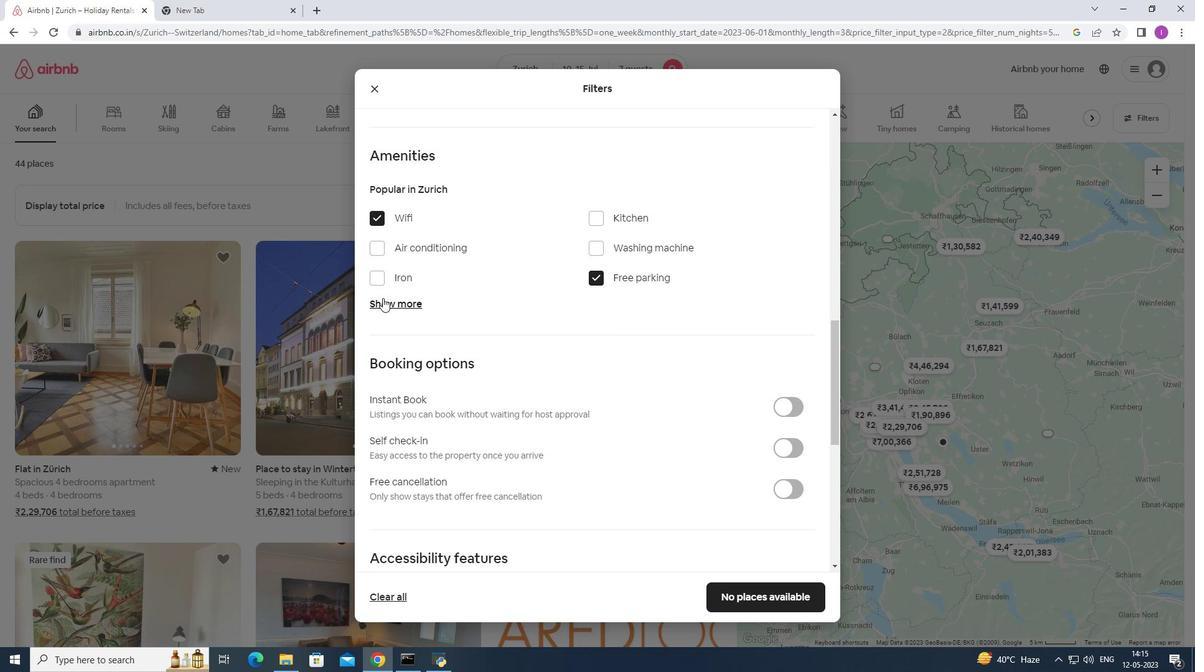 
Action: Mouse moved to (604, 379)
Screenshot: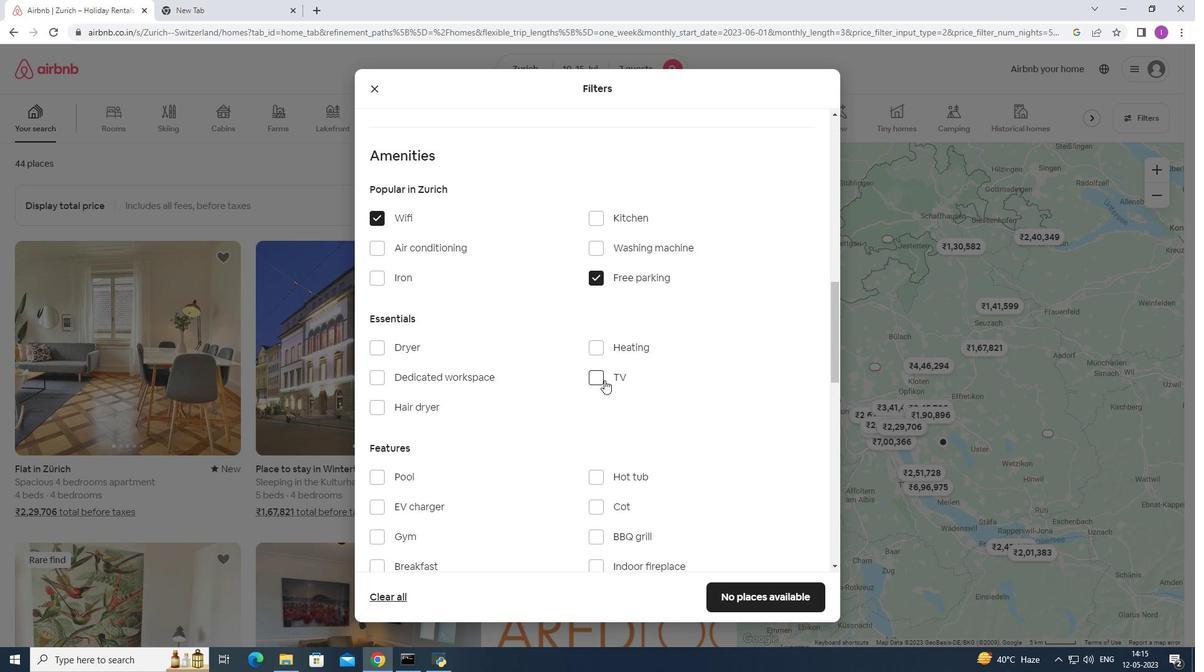 
Action: Mouse pressed left at (604, 379)
Screenshot: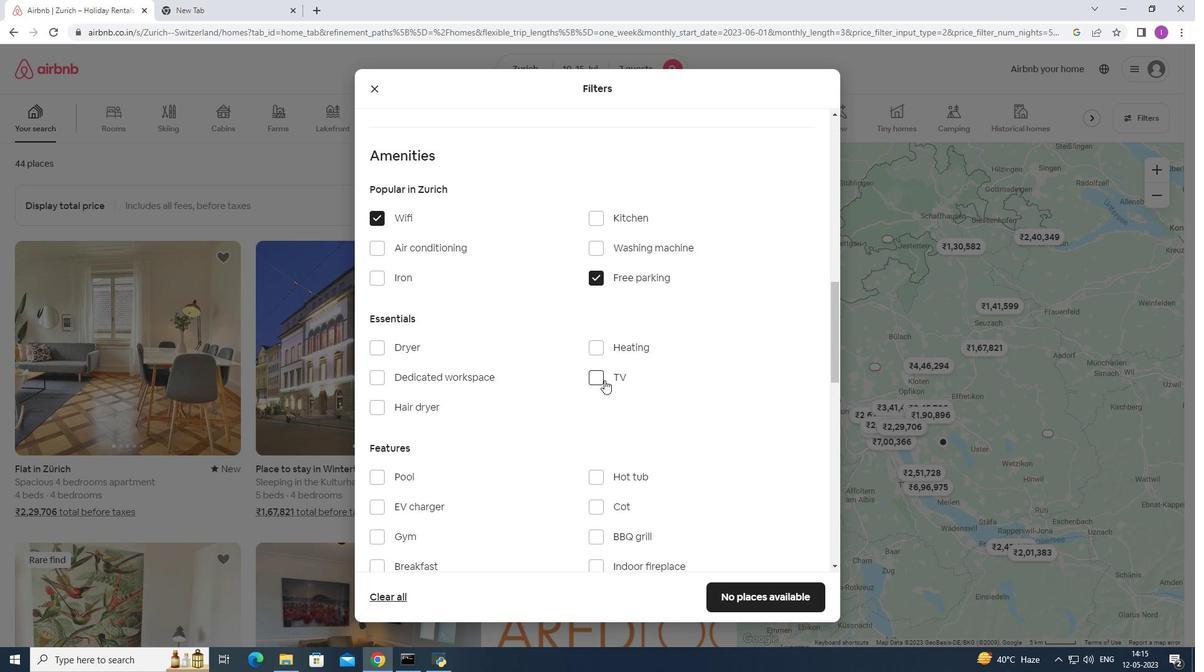 
Action: Mouse moved to (601, 414)
Screenshot: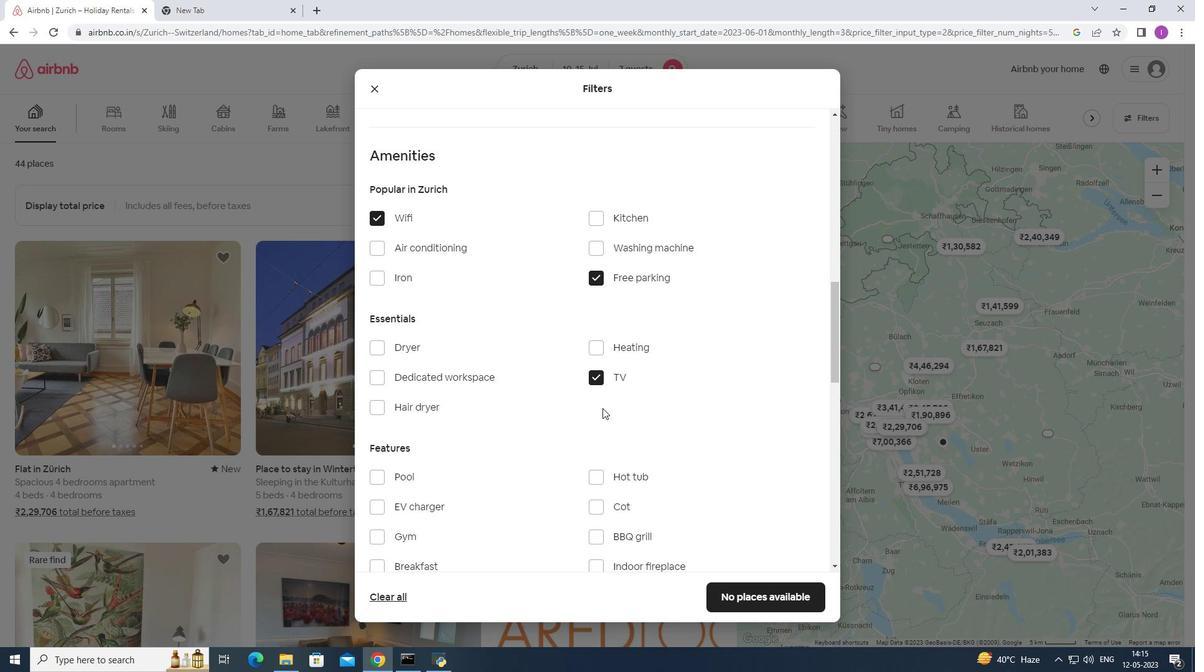 
Action: Mouse scrolled (601, 414) with delta (0, 0)
Screenshot: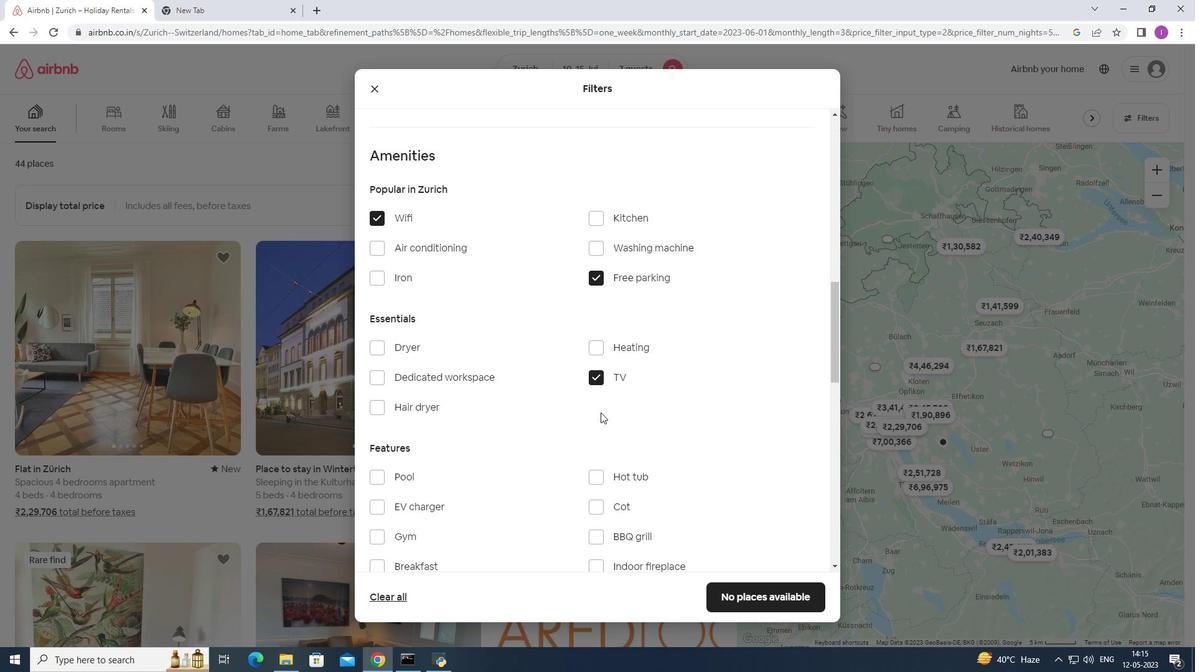 
Action: Mouse scrolled (601, 414) with delta (0, 0)
Screenshot: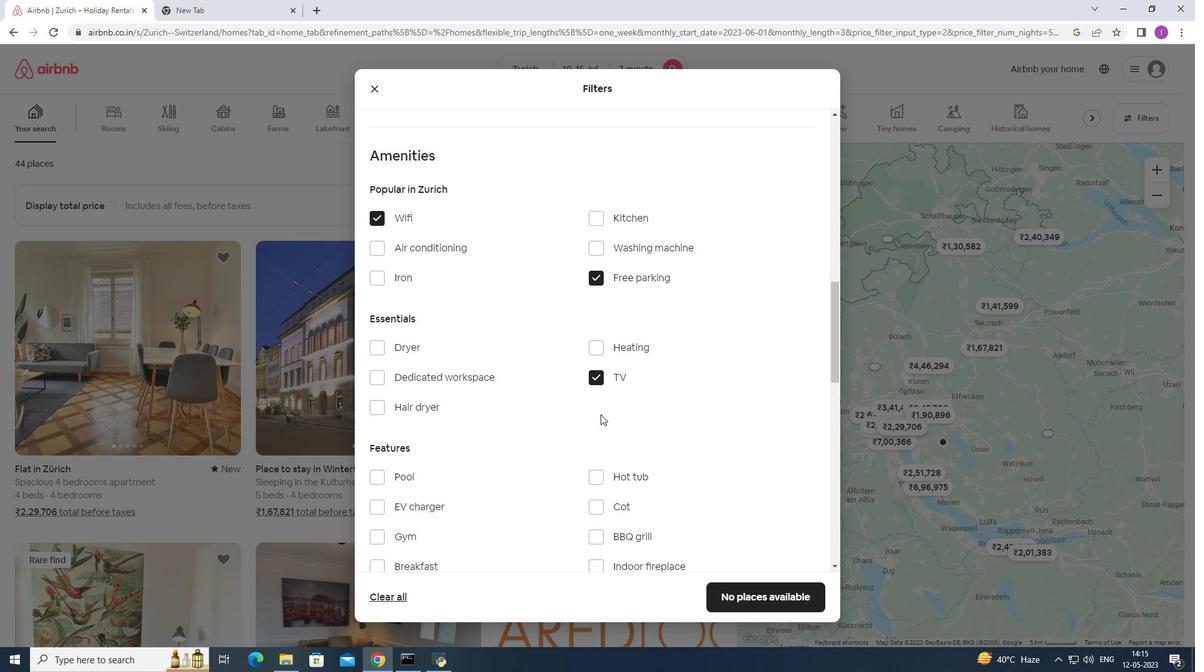 
Action: Mouse moved to (374, 412)
Screenshot: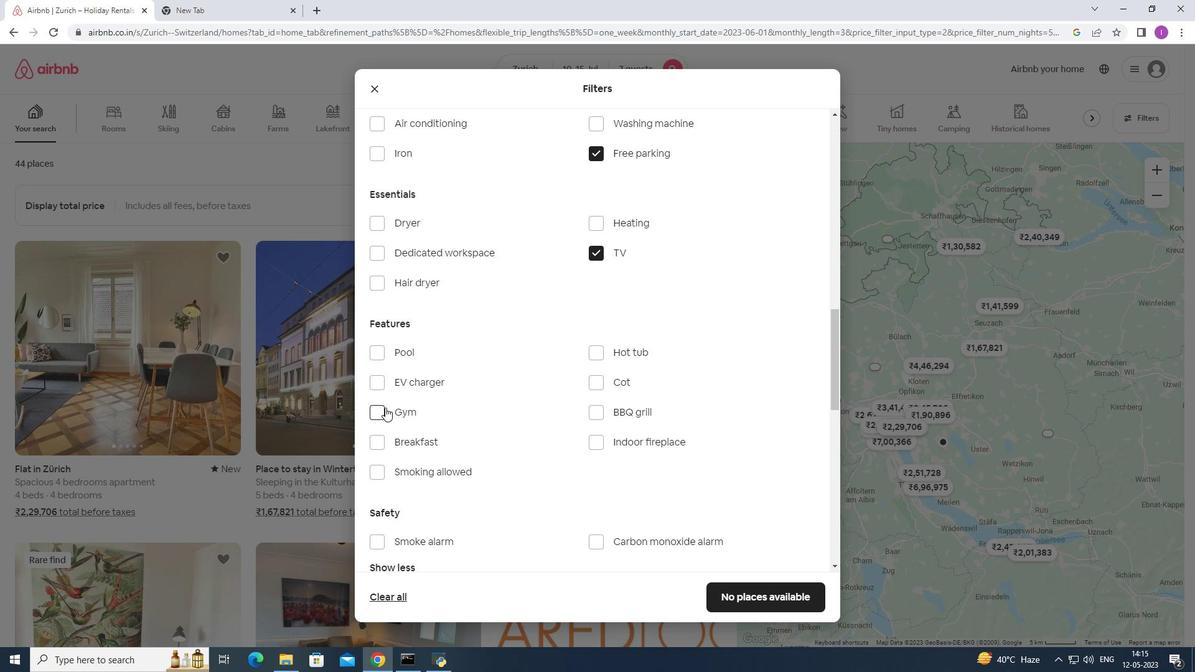
Action: Mouse pressed left at (374, 412)
Screenshot: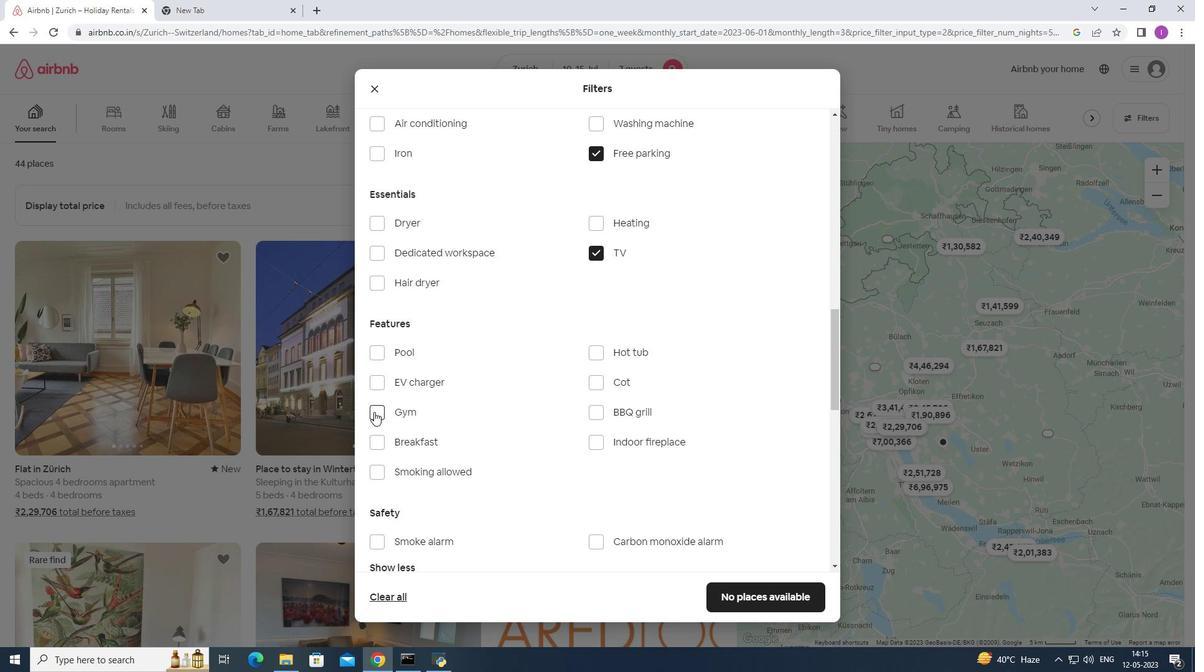 
Action: Mouse moved to (377, 442)
Screenshot: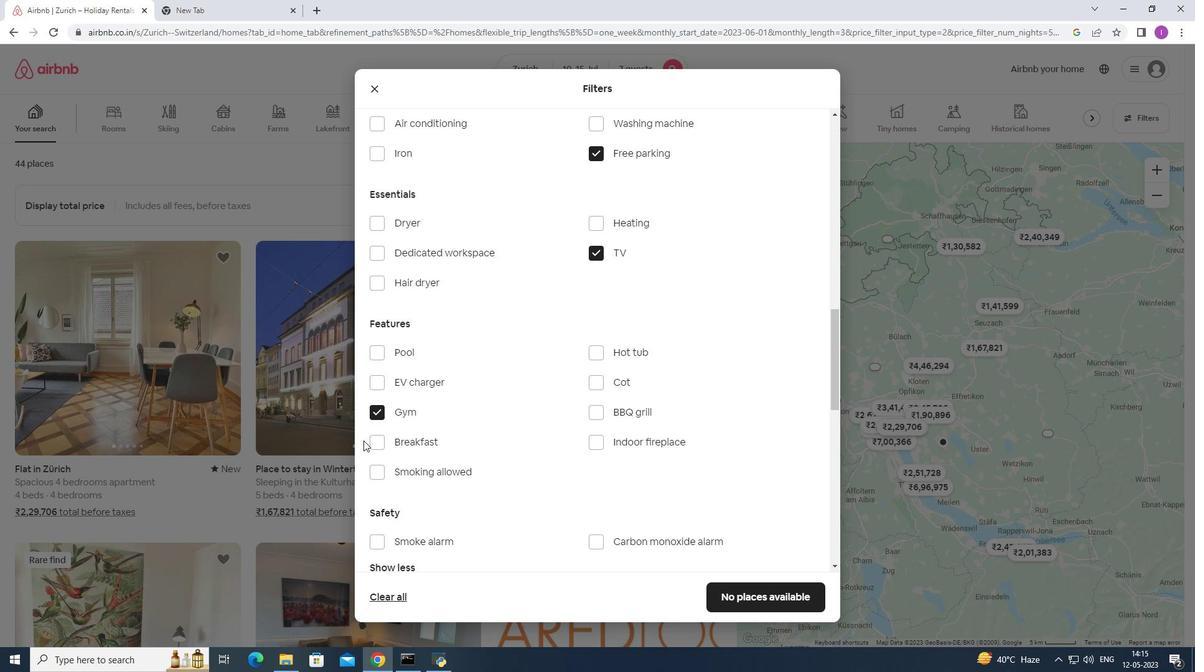 
Action: Mouse pressed left at (377, 442)
Screenshot: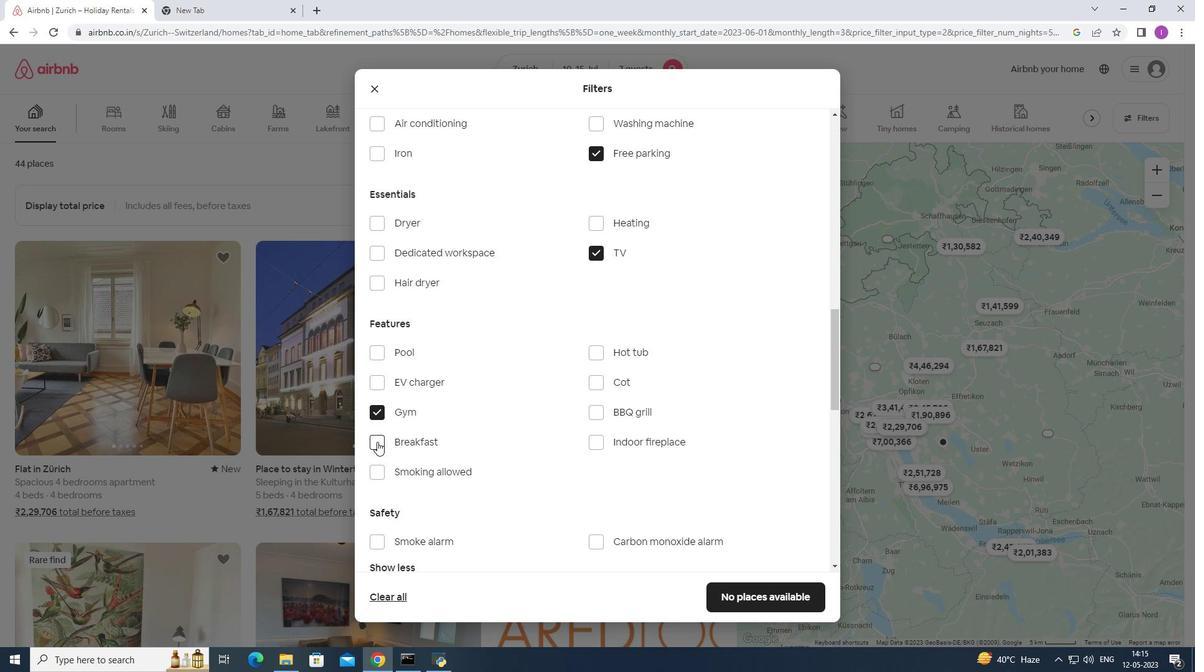 
Action: Mouse moved to (725, 480)
Screenshot: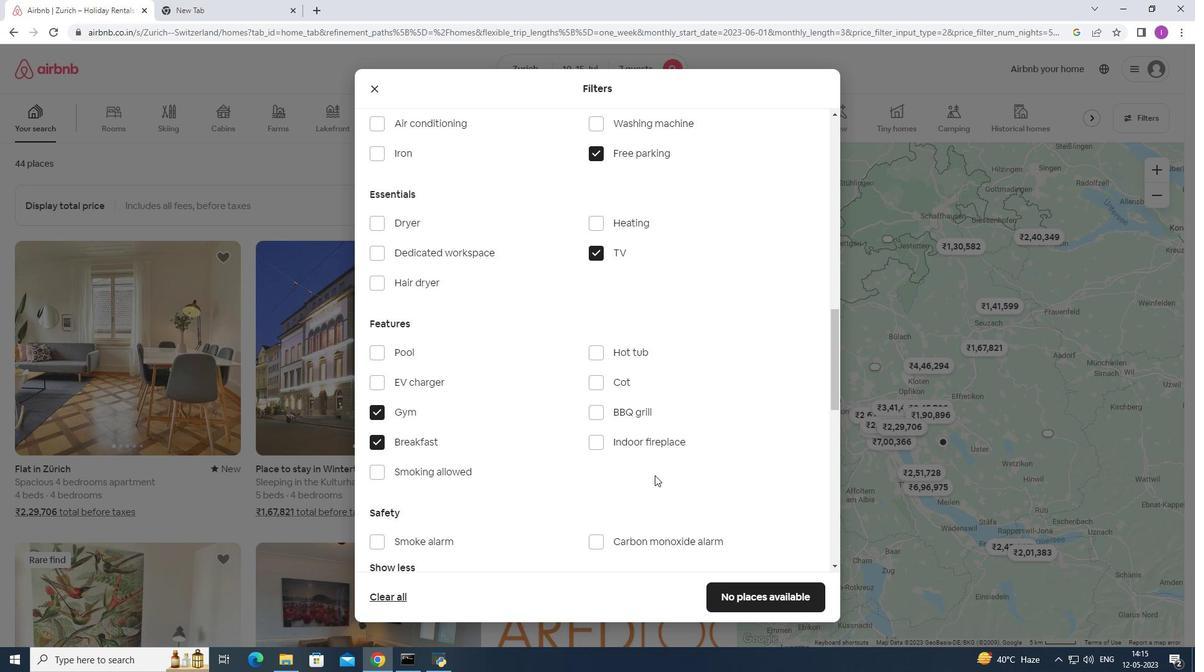 
Action: Mouse scrolled (725, 479) with delta (0, 0)
Screenshot: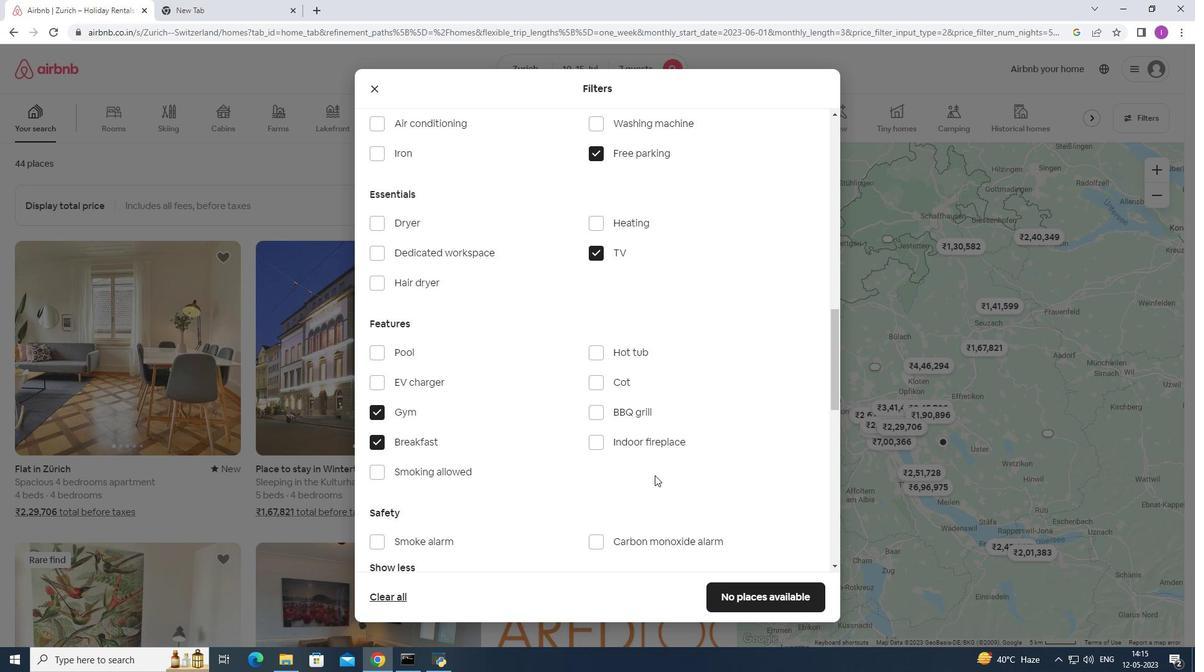 
Action: Mouse moved to (732, 483)
Screenshot: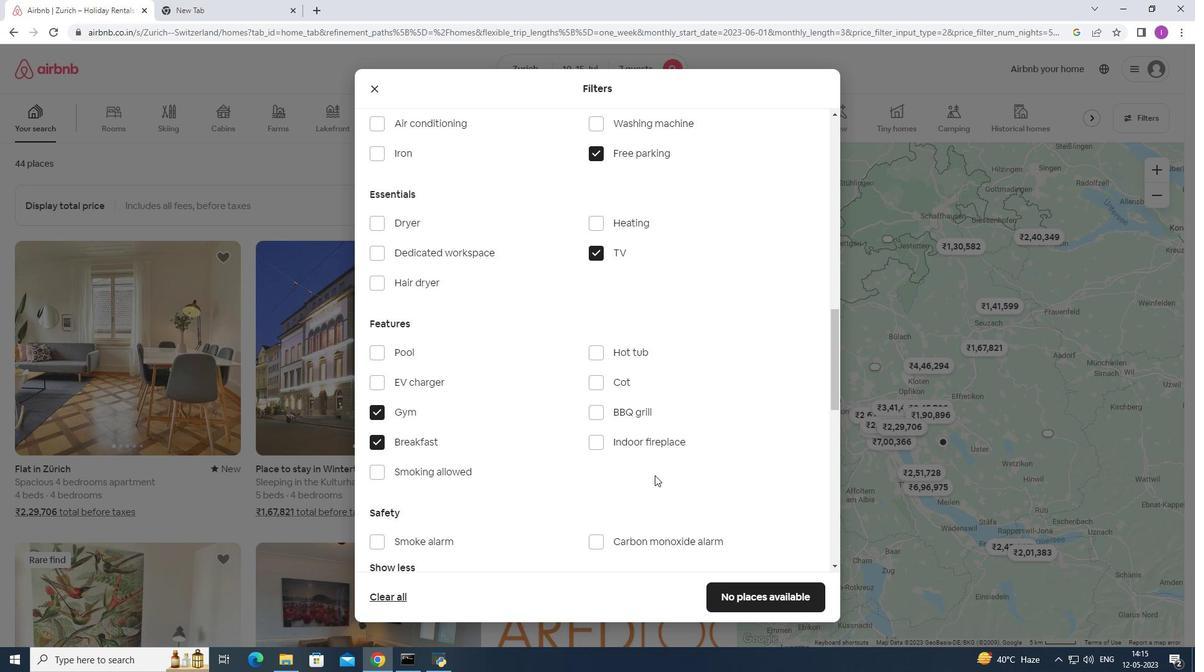 
Action: Mouse scrolled (732, 483) with delta (0, 0)
Screenshot: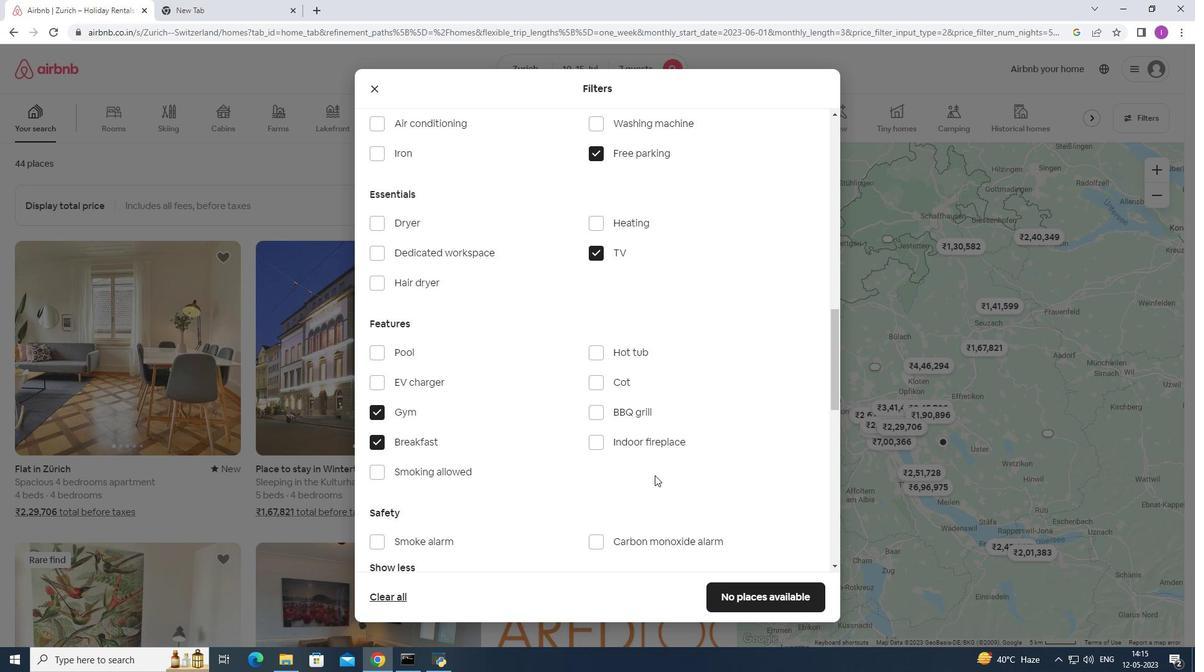 
Action: Mouse moved to (734, 485)
Screenshot: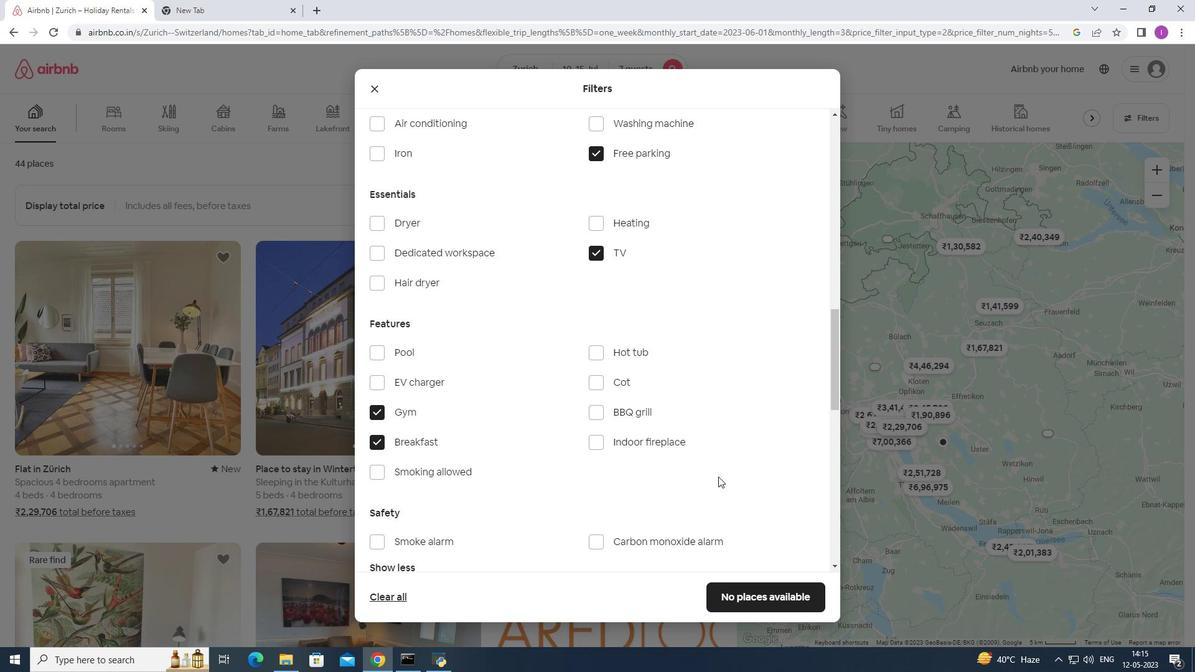
Action: Mouse scrolled (734, 485) with delta (0, 0)
Screenshot: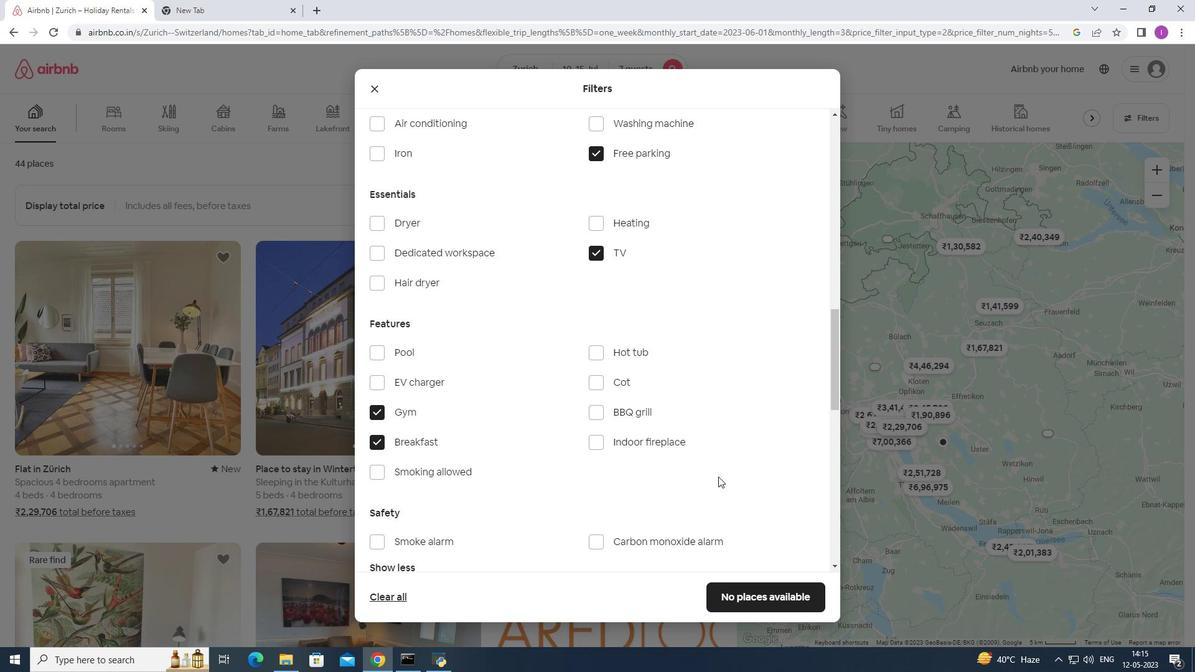 
Action: Mouse moved to (749, 516)
Screenshot: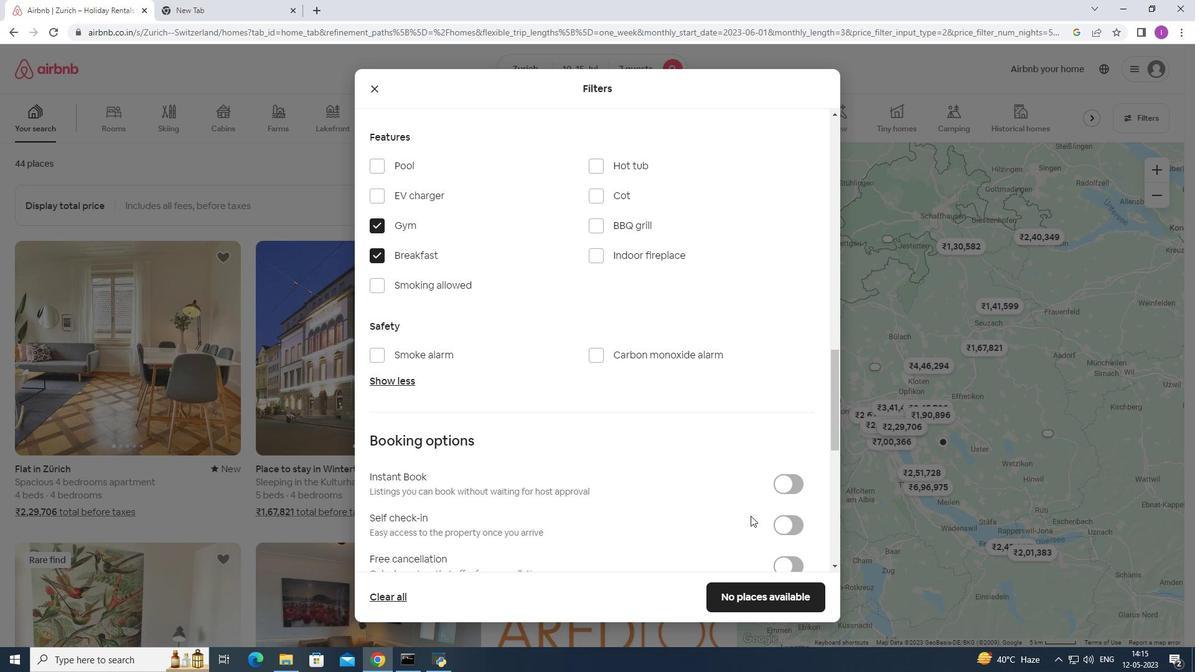 
Action: Mouse scrolled (749, 515) with delta (0, 0)
Screenshot: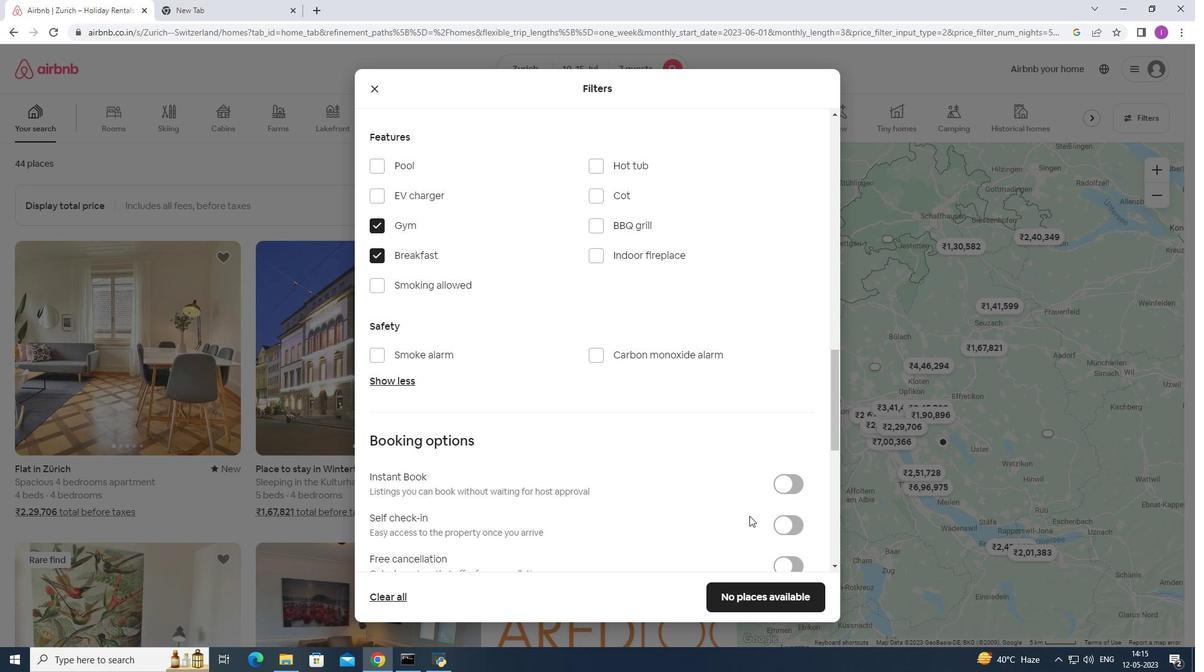 
Action: Mouse scrolled (749, 515) with delta (0, 0)
Screenshot: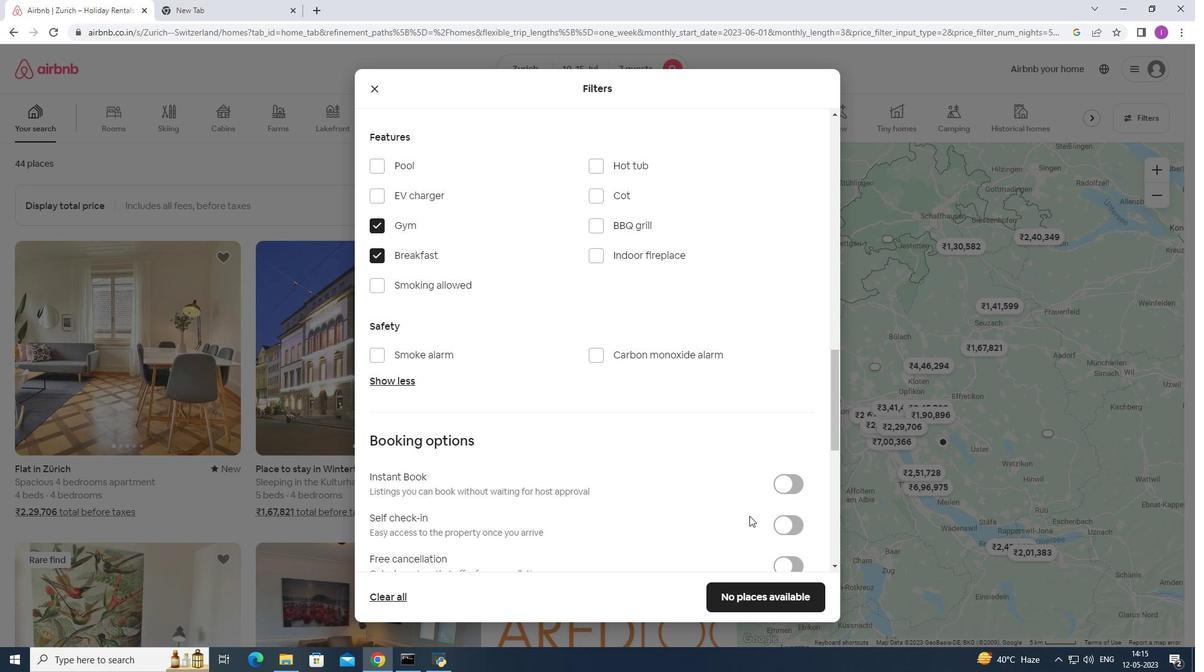 
Action: Mouse moved to (790, 405)
Screenshot: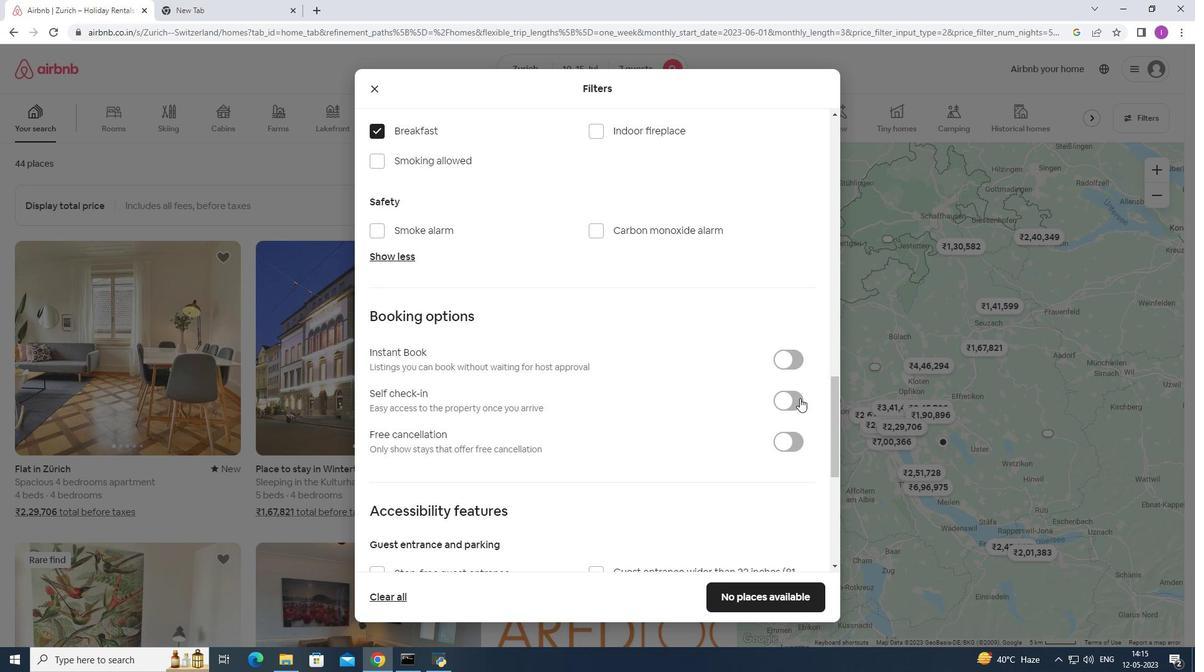 
Action: Mouse pressed left at (790, 405)
Screenshot: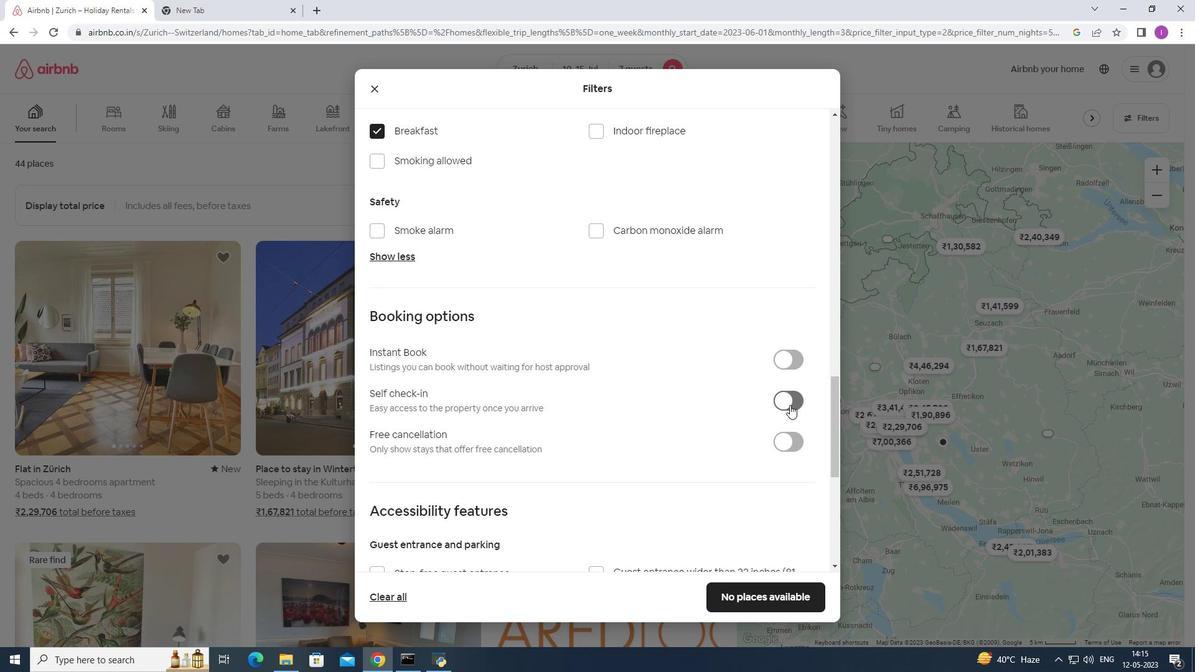 
Action: Mouse pressed left at (790, 405)
Screenshot: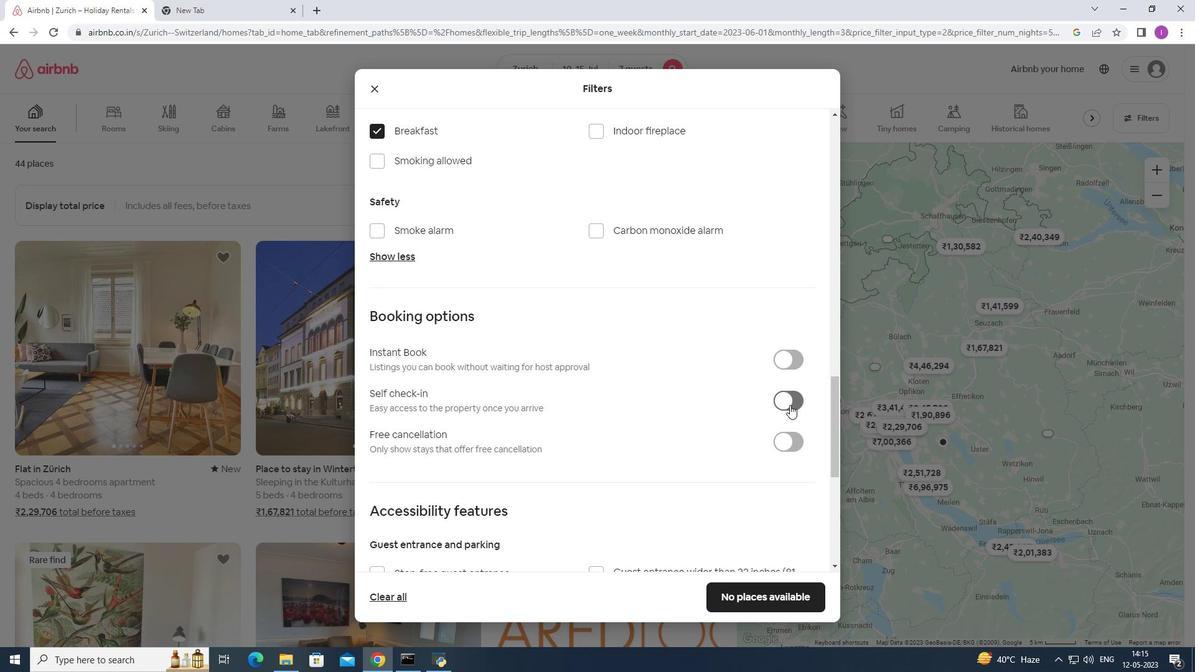 
Action: Mouse moved to (736, 515)
Screenshot: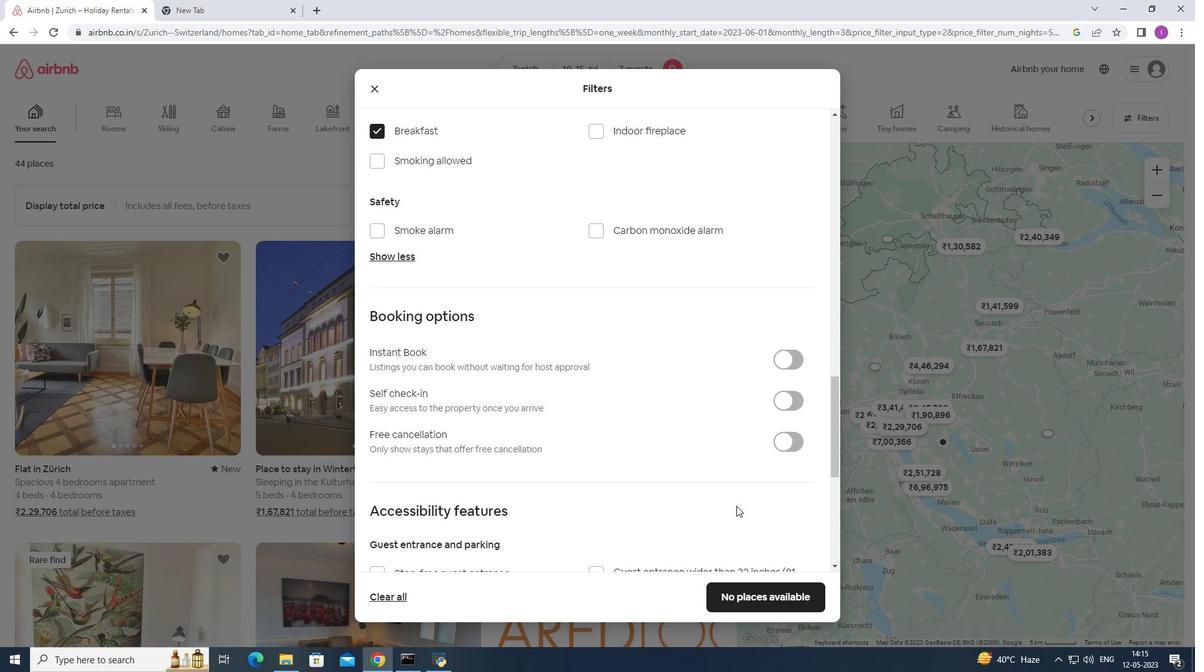 
Action: Mouse scrolled (736, 514) with delta (0, 0)
Screenshot: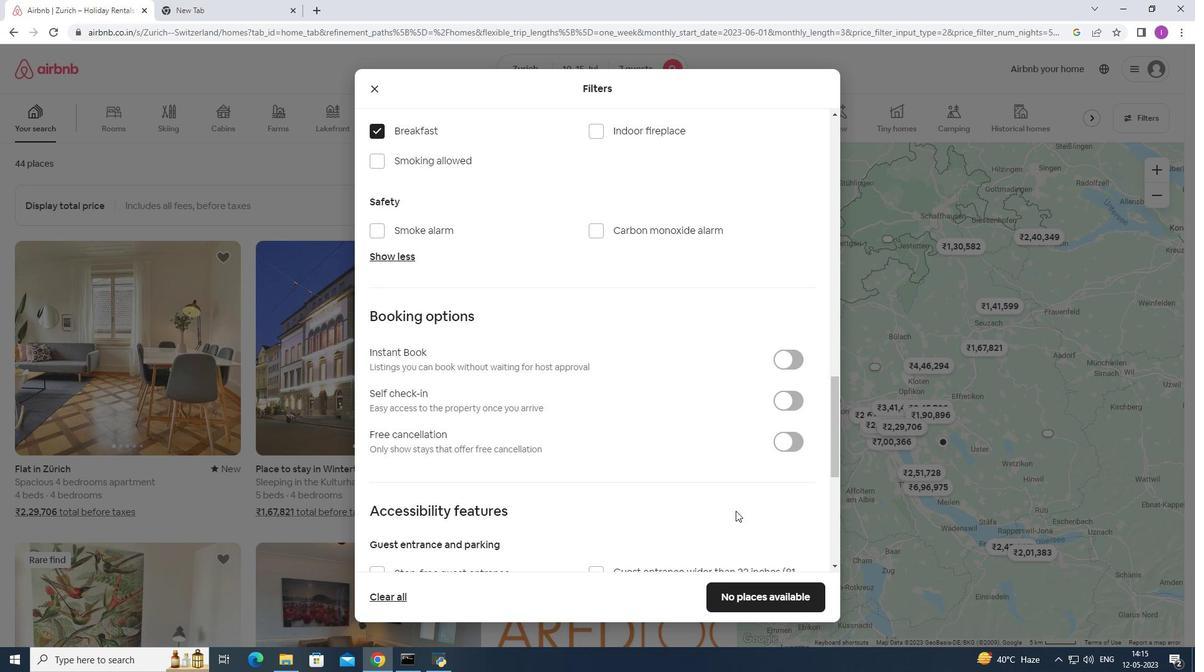 
Action: Mouse moved to (789, 347)
Screenshot: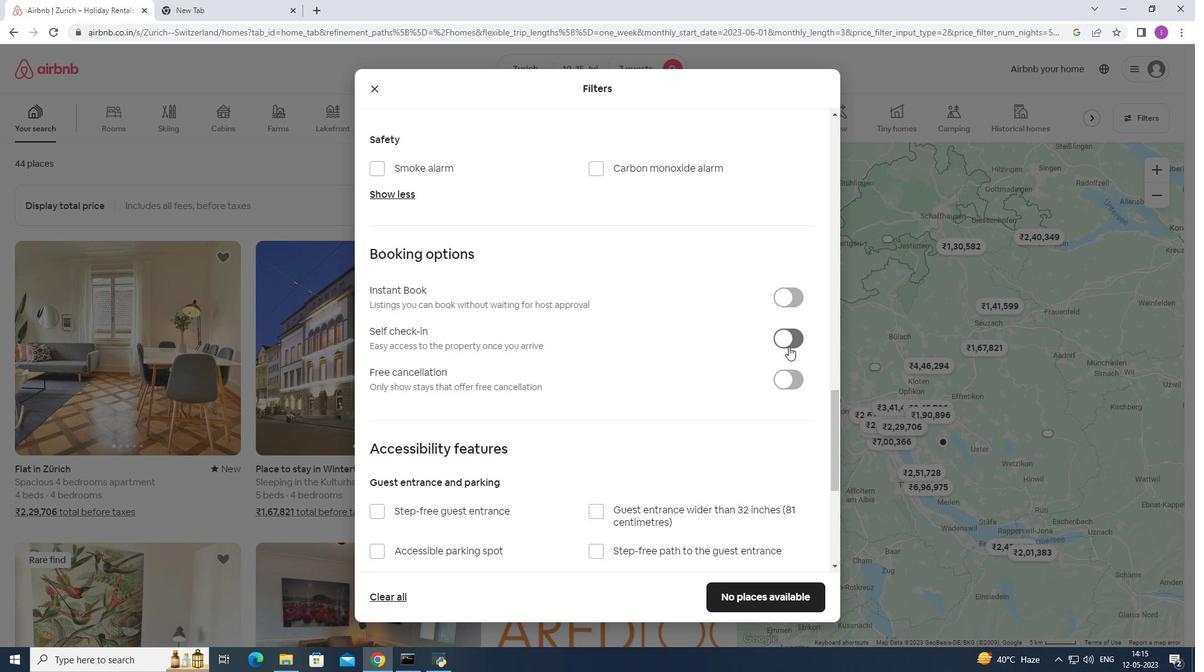 
Action: Mouse pressed left at (789, 347)
Screenshot: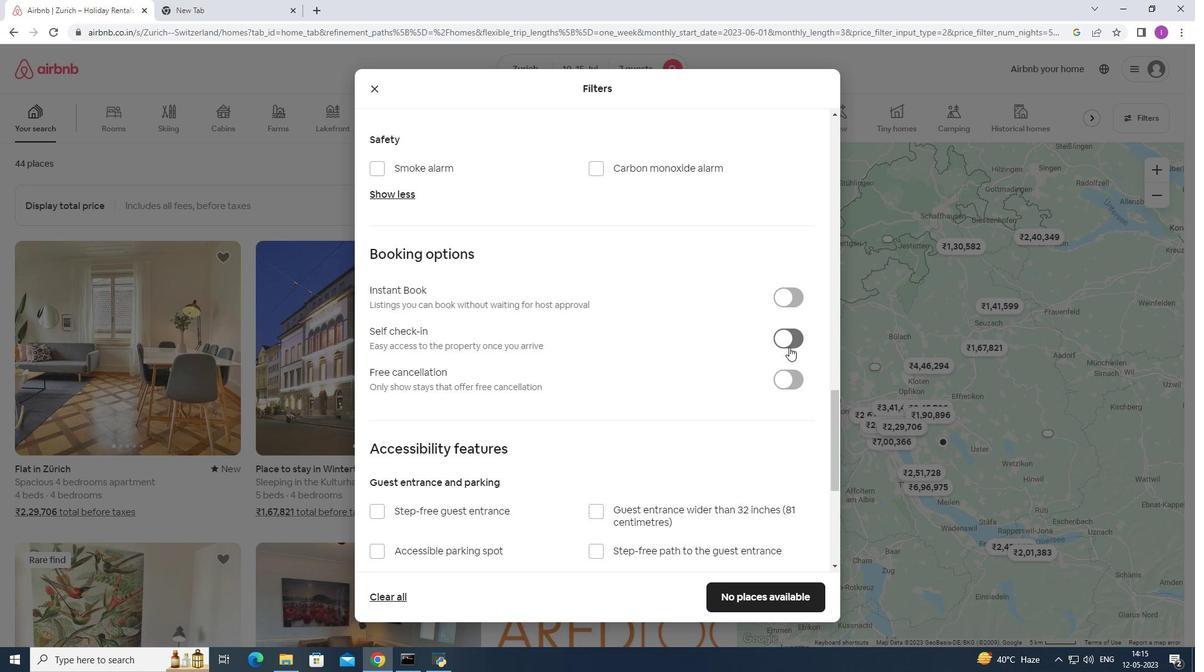 
Action: Mouse pressed left at (789, 347)
Screenshot: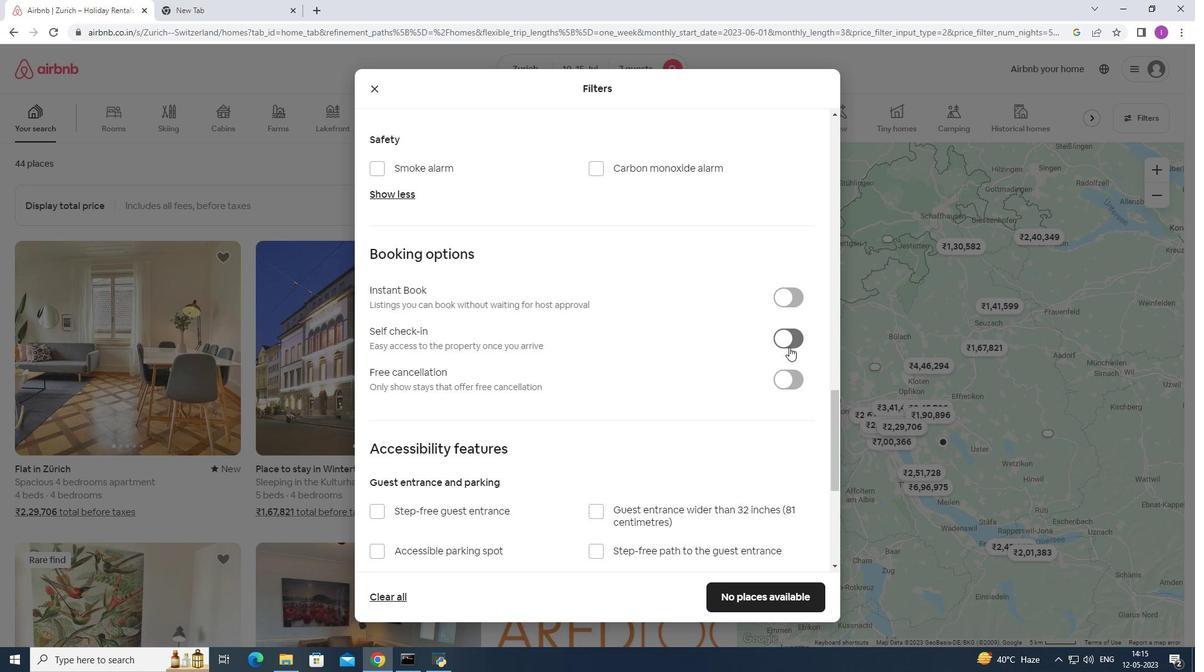 
Action: Mouse moved to (793, 337)
Screenshot: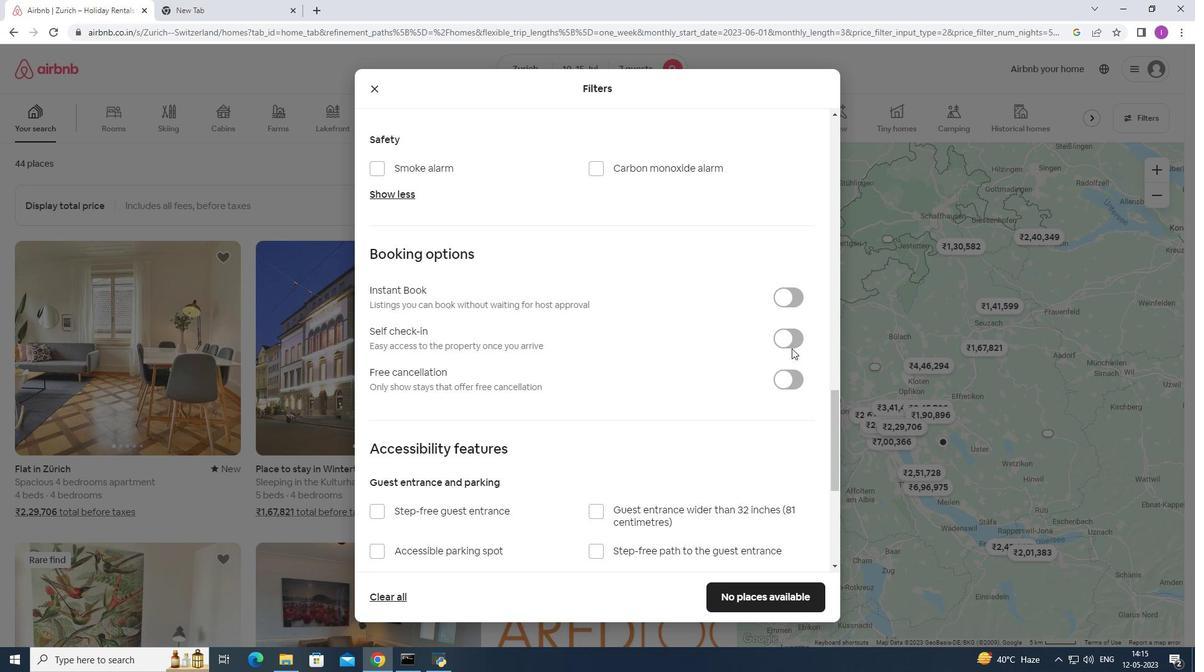
Action: Mouse pressed left at (793, 337)
Screenshot: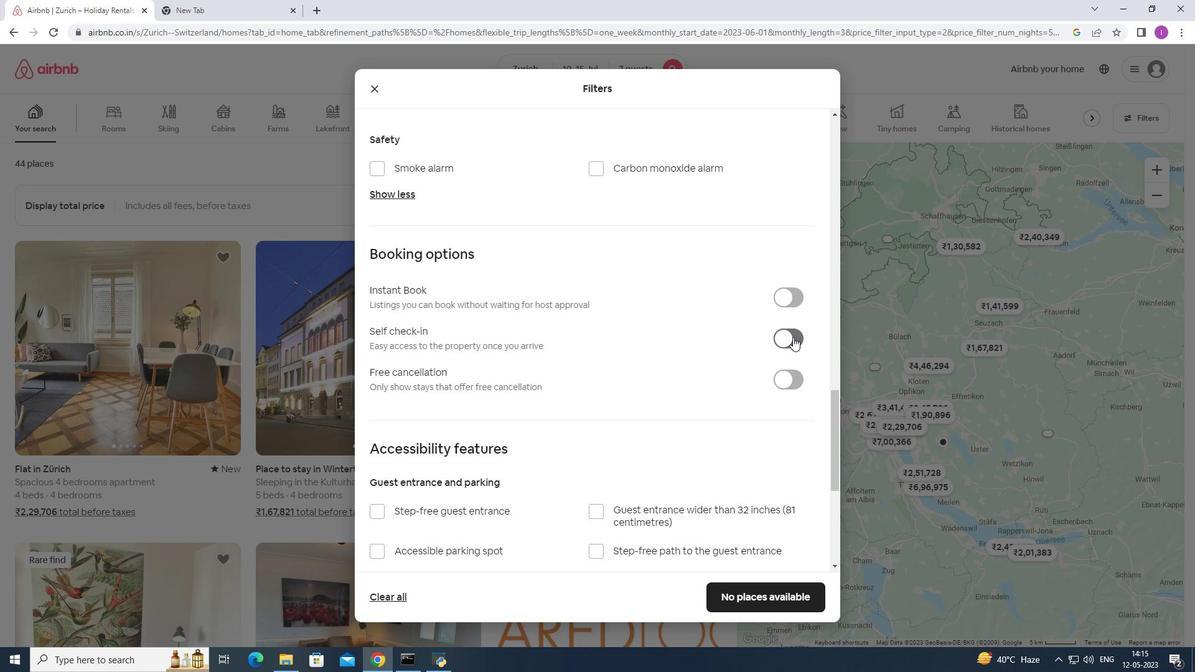 
Action: Mouse moved to (573, 479)
Screenshot: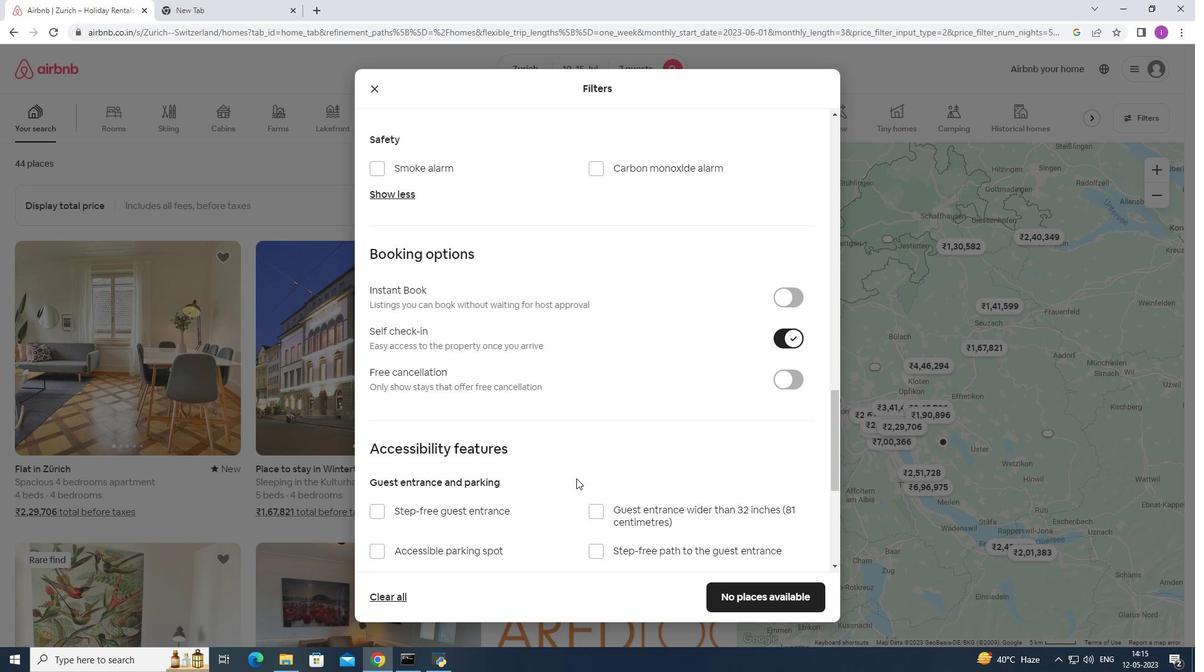 
Action: Mouse scrolled (573, 478) with delta (0, 0)
Screenshot: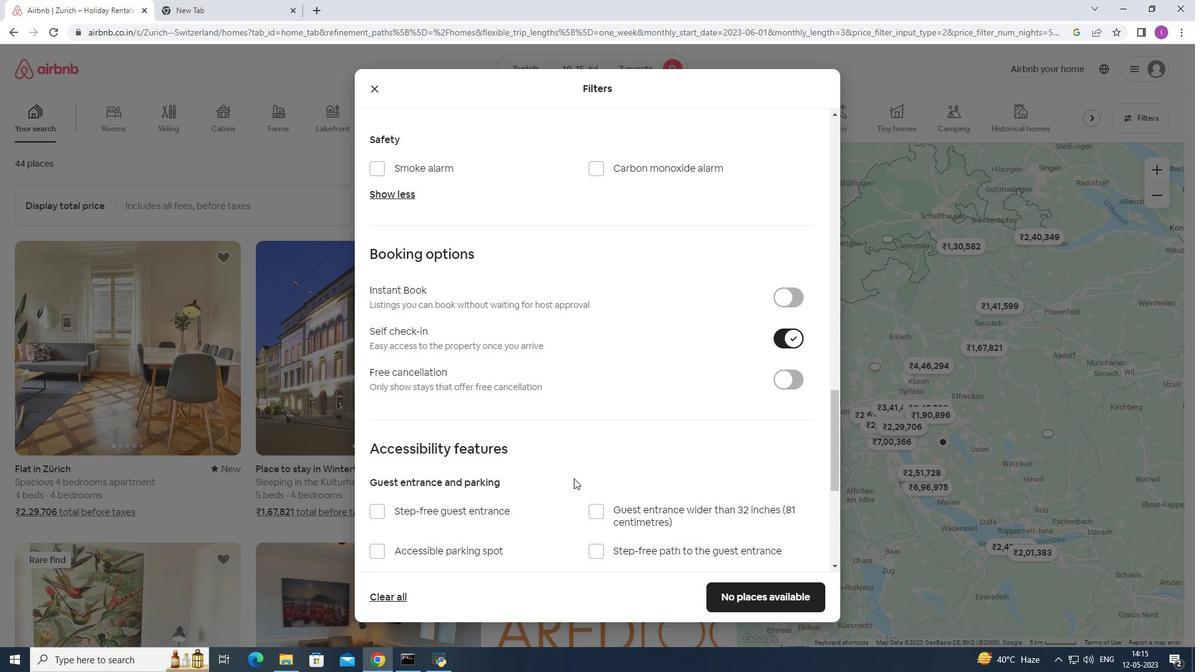 
Action: Mouse scrolled (573, 478) with delta (0, 0)
Screenshot: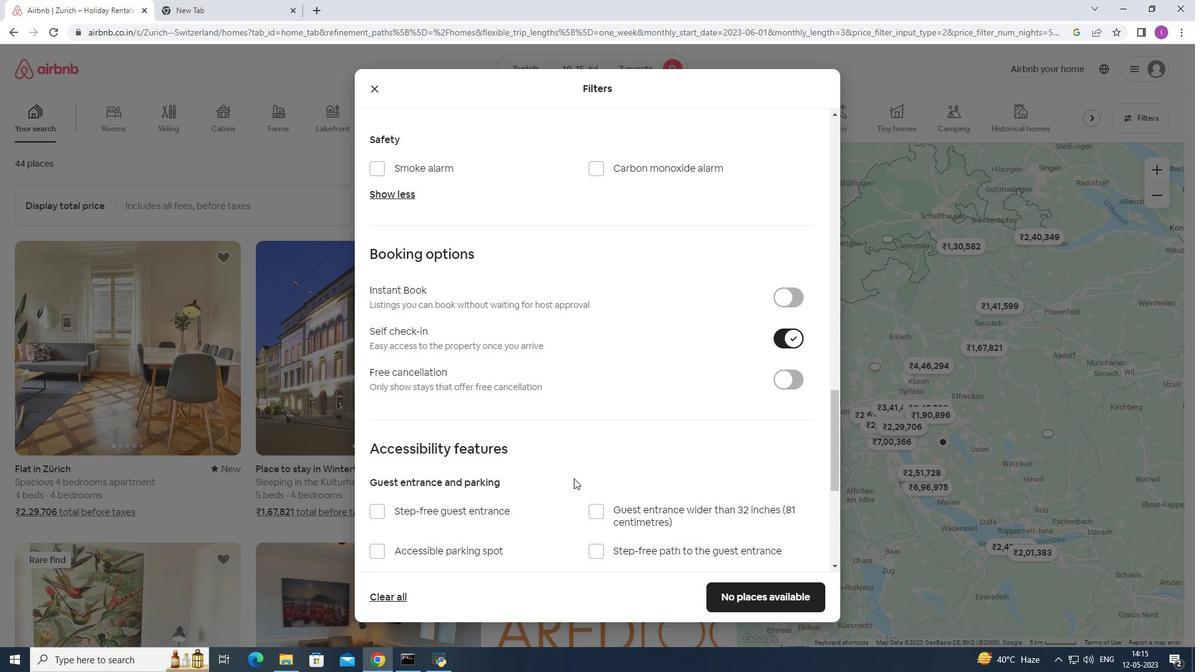 
Action: Mouse scrolled (573, 478) with delta (0, 0)
Screenshot: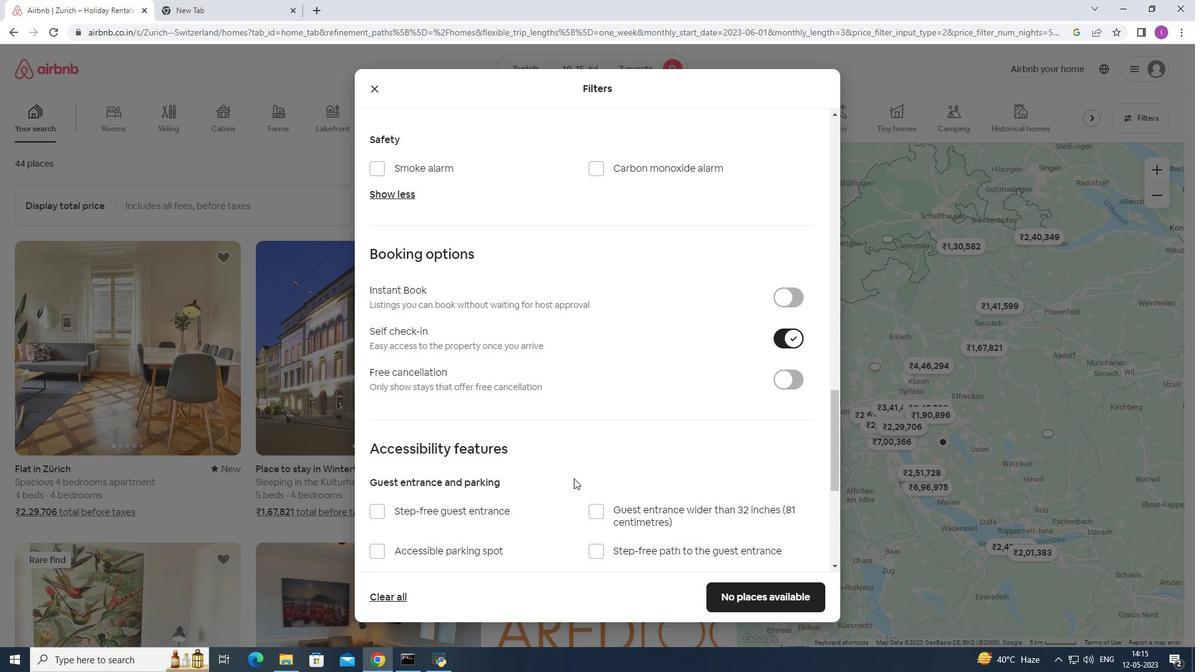 
Action: Mouse moved to (621, 465)
Screenshot: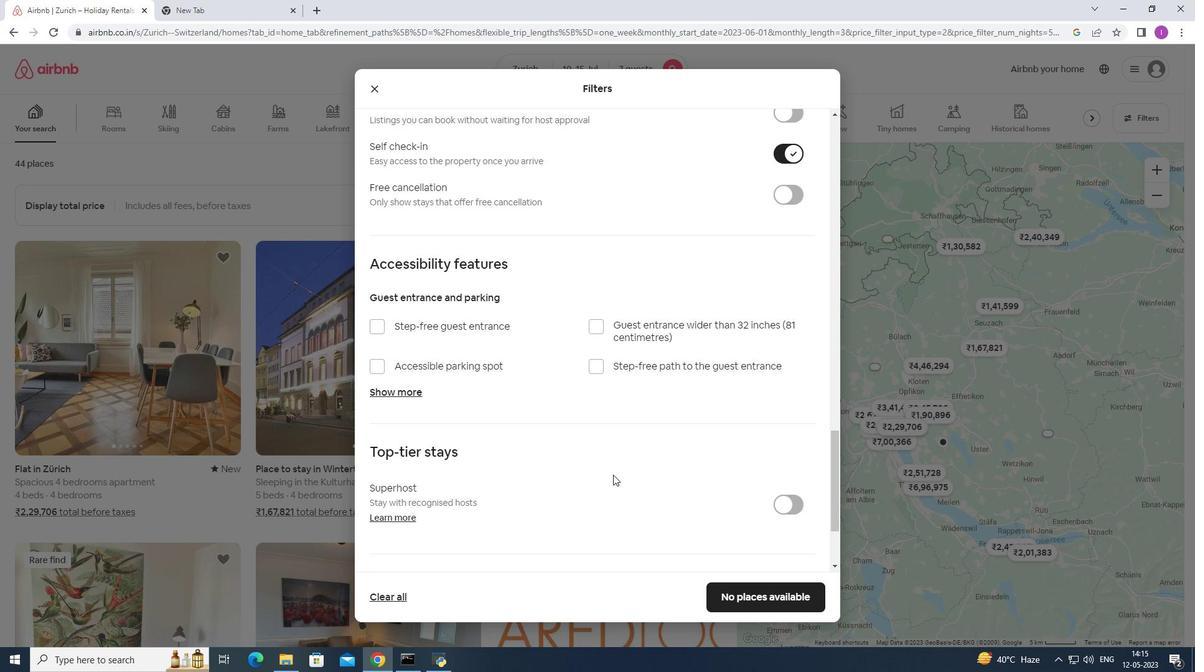 
Action: Mouse scrolled (621, 465) with delta (0, 0)
Screenshot: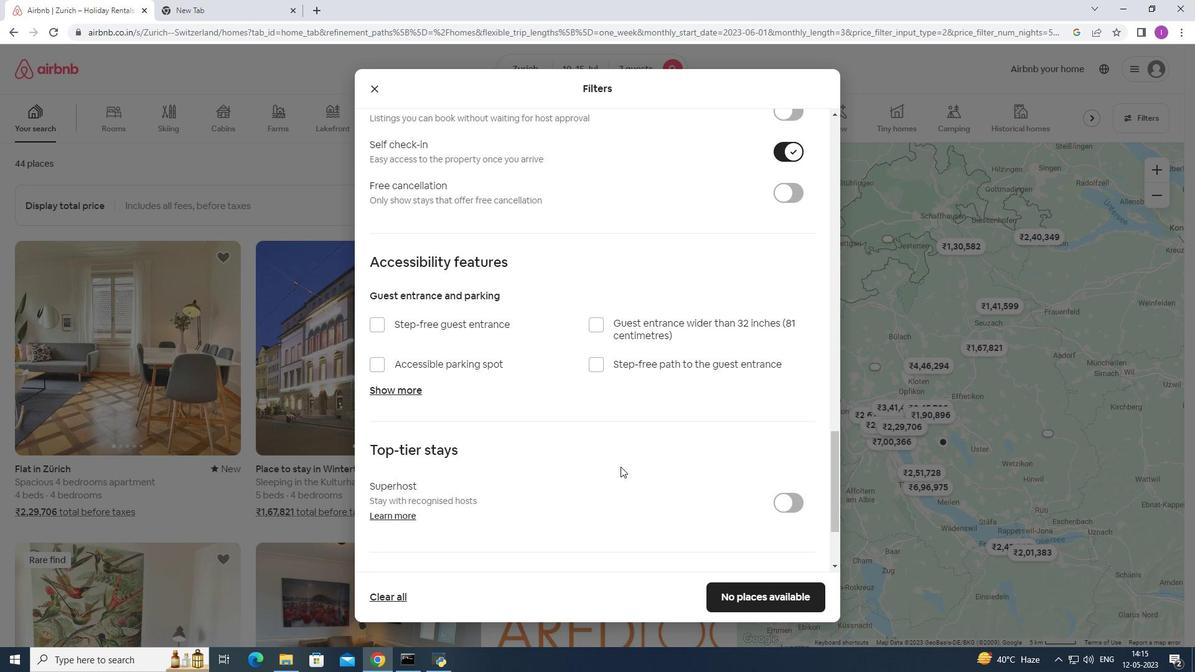 
Action: Mouse scrolled (621, 465) with delta (0, 0)
Screenshot: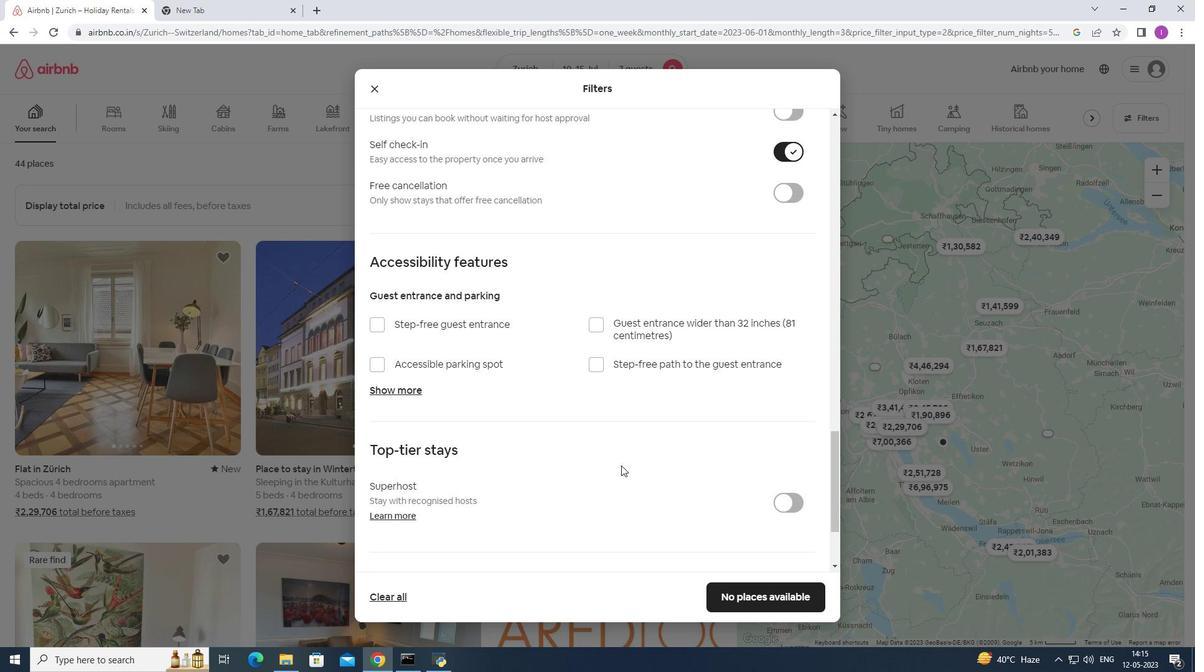 
Action: Mouse scrolled (621, 465) with delta (0, 0)
Screenshot: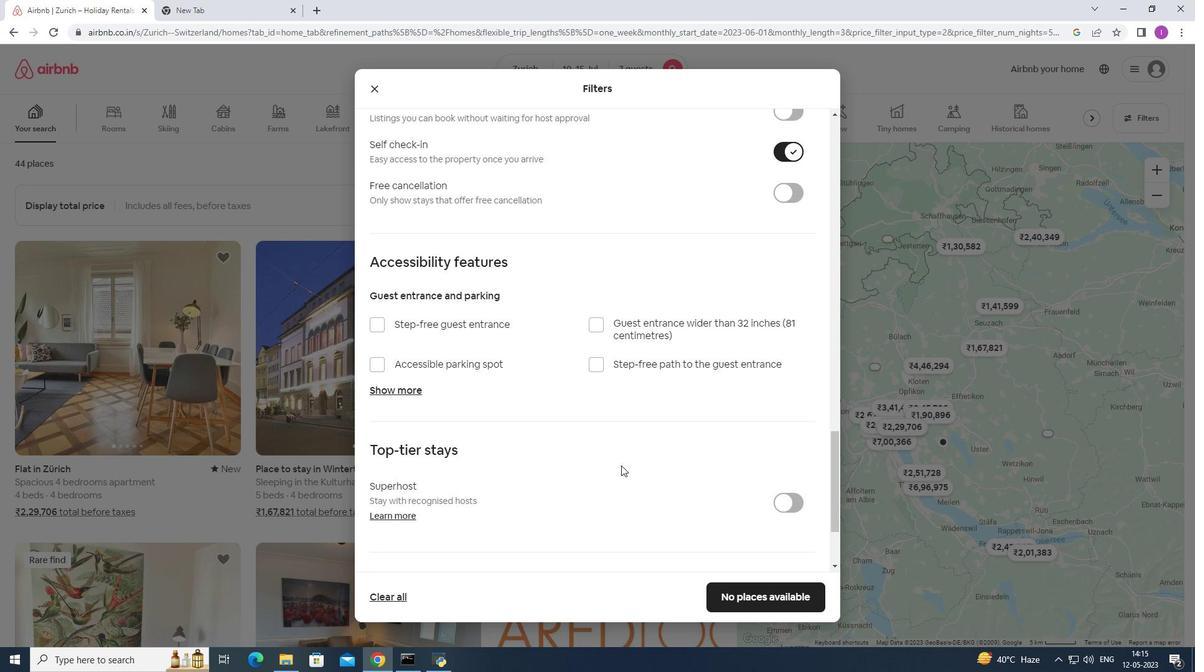 
Action: Mouse moved to (622, 465)
Screenshot: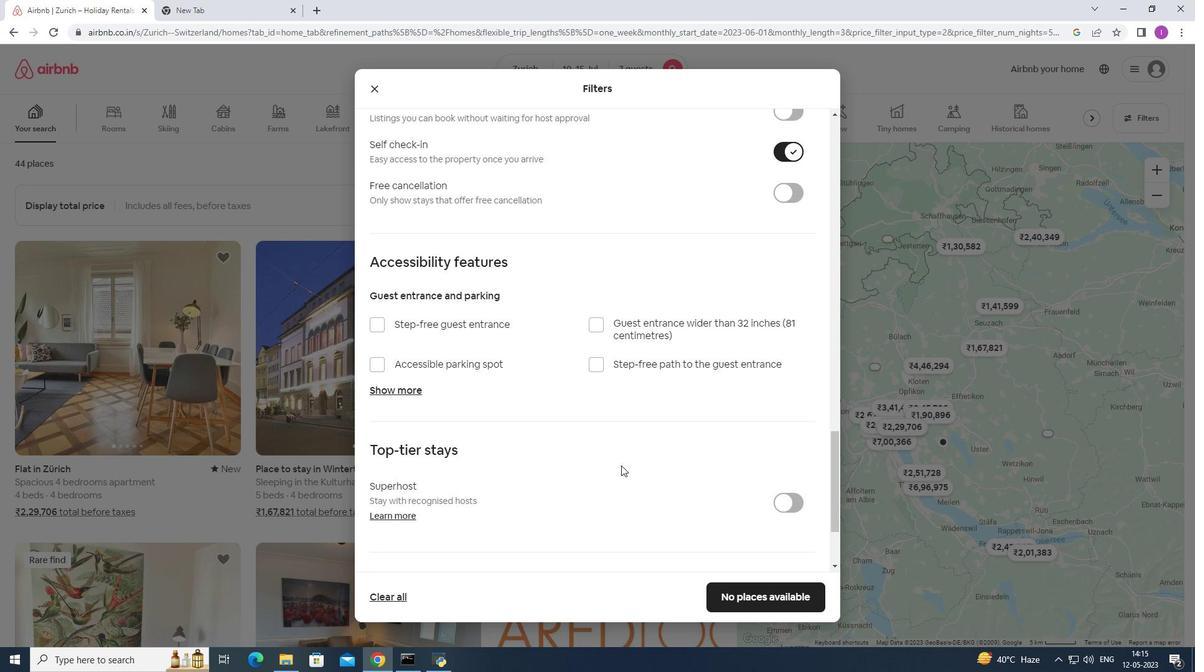 
Action: Mouse scrolled (622, 465) with delta (0, 0)
Screenshot: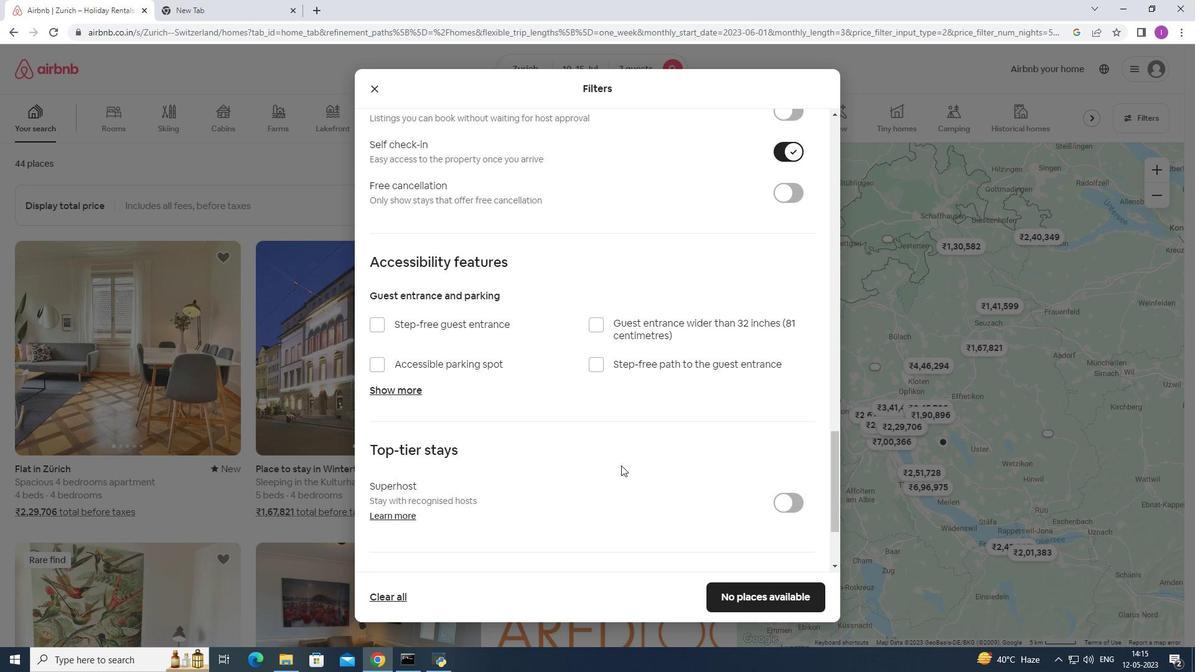 
Action: Mouse scrolled (622, 465) with delta (0, 0)
Screenshot: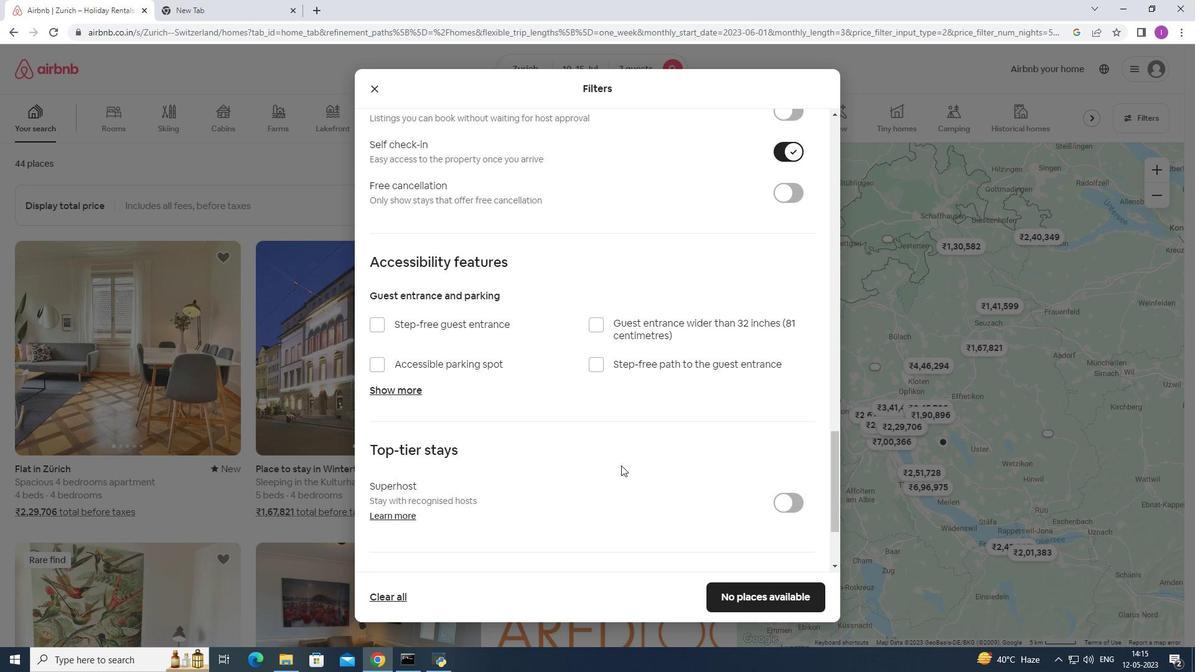 
Action: Mouse moved to (646, 455)
Screenshot: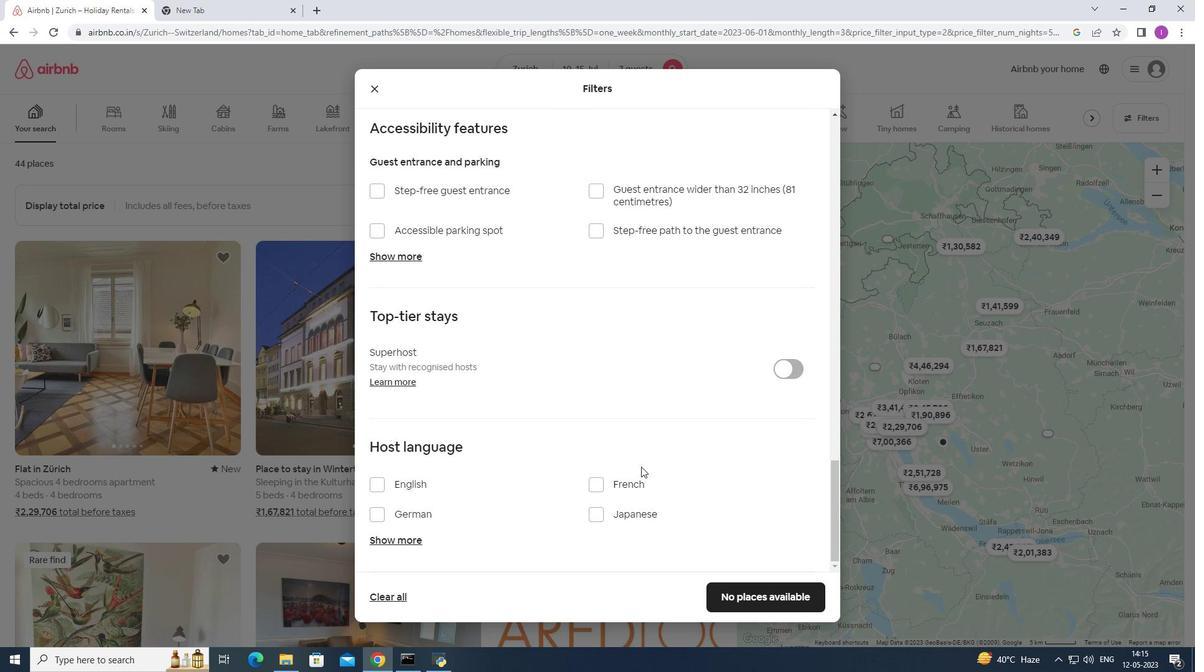 
Action: Mouse scrolled (646, 454) with delta (0, 0)
Screenshot: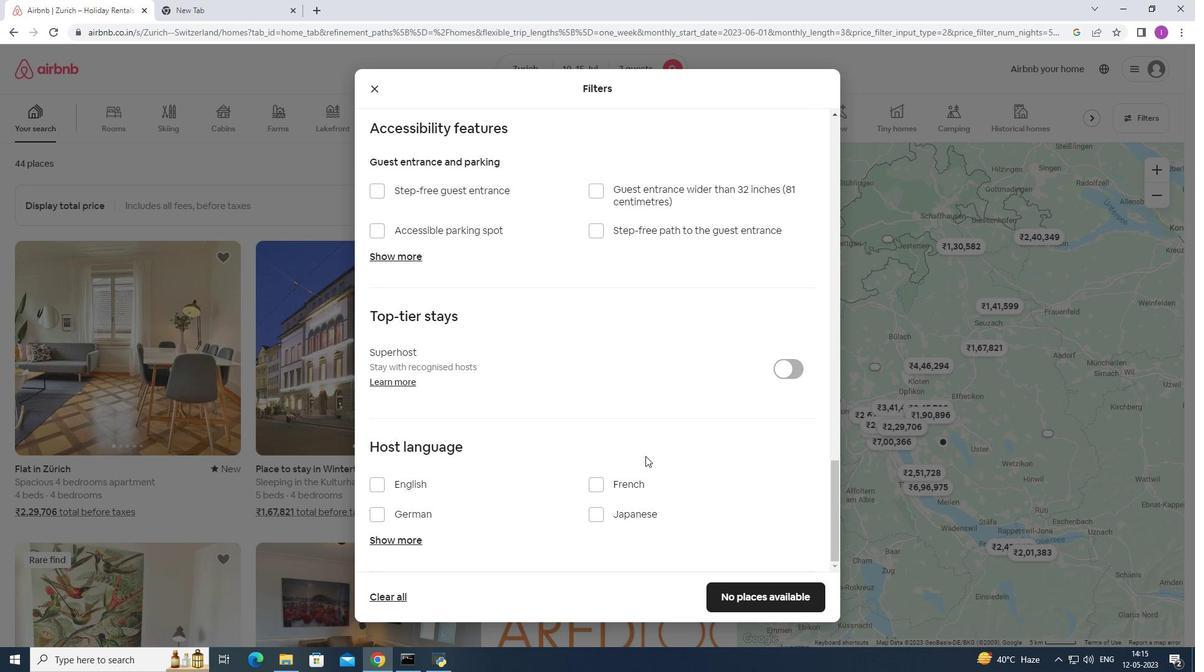 
Action: Mouse moved to (646, 454)
Screenshot: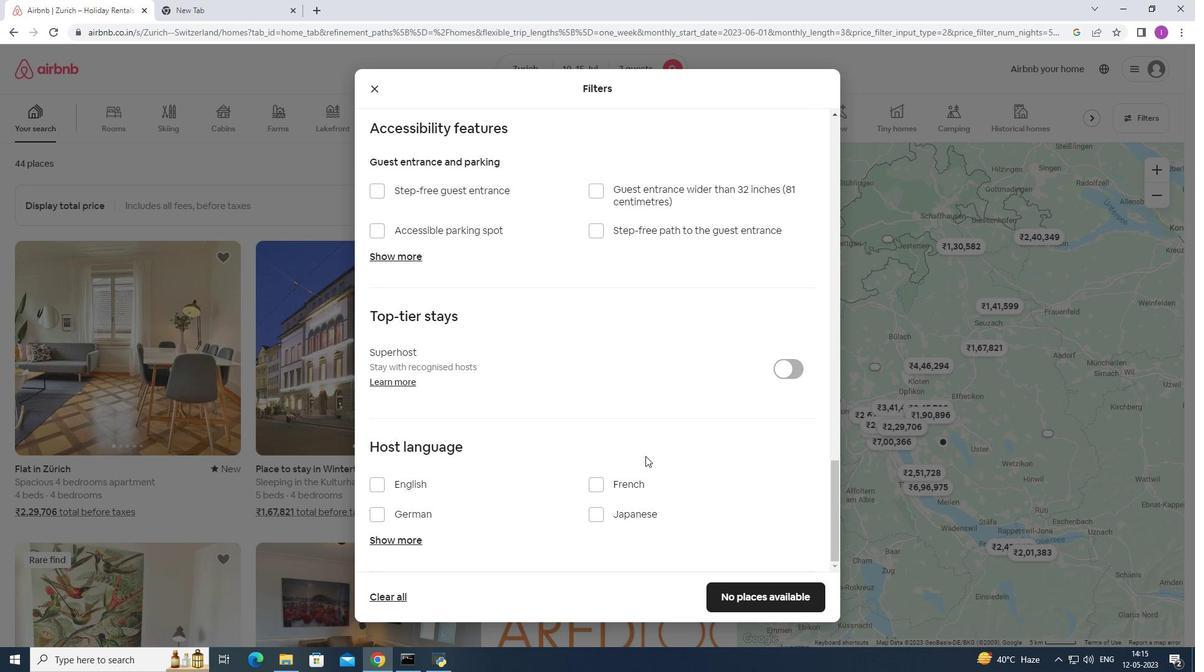 
Action: Mouse scrolled (646, 454) with delta (0, 0)
Screenshot: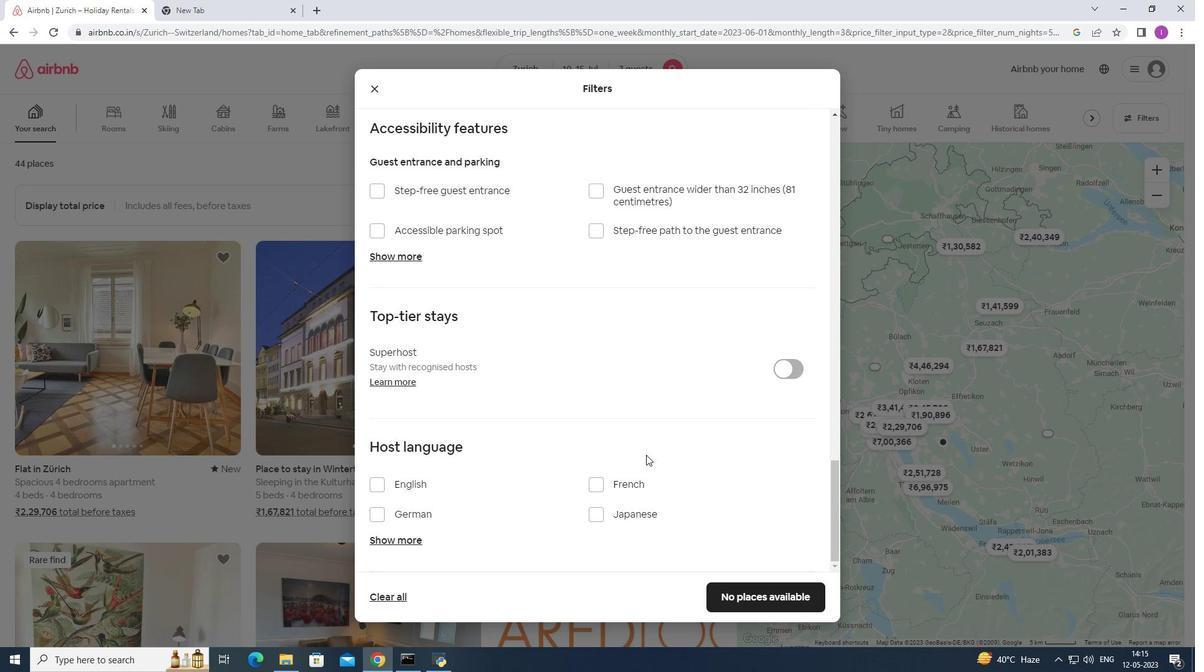 
Action: Mouse moved to (647, 454)
Screenshot: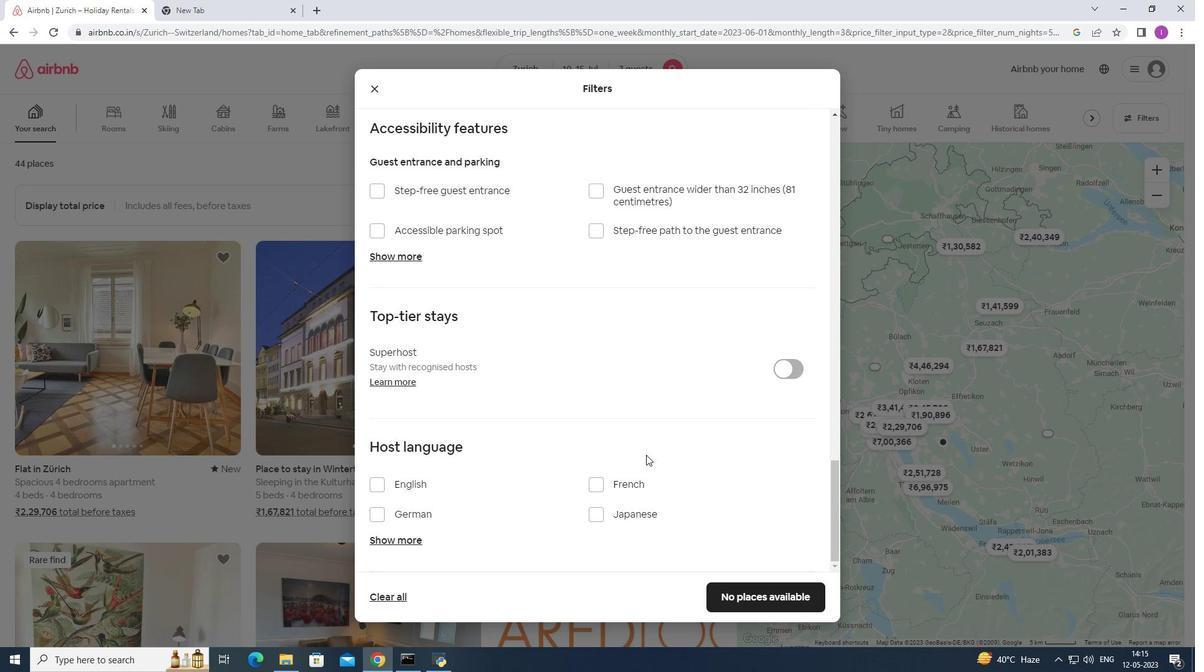 
Action: Mouse scrolled (647, 454) with delta (0, 0)
Screenshot: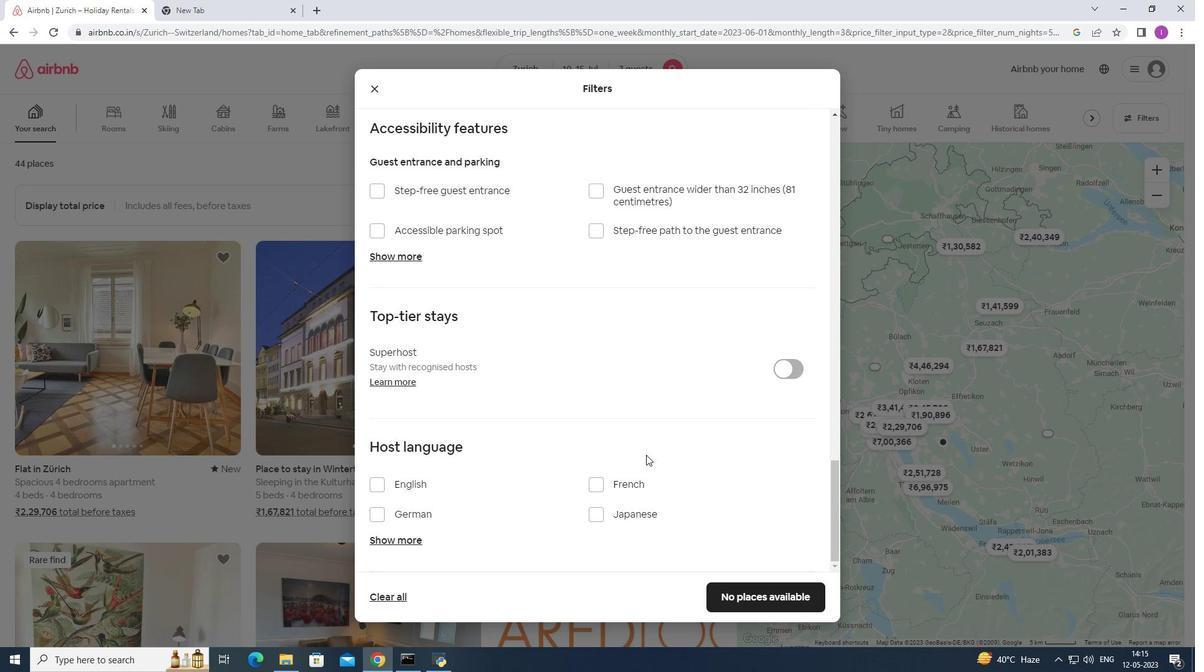 
Action: Mouse moved to (647, 455)
Screenshot: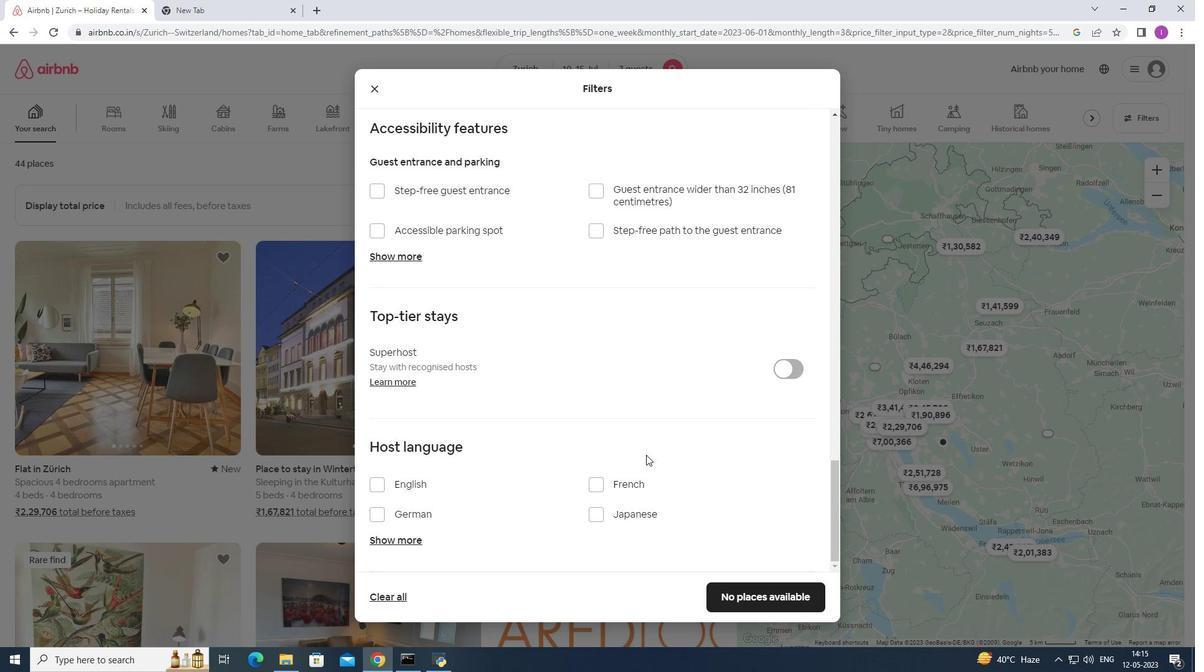
Action: Mouse scrolled (647, 455) with delta (0, 0)
Screenshot: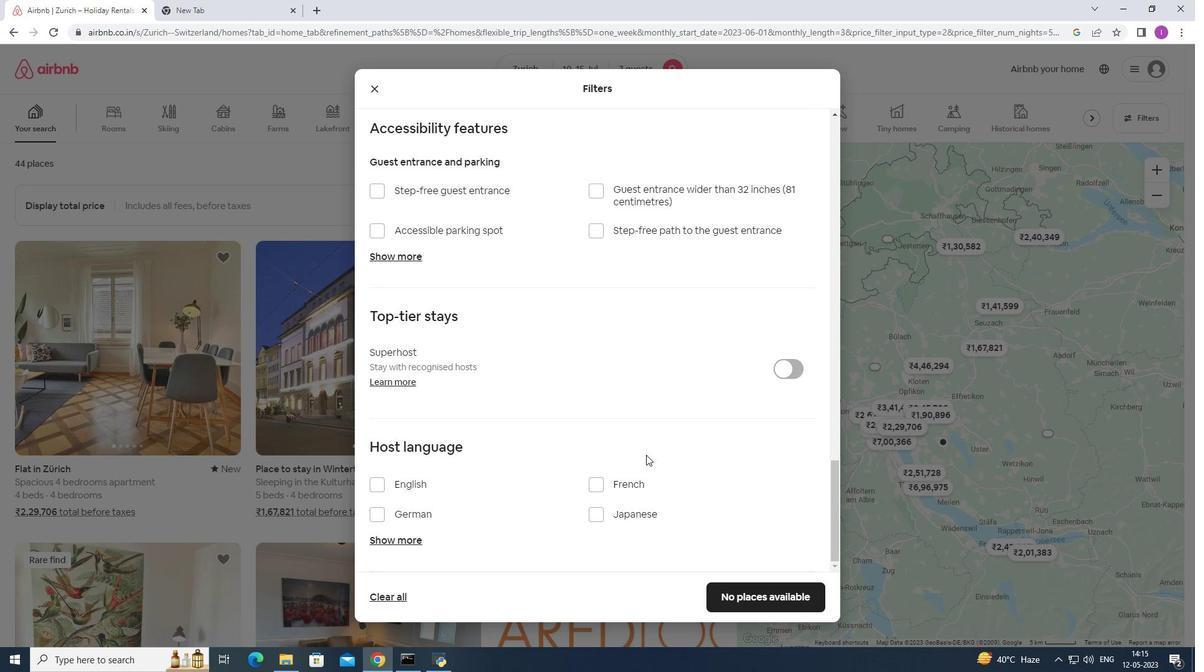 
Action: Mouse moved to (378, 485)
Screenshot: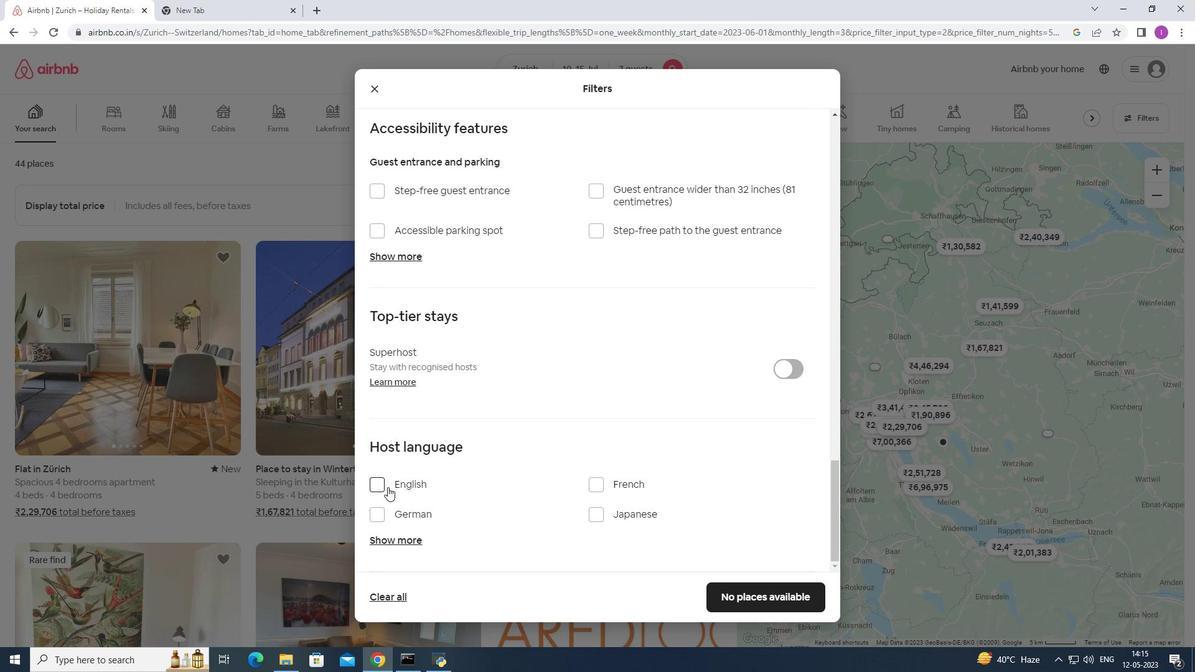 
Action: Mouse pressed left at (378, 485)
Screenshot: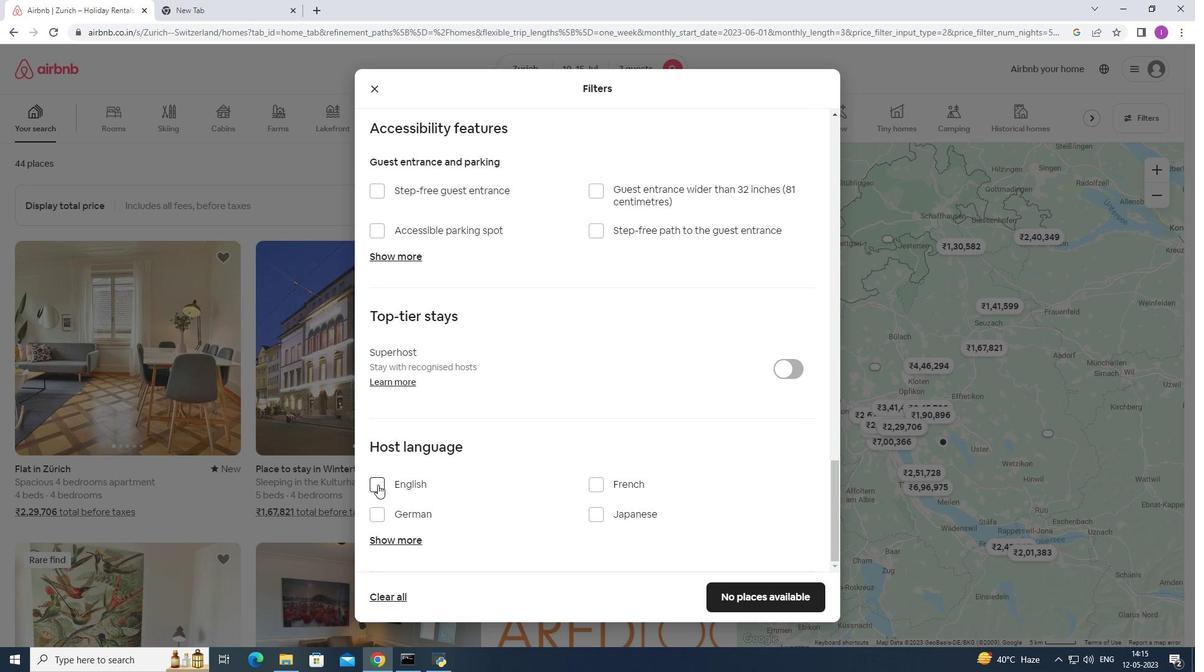 
Action: Mouse pressed left at (378, 485)
Screenshot: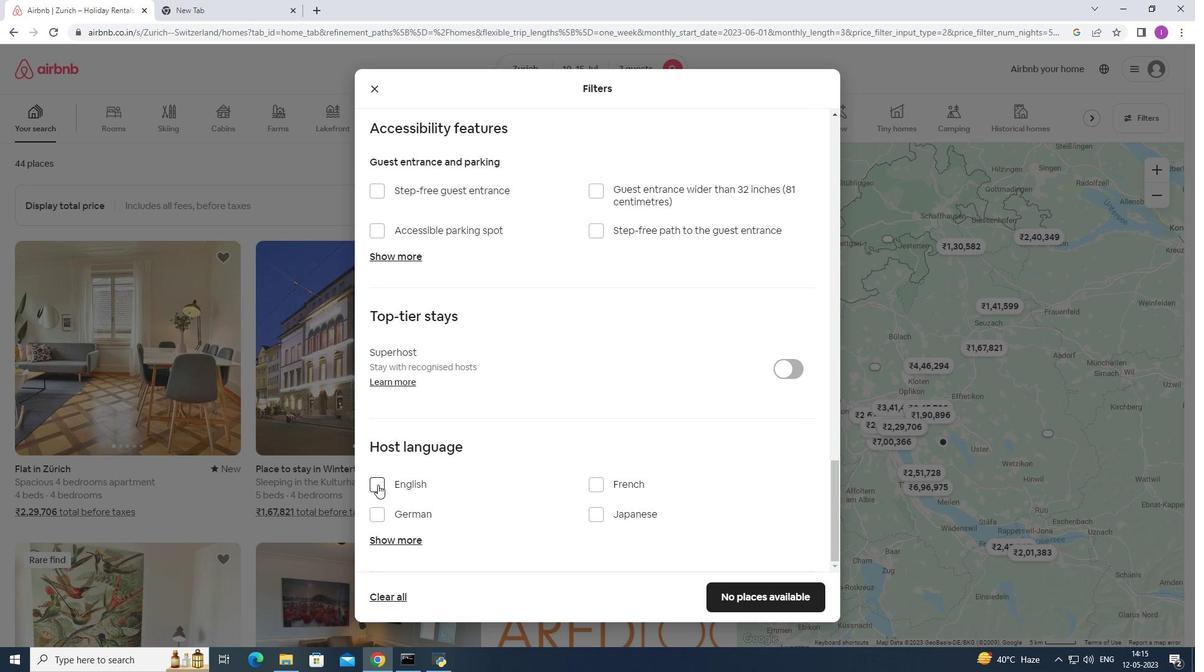 
Action: Mouse moved to (499, 488)
Screenshot: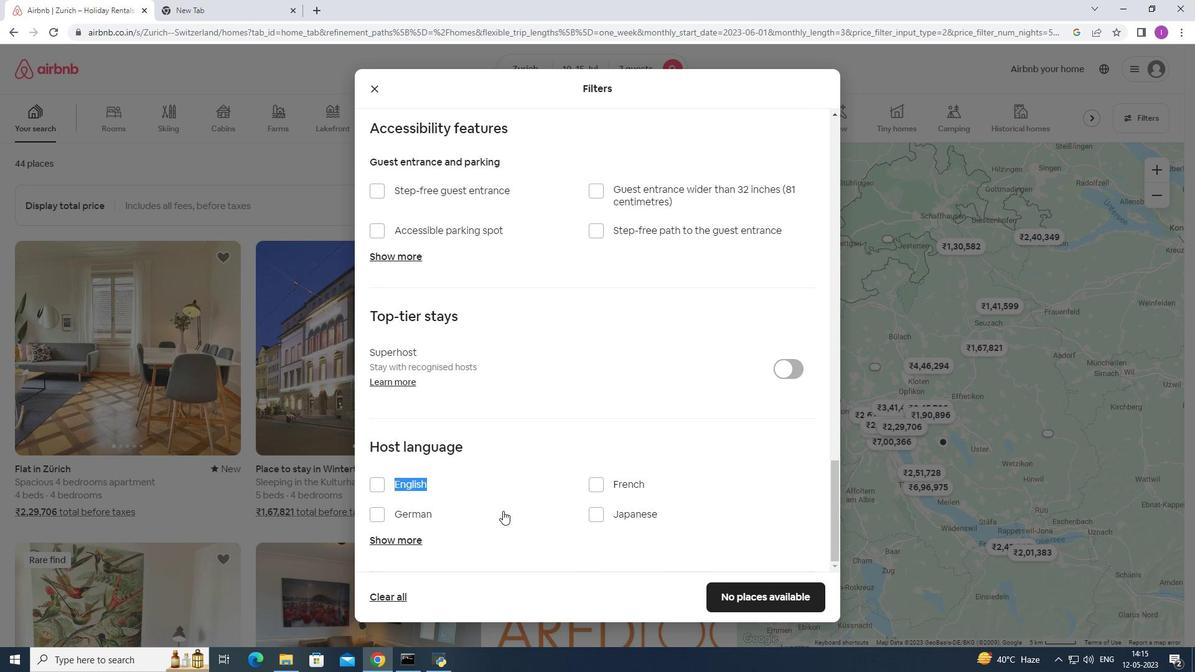 
Action: Mouse pressed left at (499, 488)
Screenshot: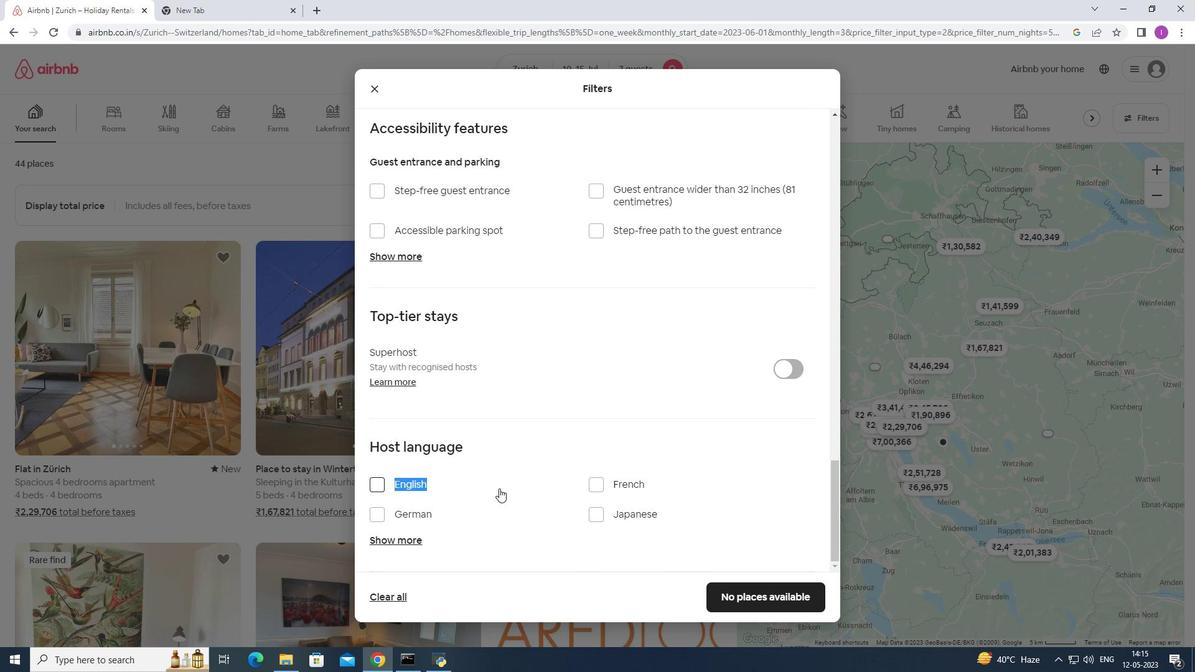 
Action: Mouse moved to (775, 591)
Screenshot: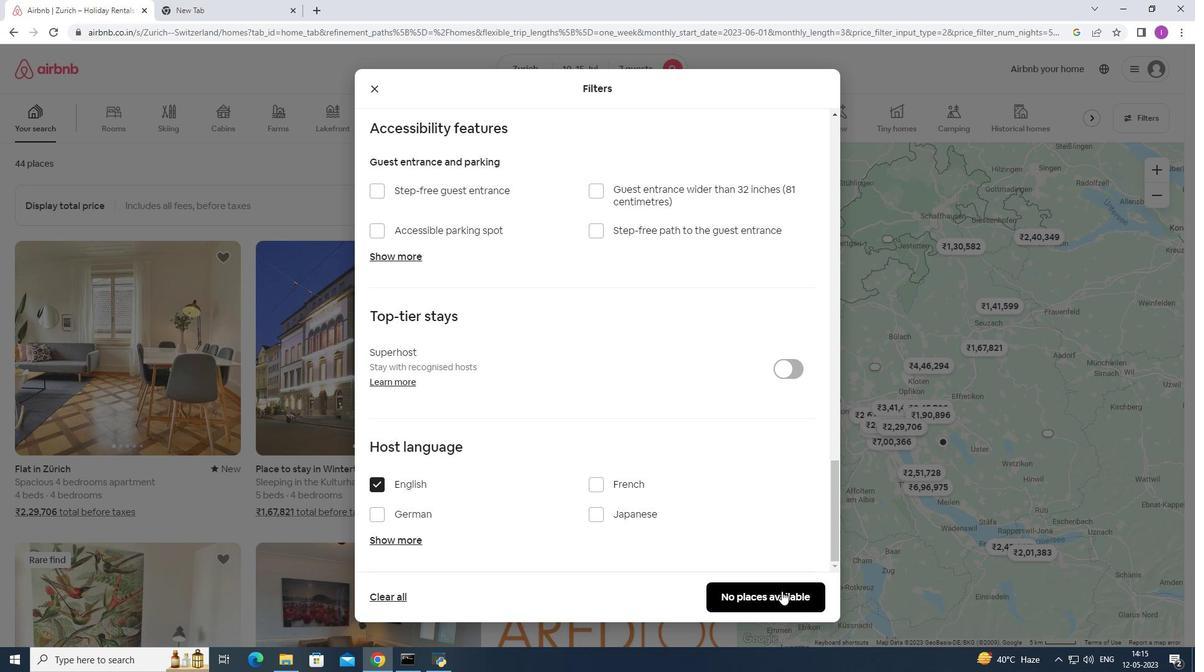 
Action: Mouse pressed left at (775, 591)
Screenshot: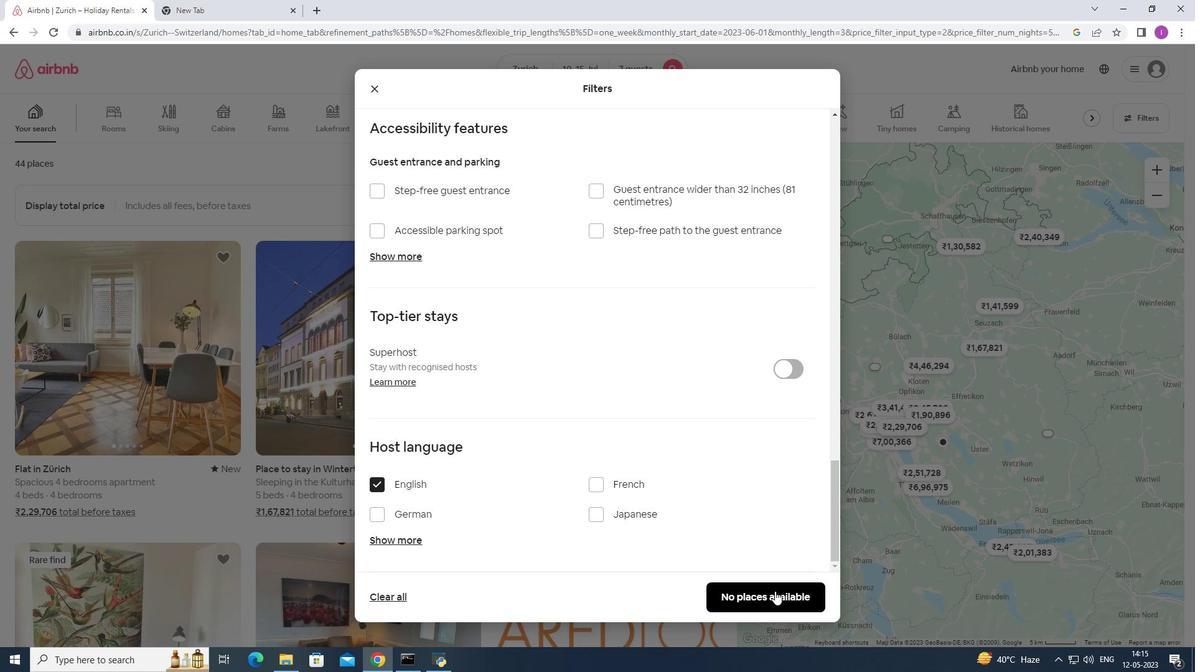 
Action: Mouse moved to (510, 472)
Screenshot: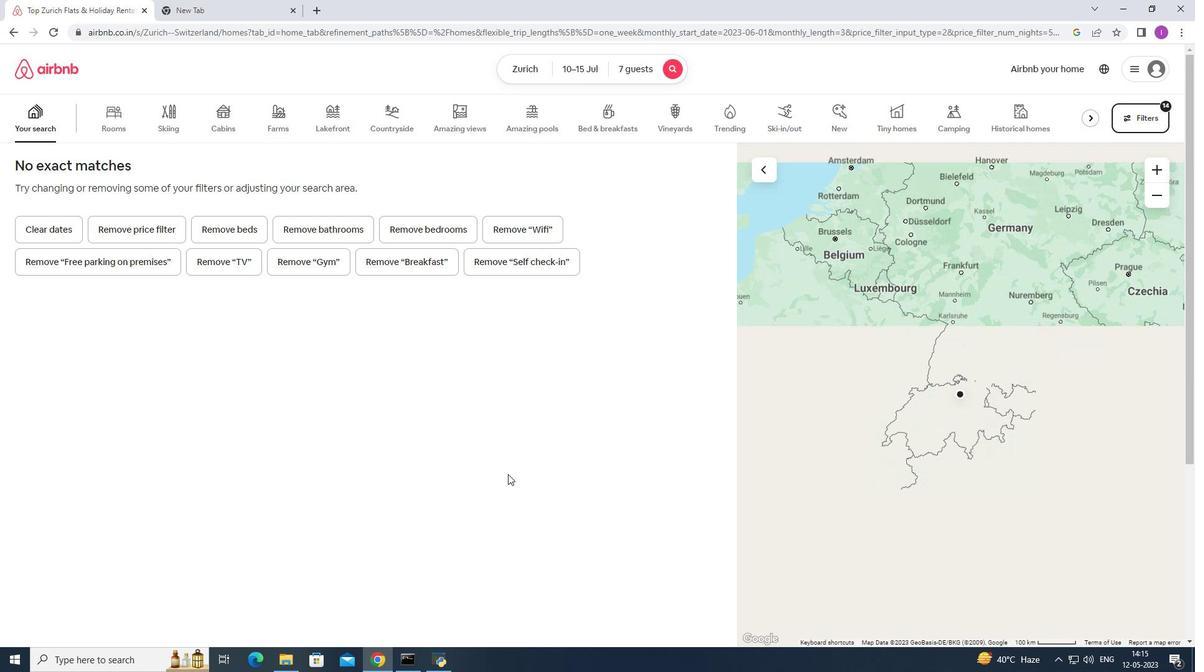 
